 Task: Create ChildIssue0000000540 as Child Issue of Issue Issue0000000270 in Backlog  in Scrum Project Project0000000054 in Jira. Assign Person0000000105 as Assignee of Child Issue ChildIssue0000000521 of Issue Issue0000000261 in Backlog  in Scrum Project Project0000000053 in Jira. Assign Person0000000105 as Assignee of Child Issue ChildIssue0000000522 of Issue Issue0000000261 in Backlog  in Scrum Project Project0000000053 in Jira. Assign Person0000000105 as Assignee of Child Issue ChildIssue0000000523 of Issue Issue0000000262 in Backlog  in Scrum Project Project0000000053 in Jira. Assign Person0000000105 as Assignee of Child Issue ChildIssue0000000524 of Issue Issue0000000262 in Backlog  in Scrum Project Project0000000053 in Jira
Action: Mouse moved to (315, 98)
Screenshot: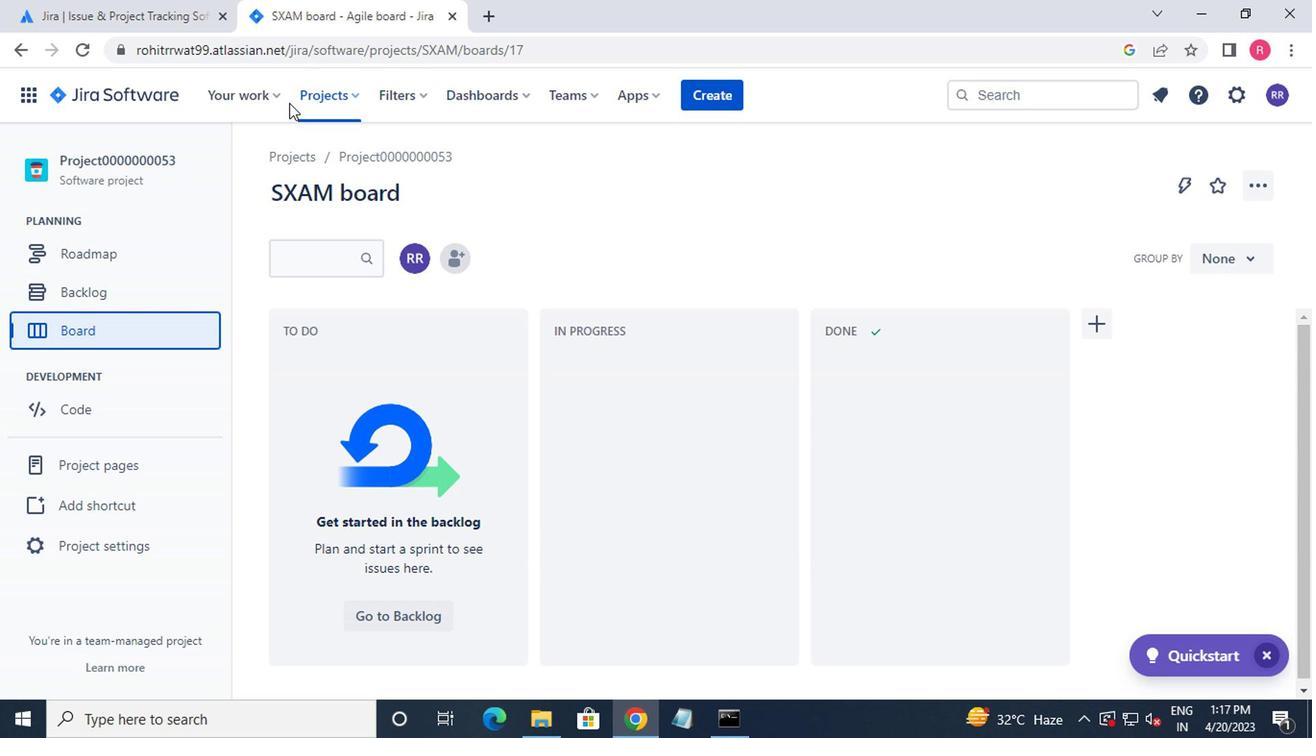 
Action: Mouse pressed left at (315, 98)
Screenshot: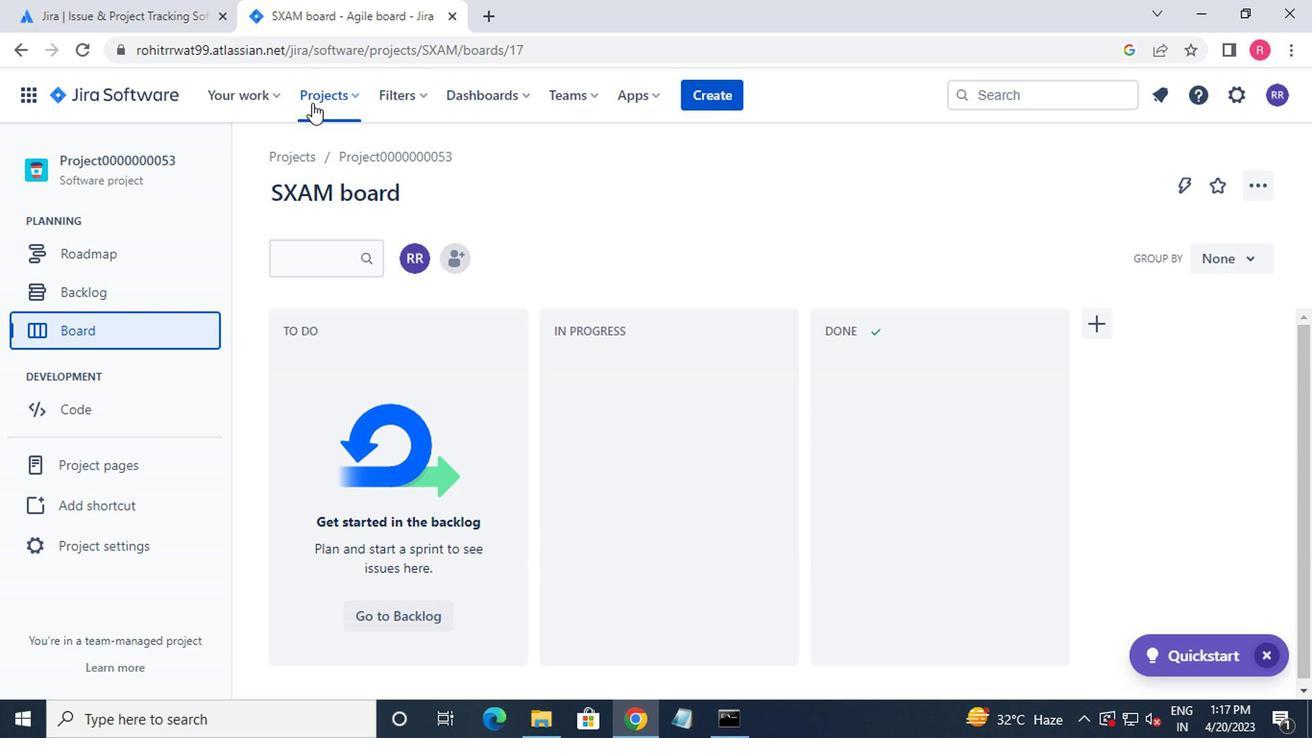 
Action: Mouse moved to (389, 224)
Screenshot: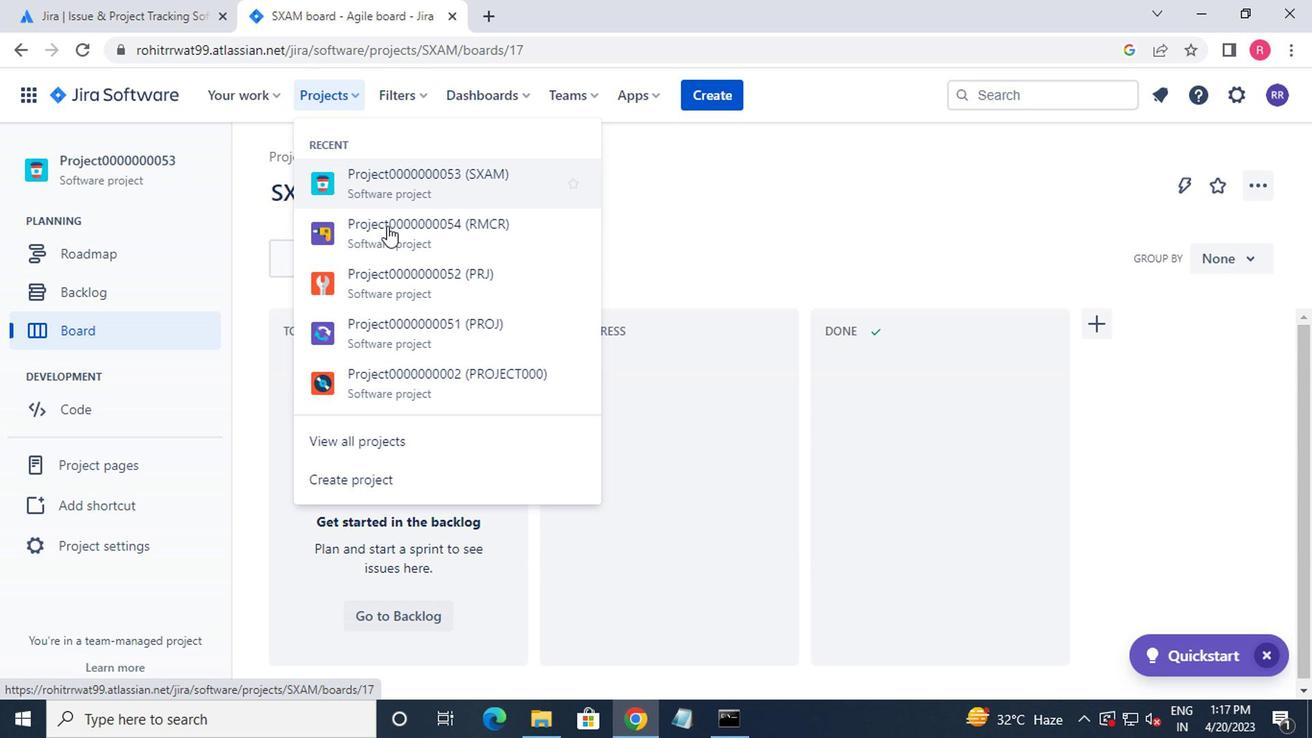 
Action: Mouse pressed left at (389, 224)
Screenshot: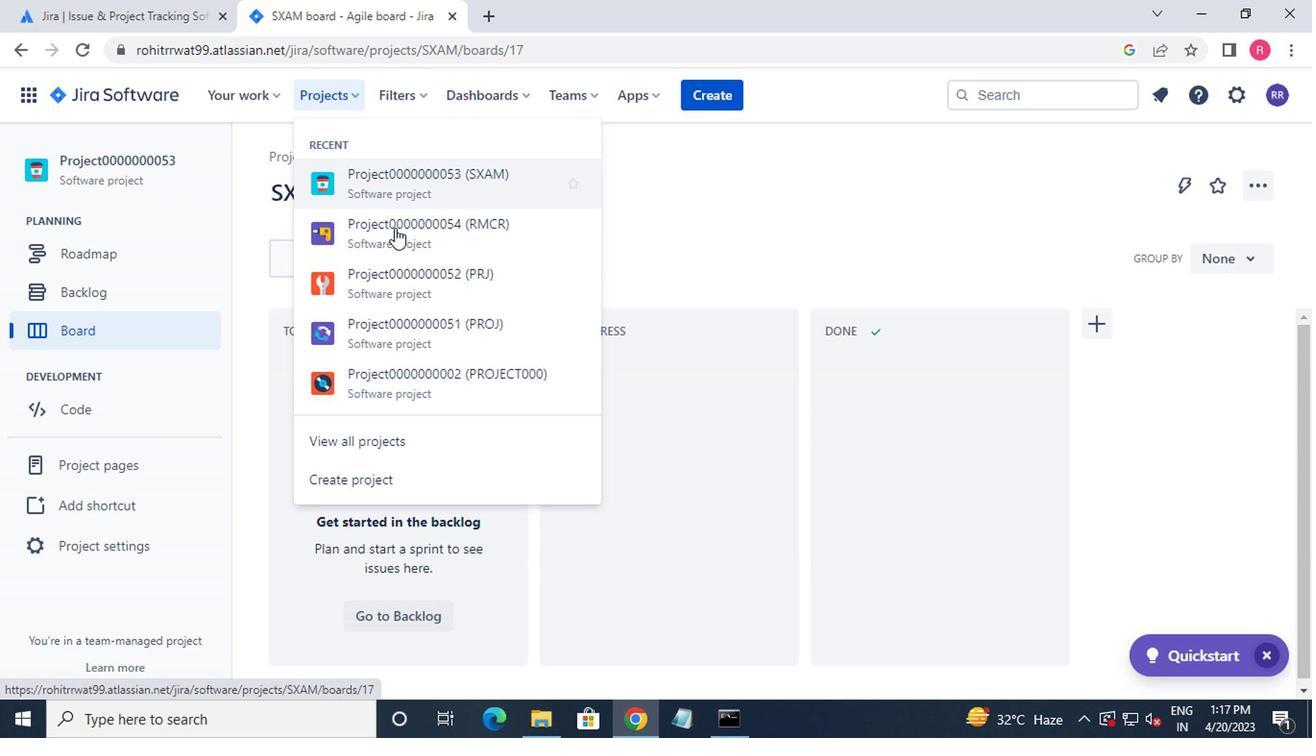 
Action: Mouse moved to (129, 298)
Screenshot: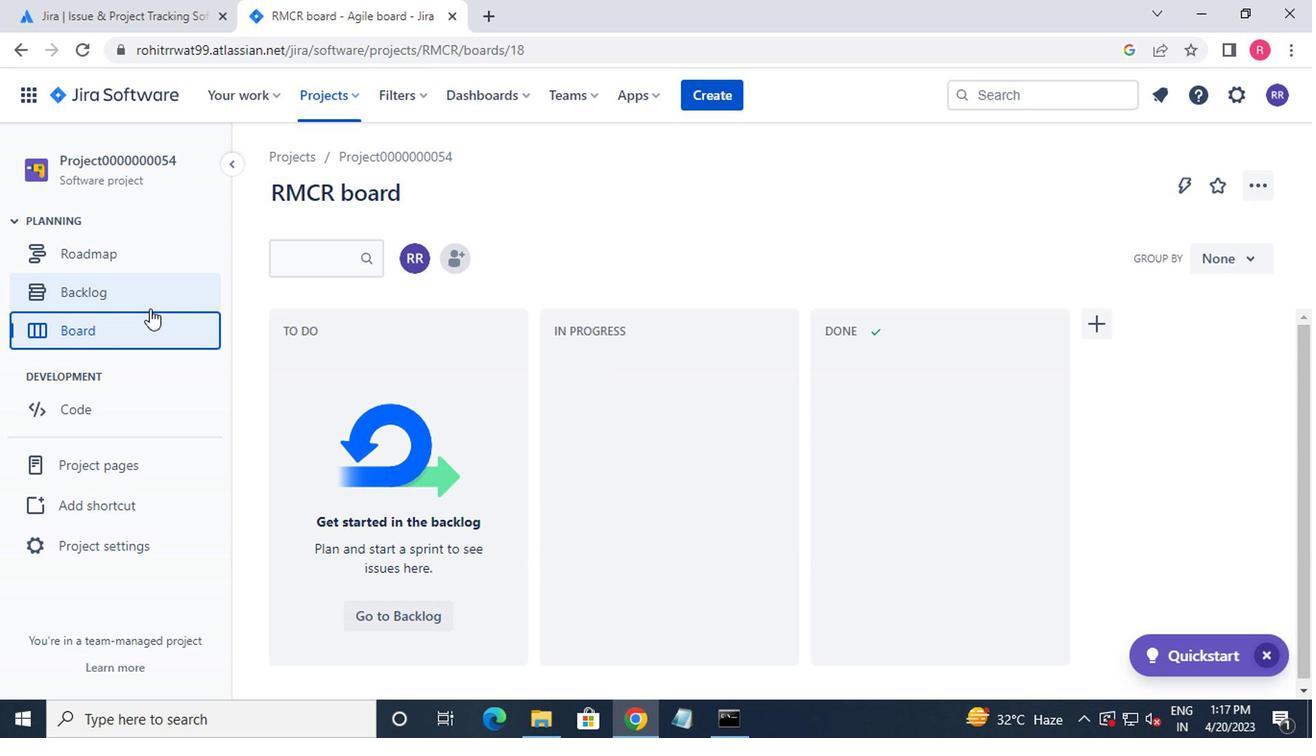 
Action: Mouse pressed left at (129, 298)
Screenshot: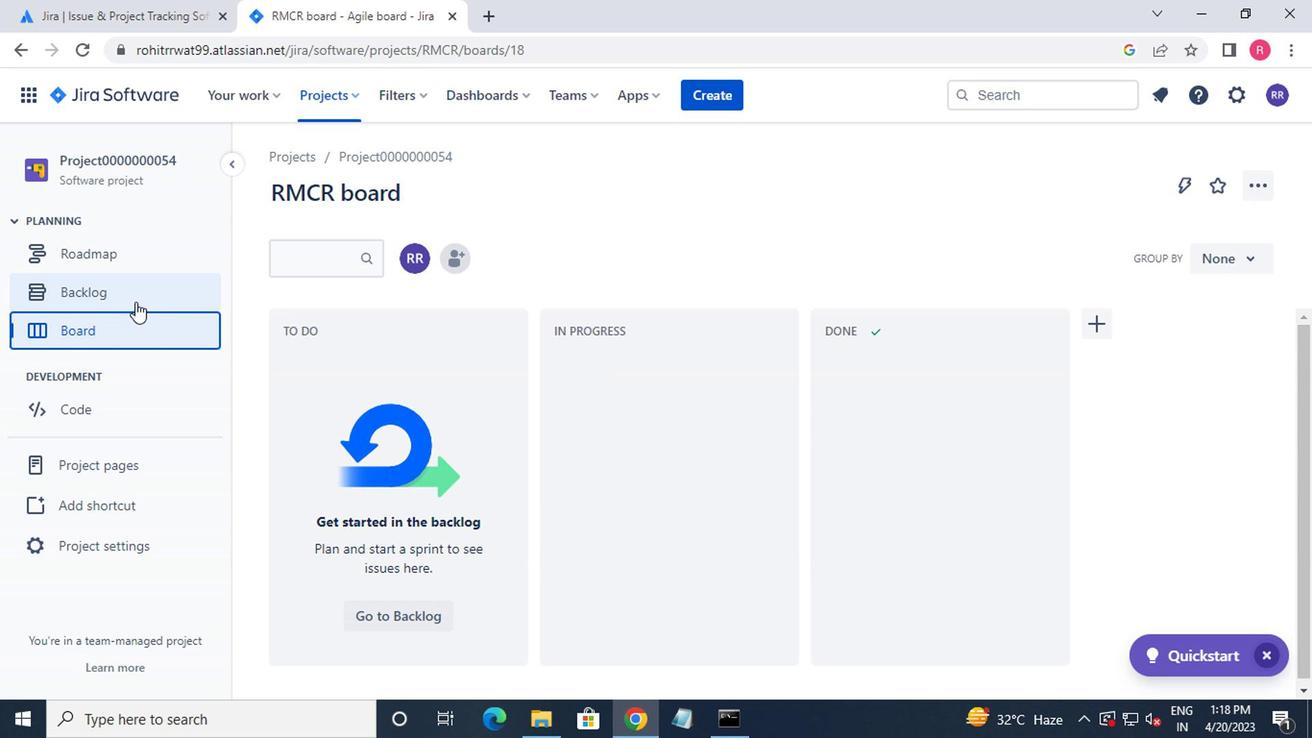 
Action: Mouse moved to (371, 410)
Screenshot: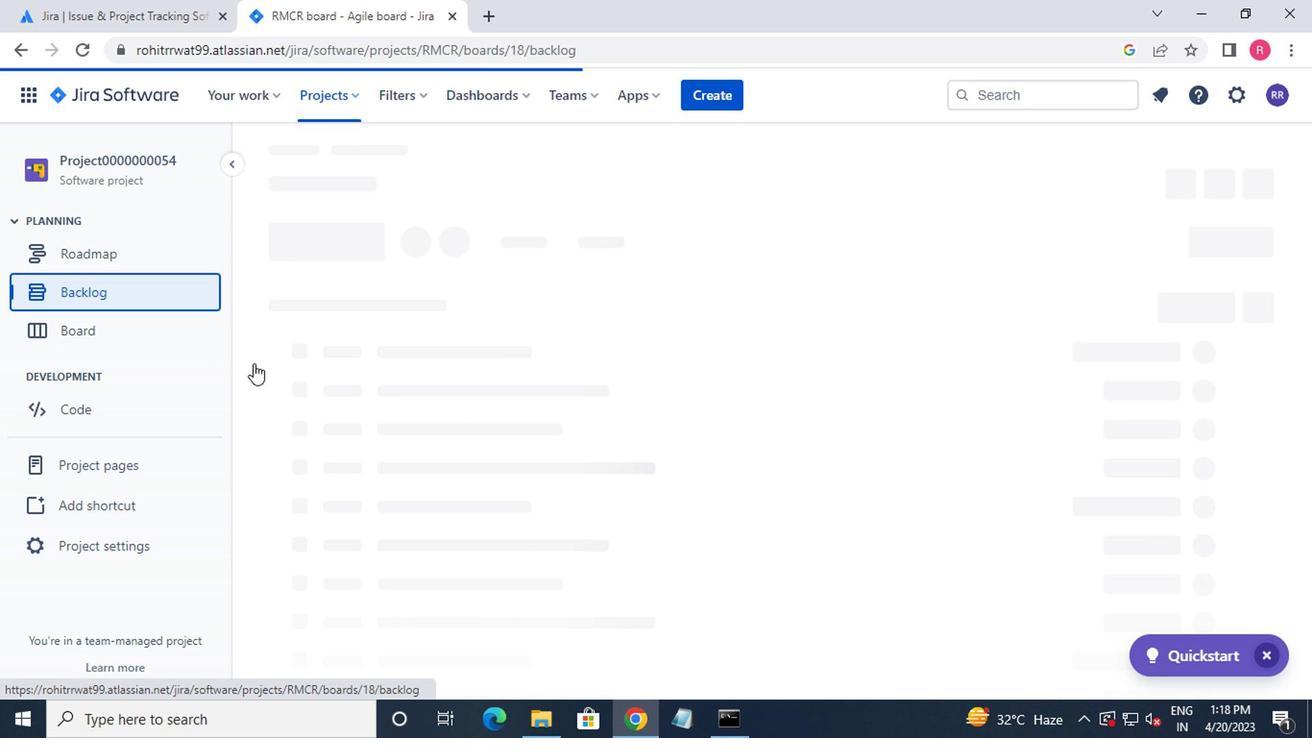 
Action: Mouse scrolled (371, 410) with delta (0, 0)
Screenshot: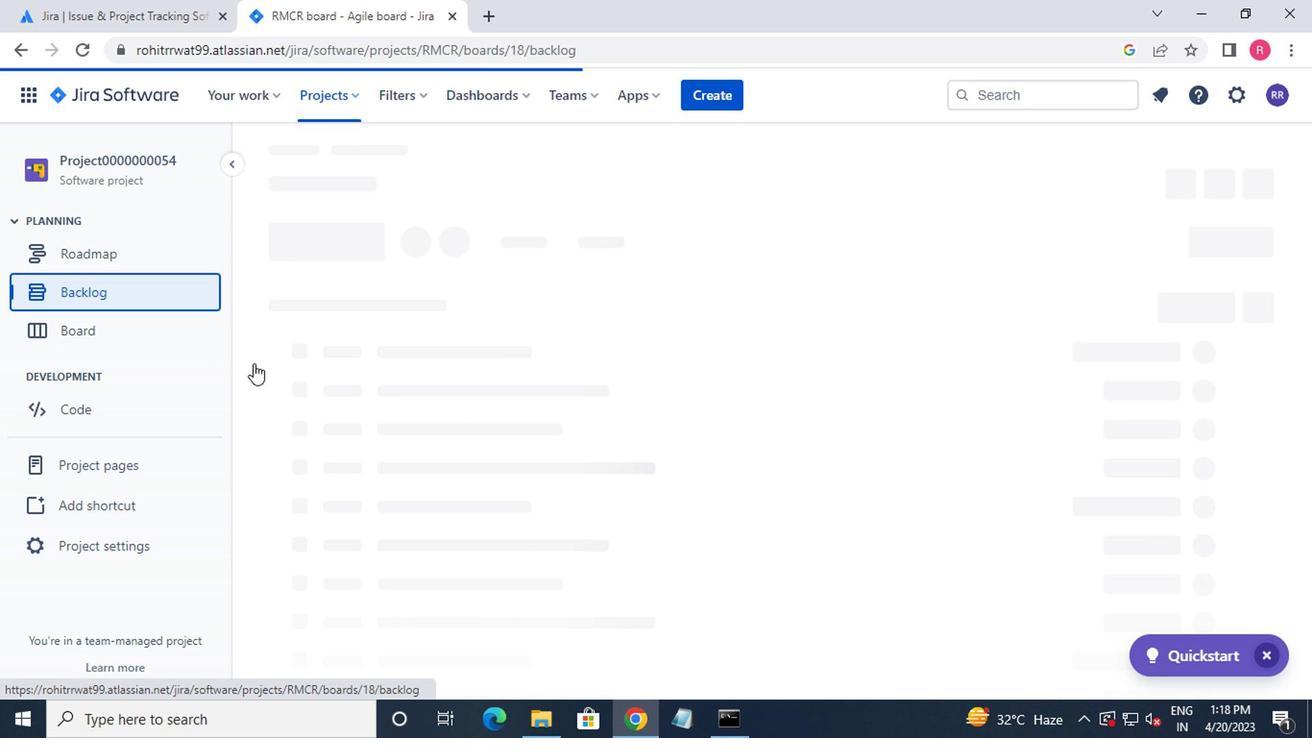 
Action: Mouse moved to (388, 418)
Screenshot: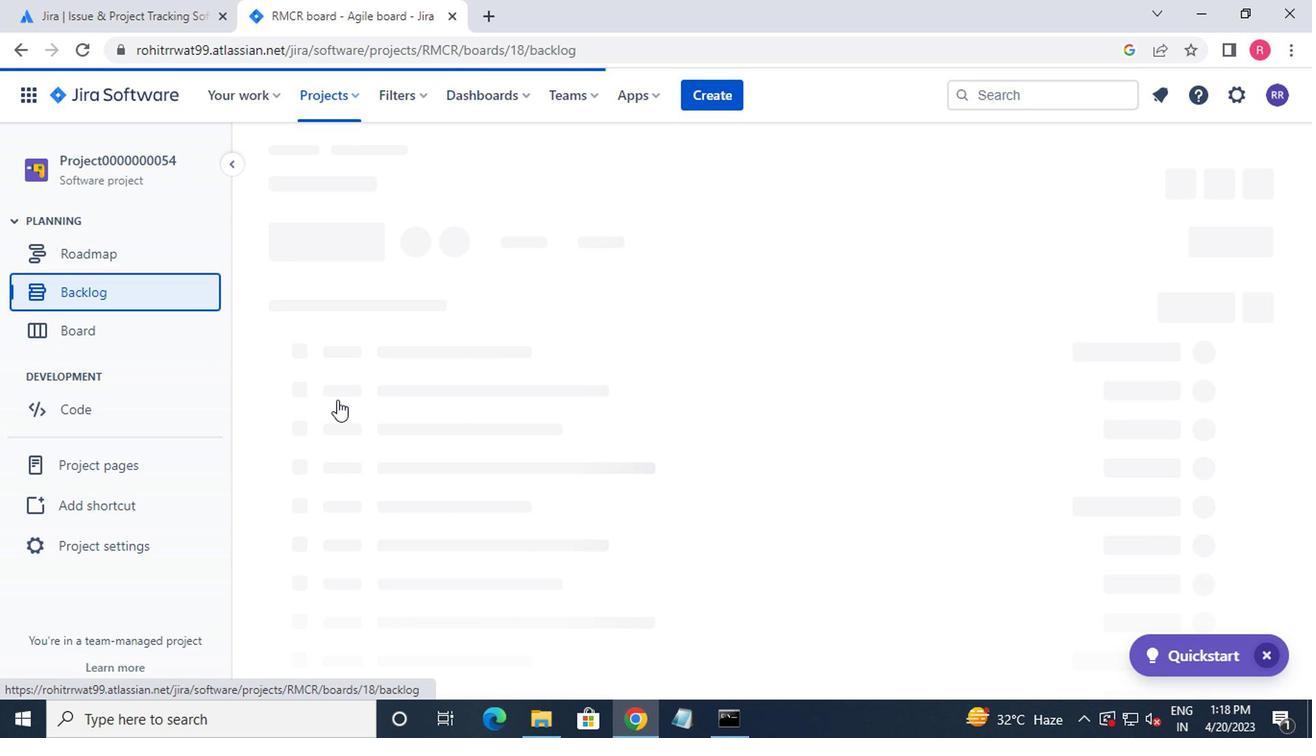 
Action: Mouse scrolled (388, 417) with delta (0, 0)
Screenshot: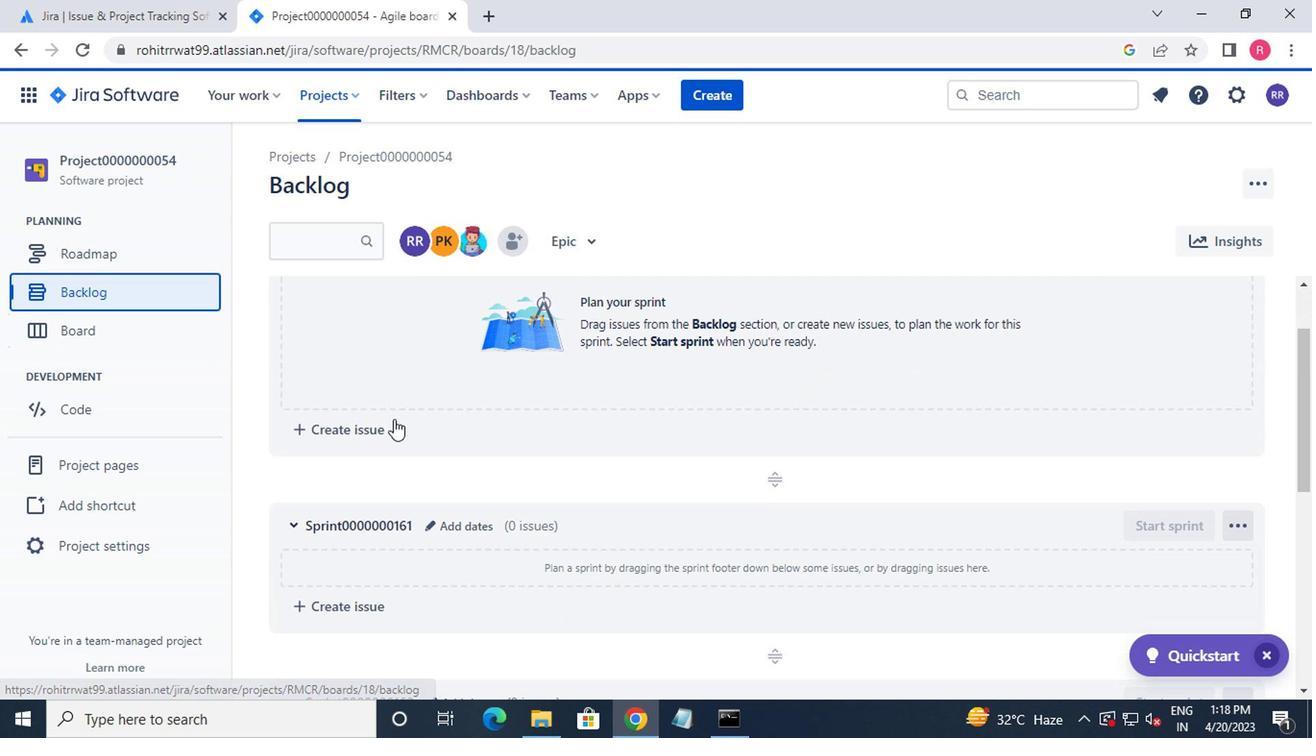 
Action: Mouse scrolled (388, 417) with delta (0, 0)
Screenshot: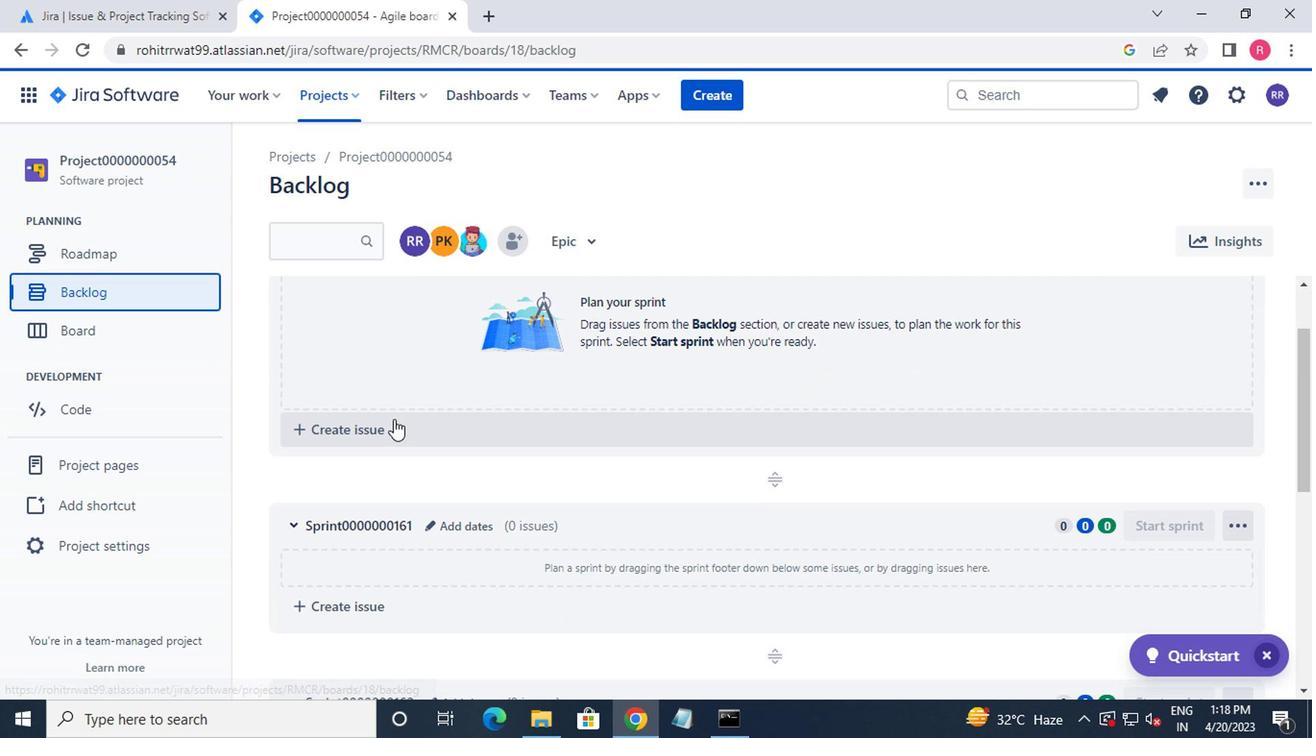 
Action: Mouse scrolled (388, 417) with delta (0, 0)
Screenshot: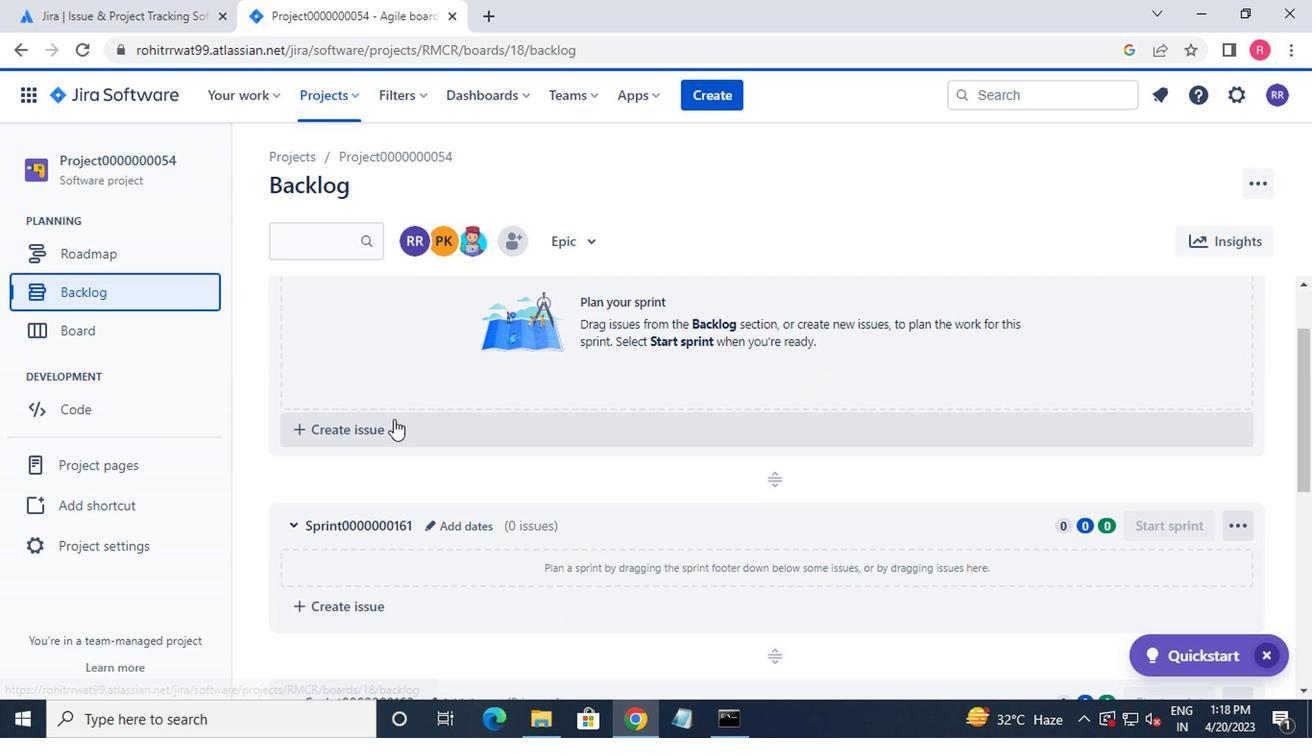 
Action: Mouse scrolled (388, 417) with delta (0, 0)
Screenshot: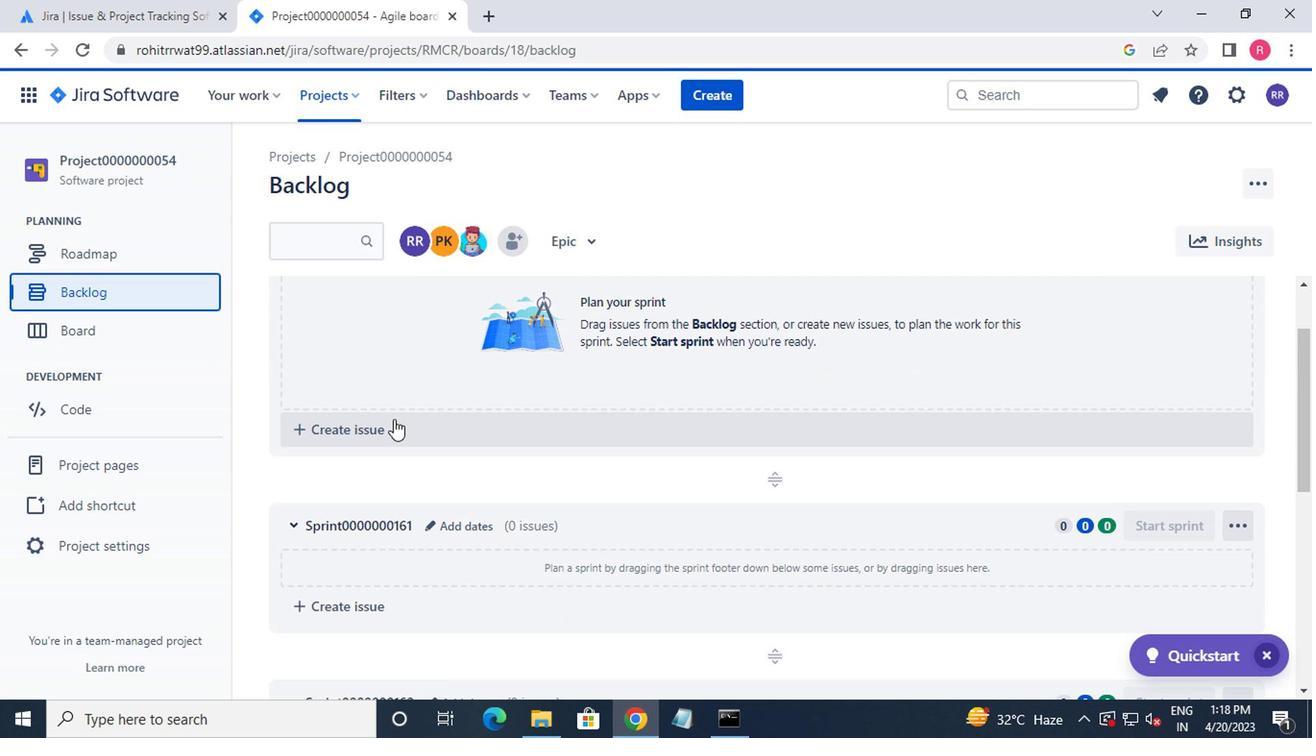 
Action: Mouse moved to (390, 418)
Screenshot: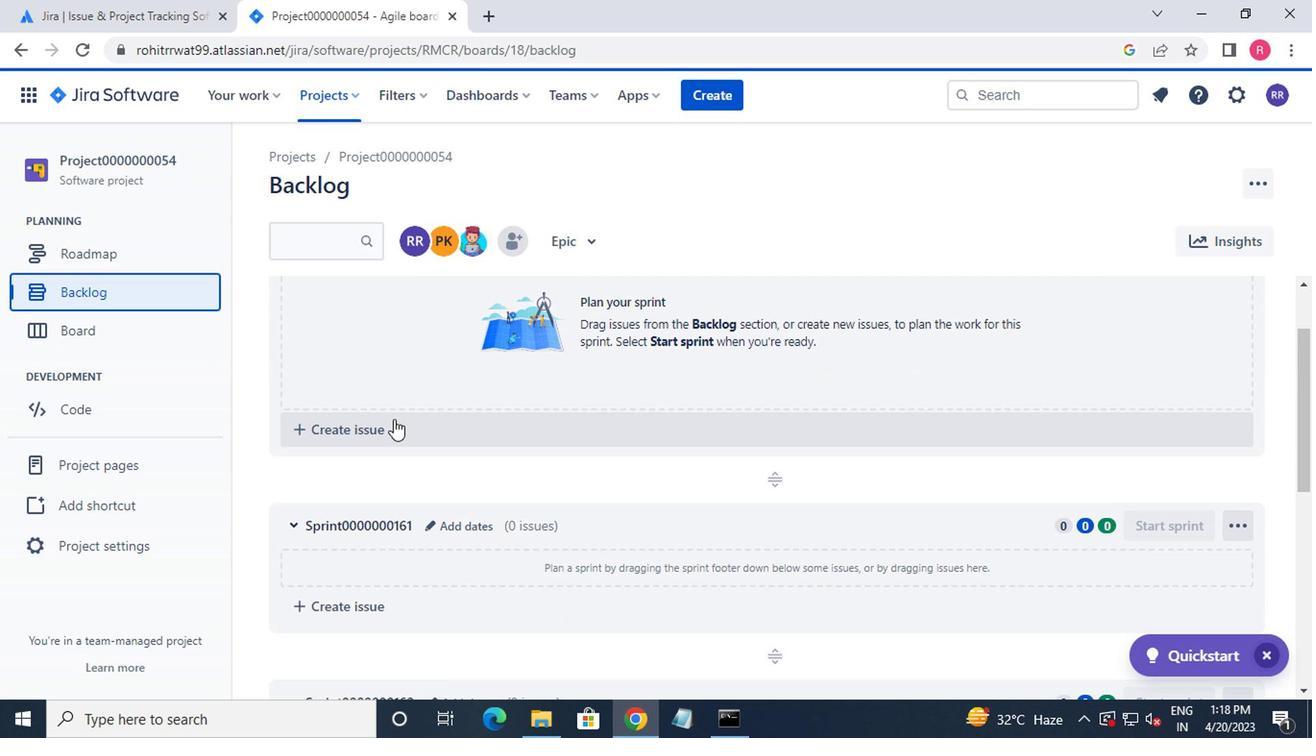 
Action: Mouse scrolled (390, 417) with delta (0, 0)
Screenshot: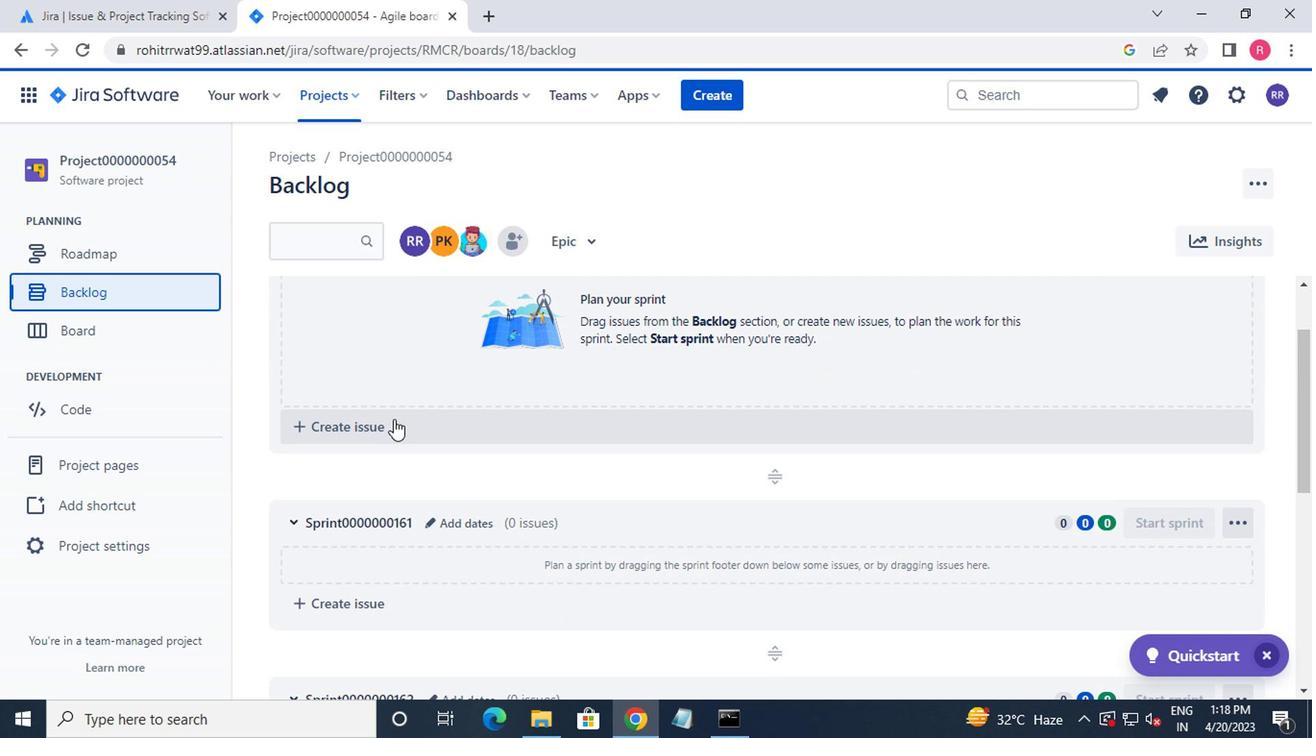 
Action: Mouse moved to (394, 416)
Screenshot: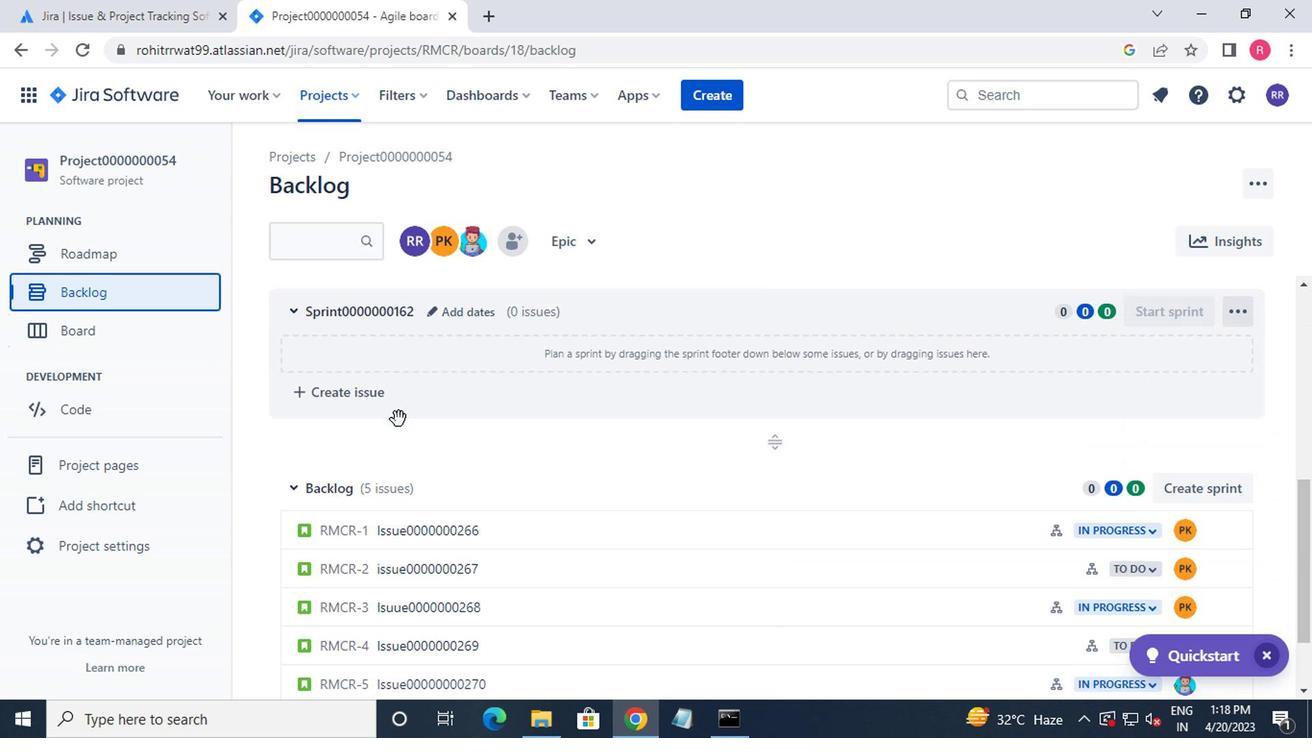 
Action: Mouse scrolled (394, 415) with delta (0, 0)
Screenshot: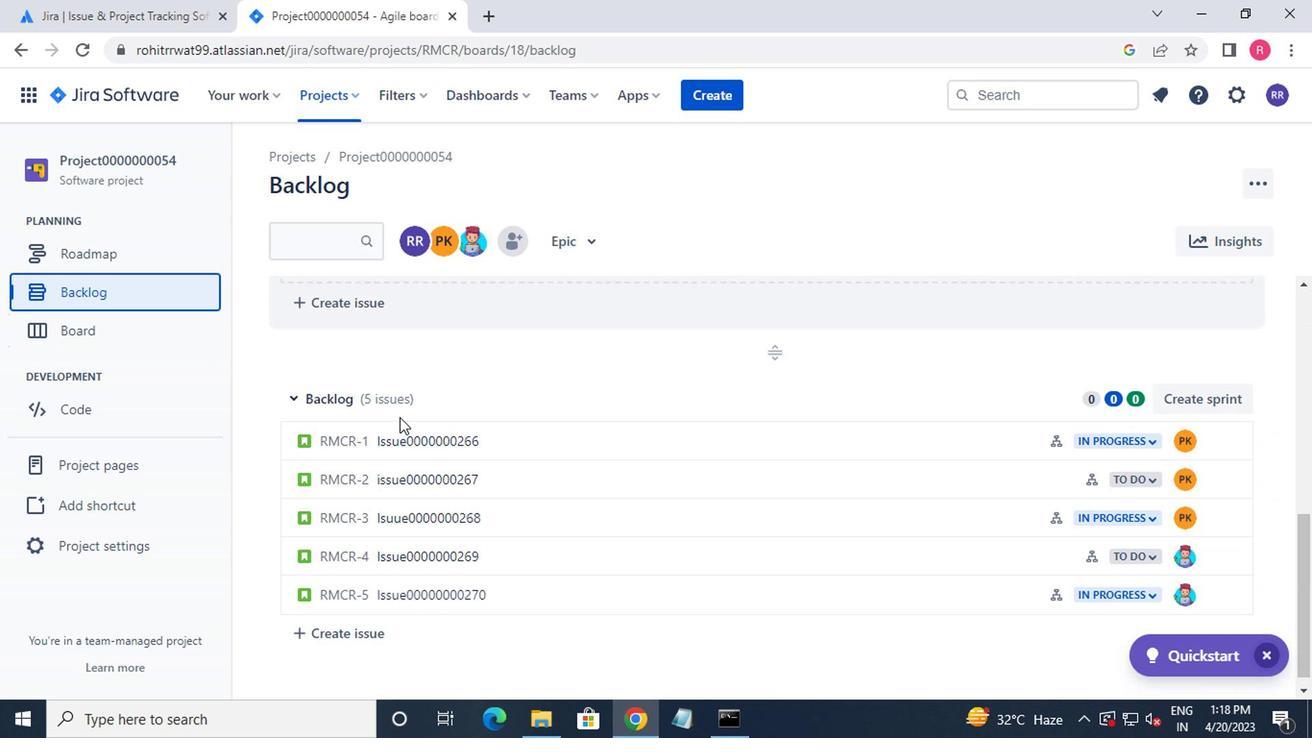 
Action: Mouse moved to (395, 416)
Screenshot: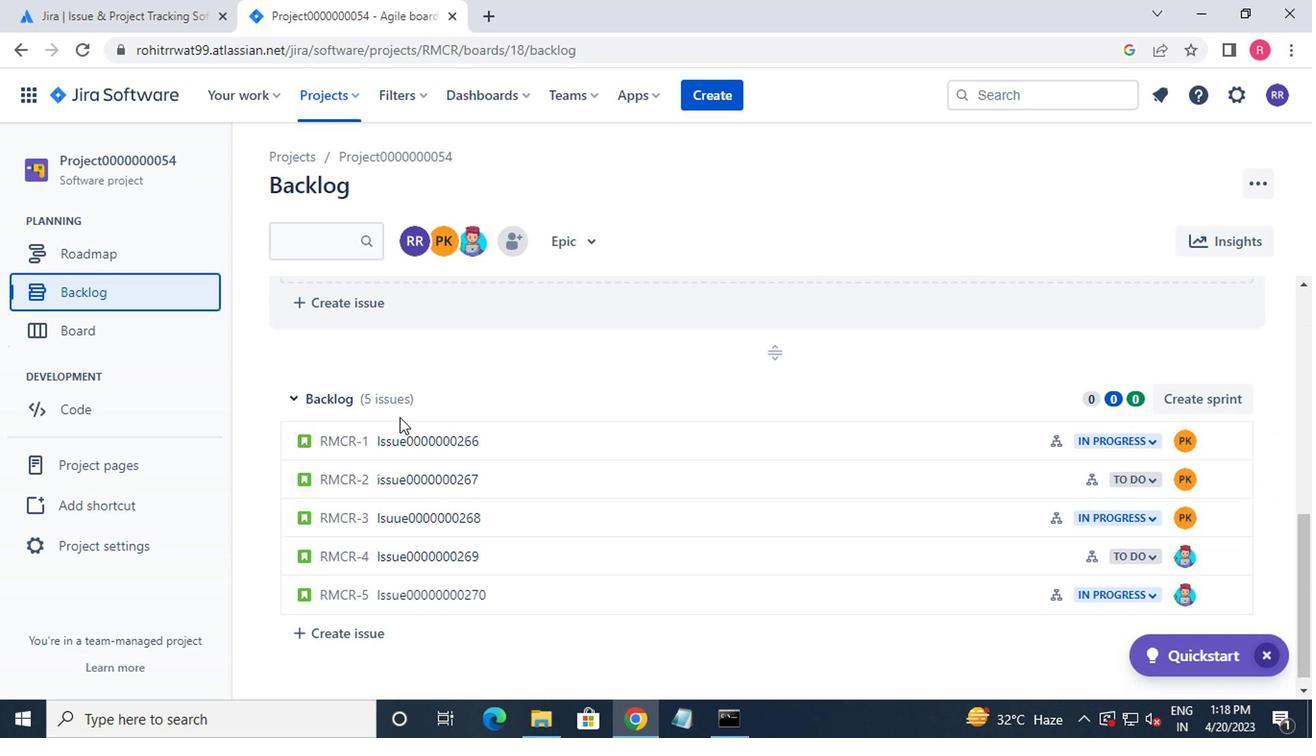 
Action: Mouse scrolled (395, 415) with delta (0, 0)
Screenshot: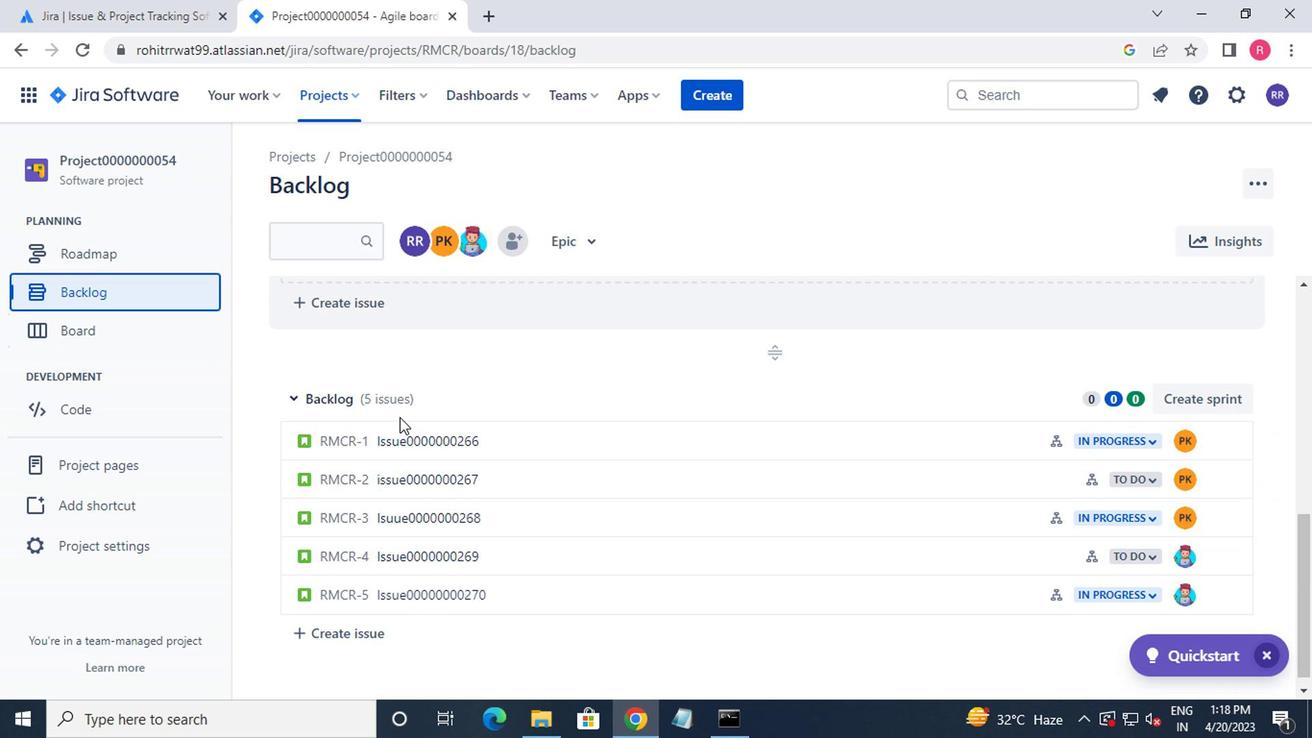 
Action: Mouse moved to (684, 583)
Screenshot: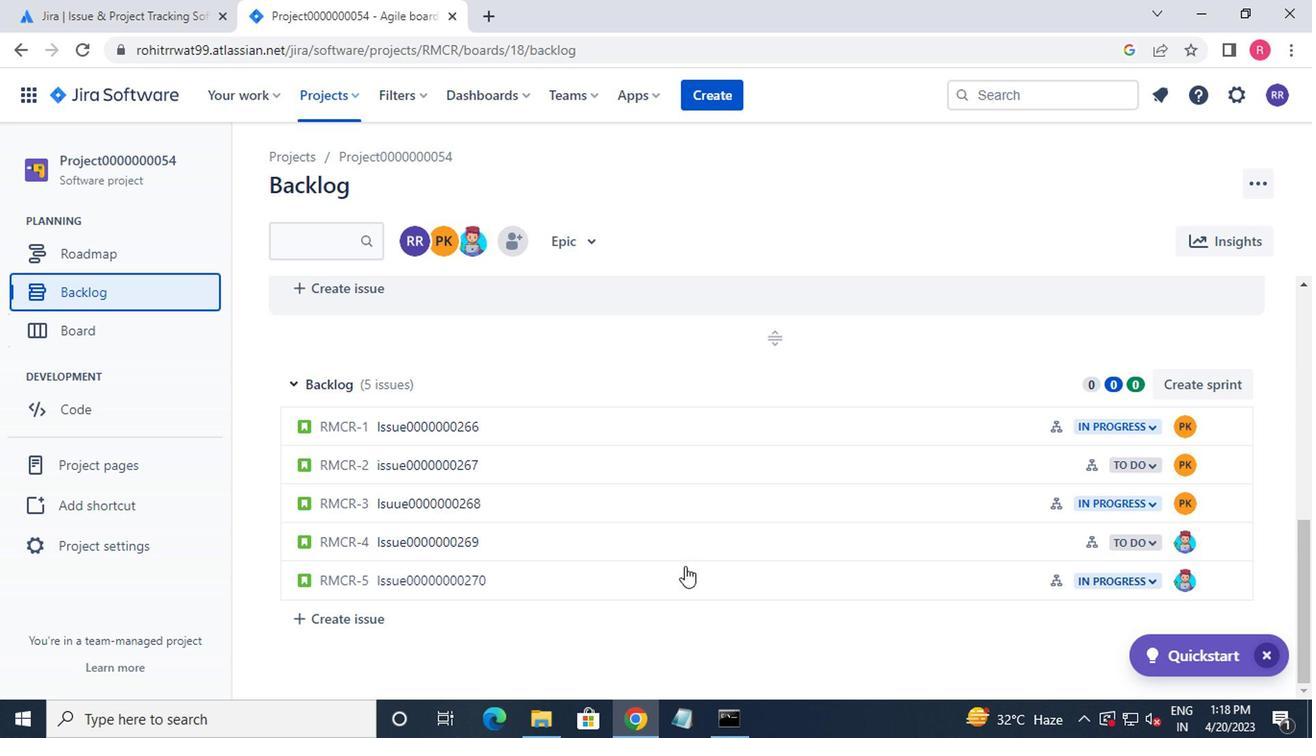 
Action: Mouse pressed left at (684, 583)
Screenshot: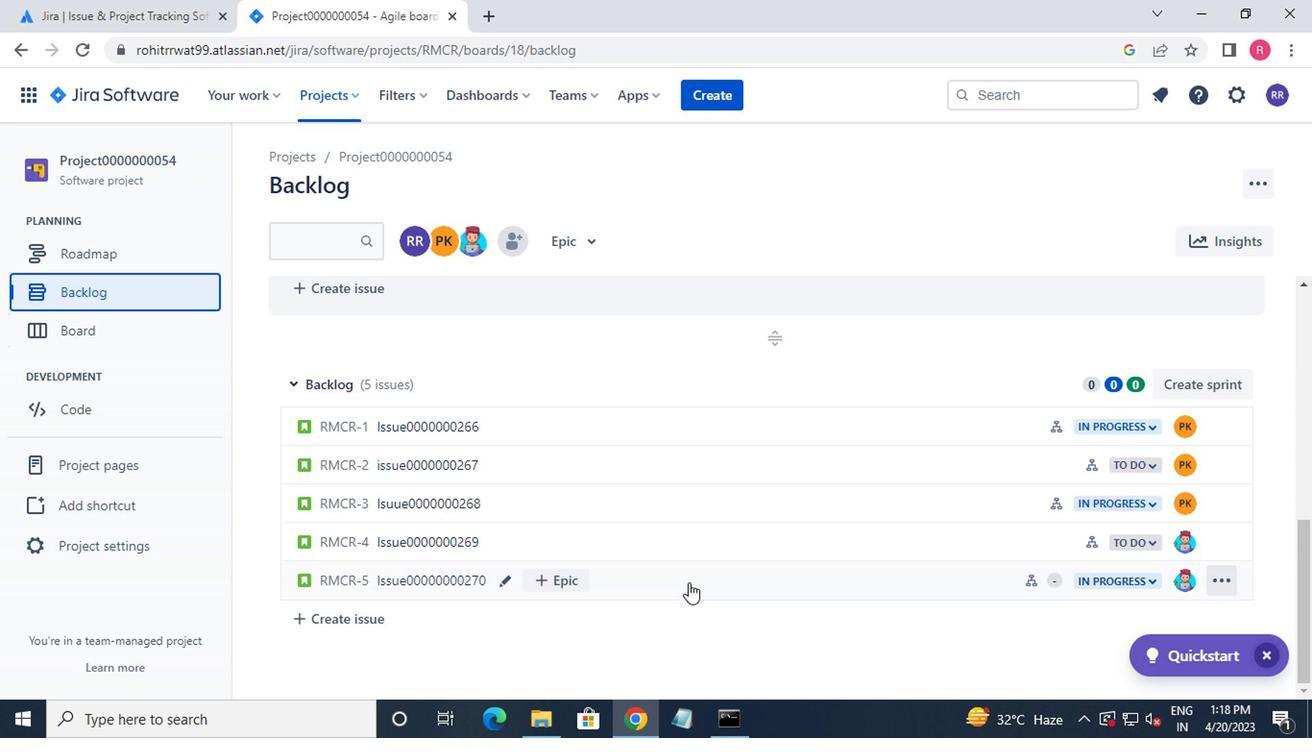 
Action: Mouse moved to (962, 397)
Screenshot: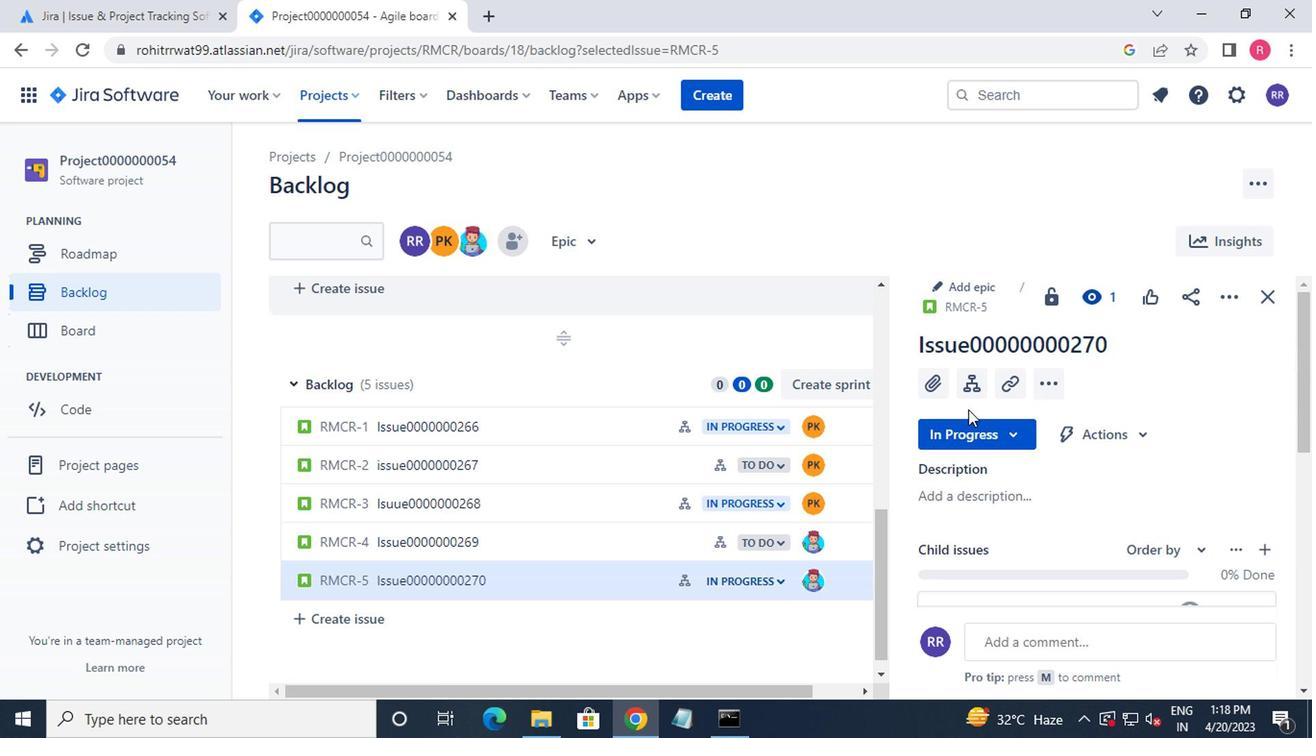 
Action: Mouse pressed left at (962, 397)
Screenshot: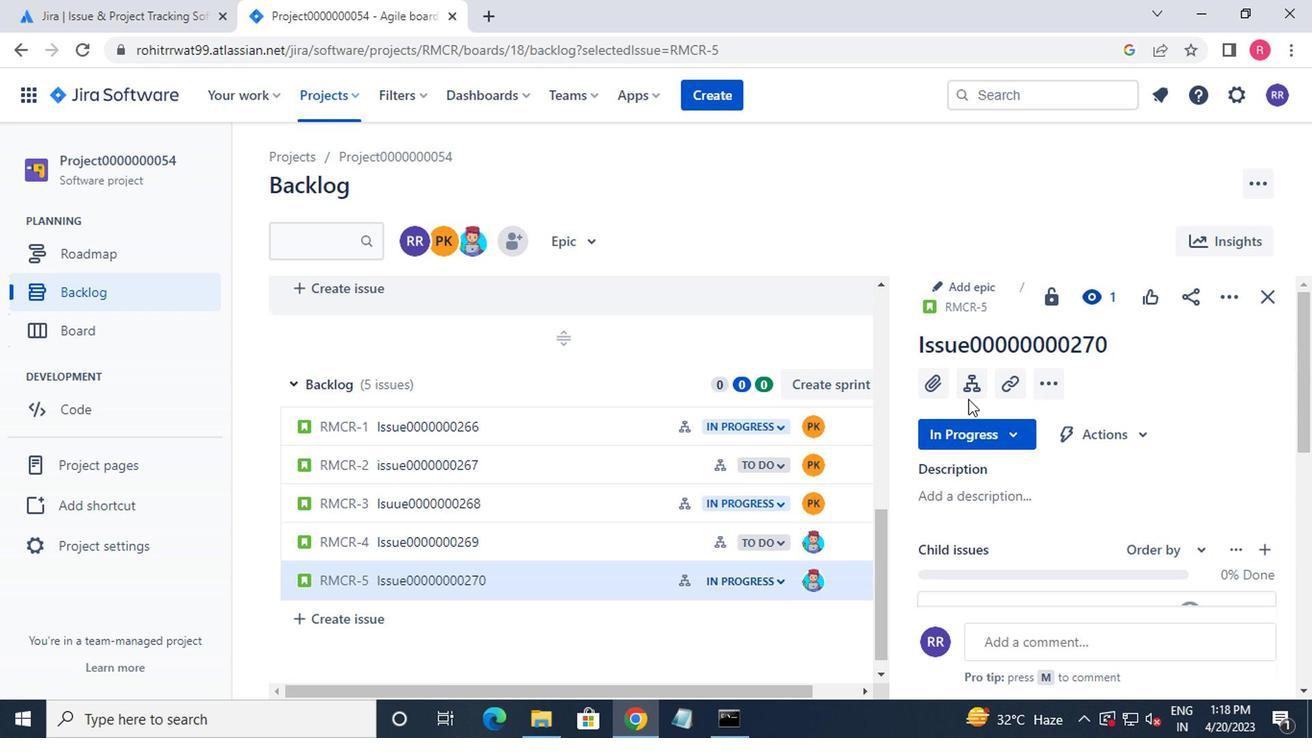 
Action: Mouse moved to (1123, 418)
Screenshot: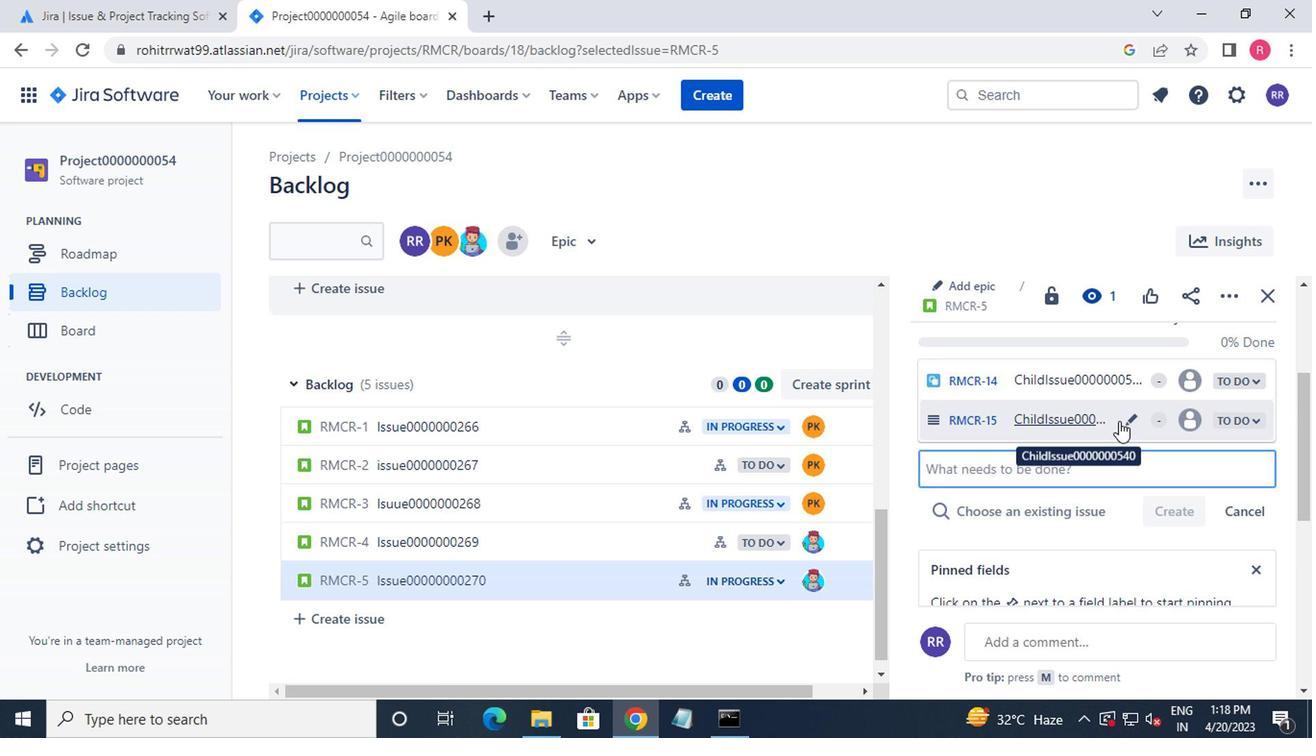 
Action: Mouse pressed left at (1123, 418)
Screenshot: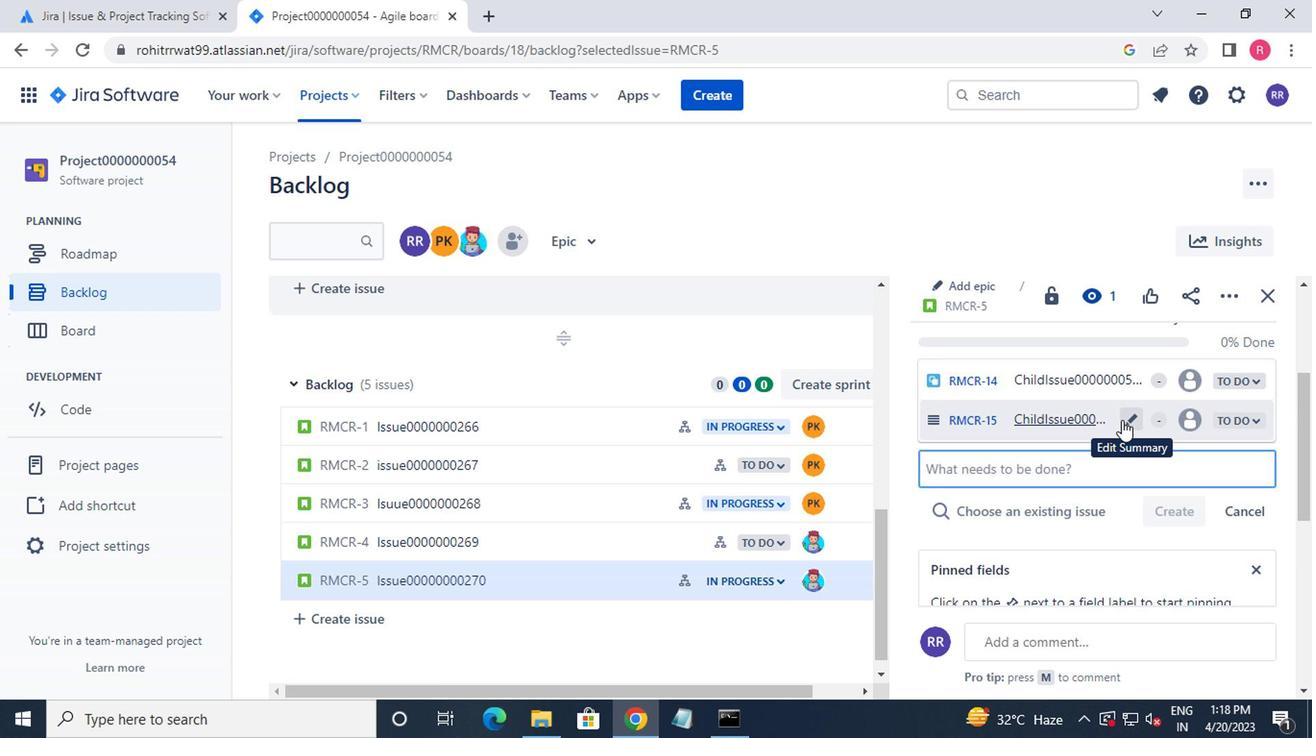 
Action: Mouse moved to (347, 98)
Screenshot: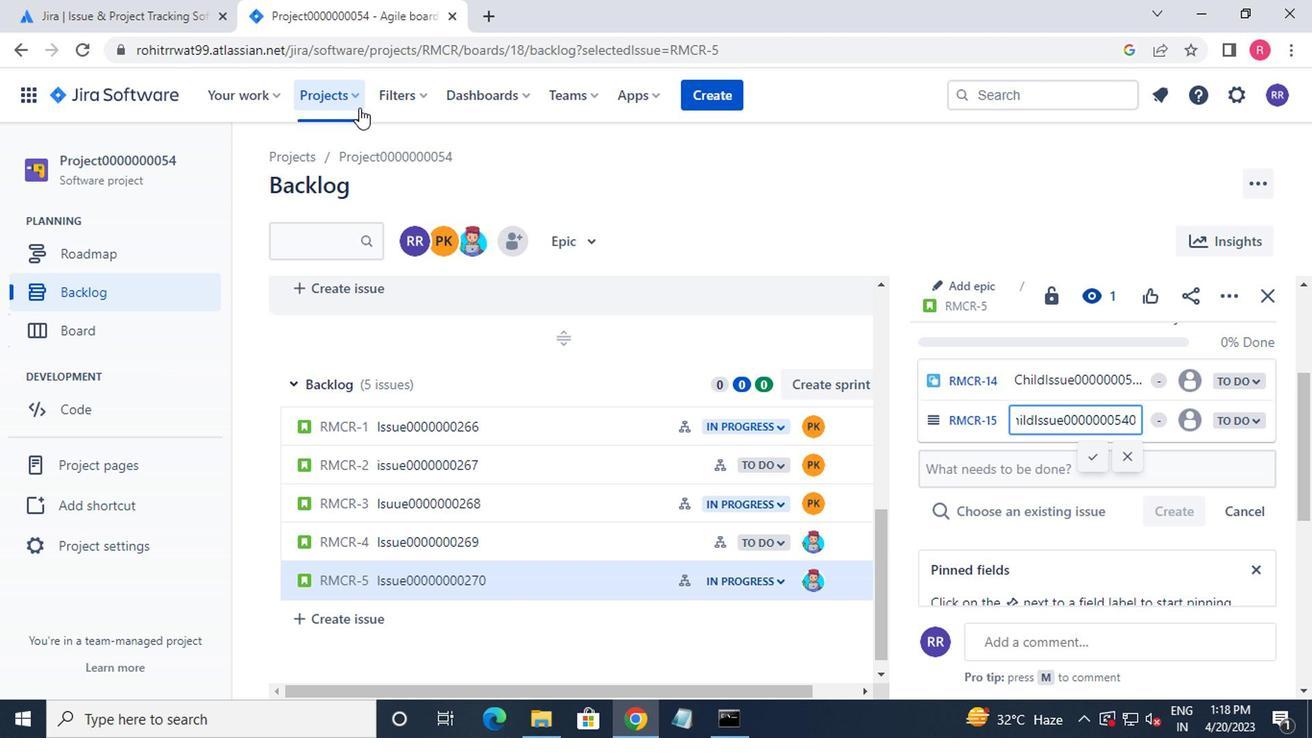 
Action: Mouse pressed left at (347, 98)
Screenshot: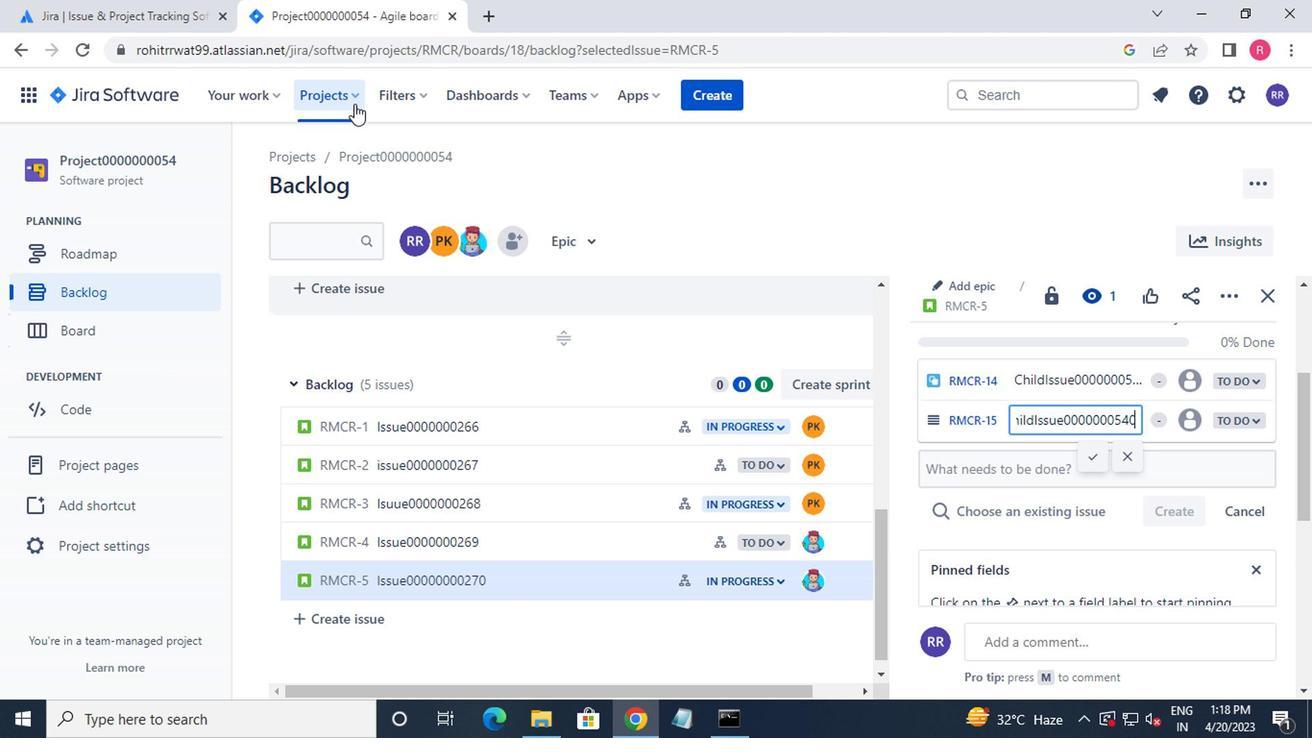 
Action: Mouse moved to (405, 240)
Screenshot: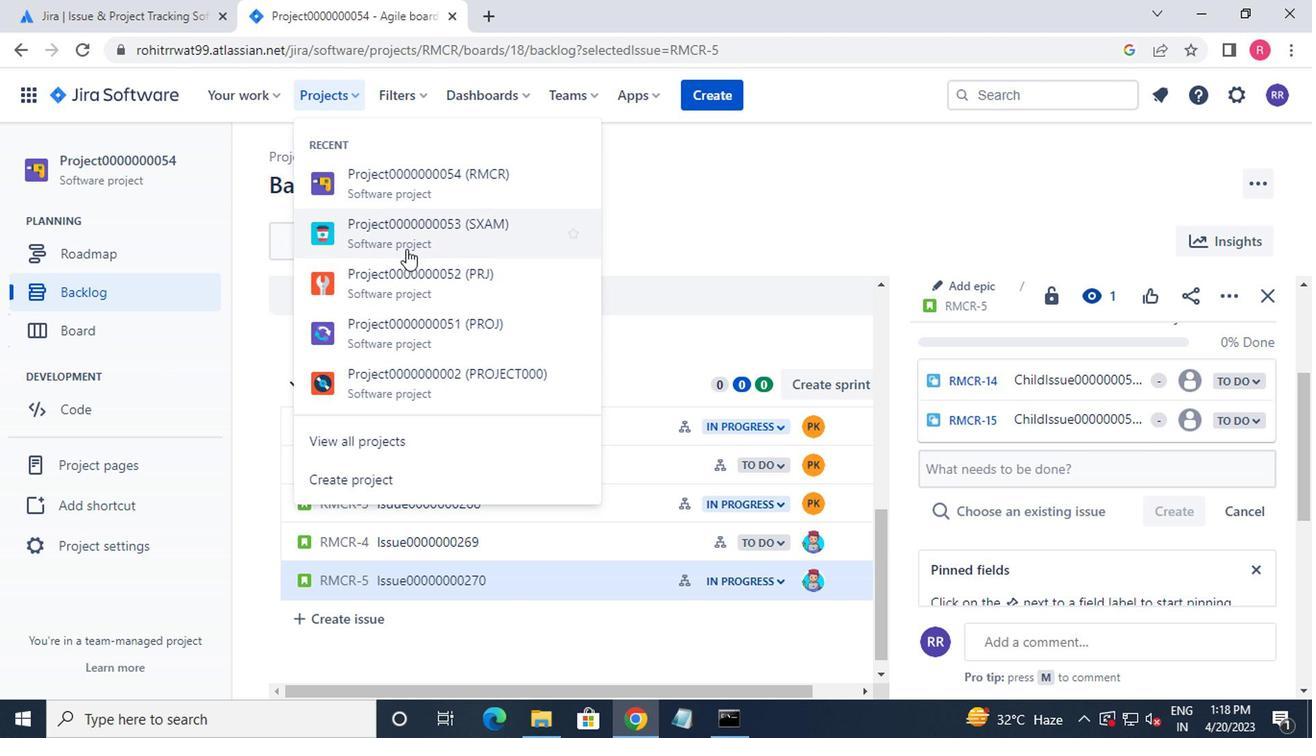 
Action: Mouse pressed left at (405, 240)
Screenshot: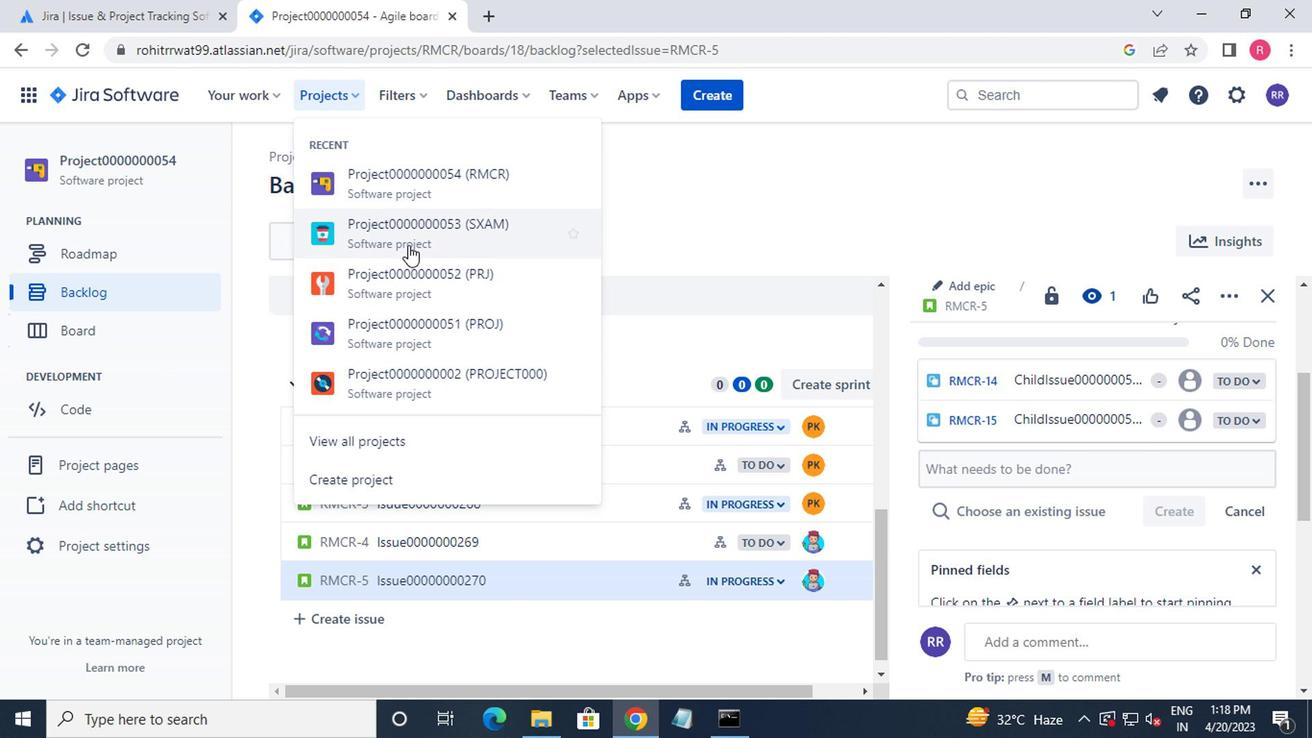 
Action: Mouse moved to (110, 300)
Screenshot: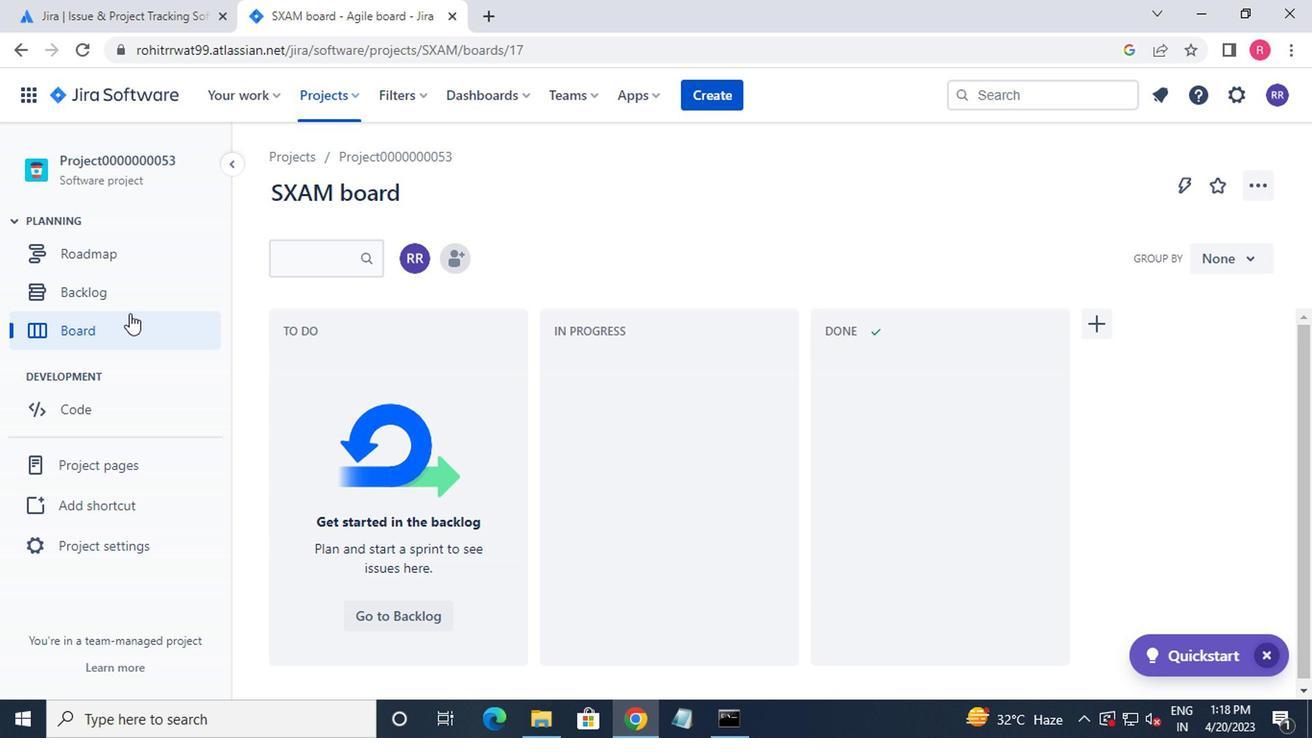 
Action: Mouse pressed left at (110, 300)
Screenshot: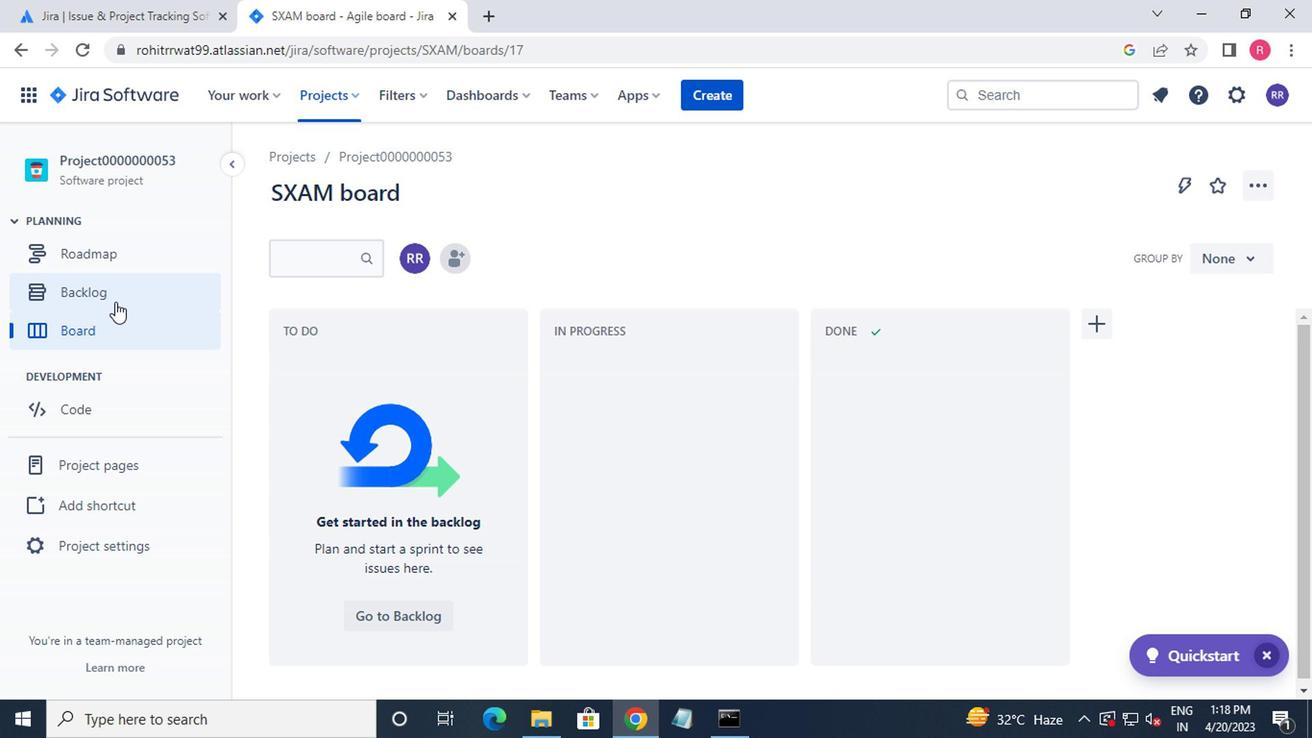 
Action: Mouse moved to (313, 385)
Screenshot: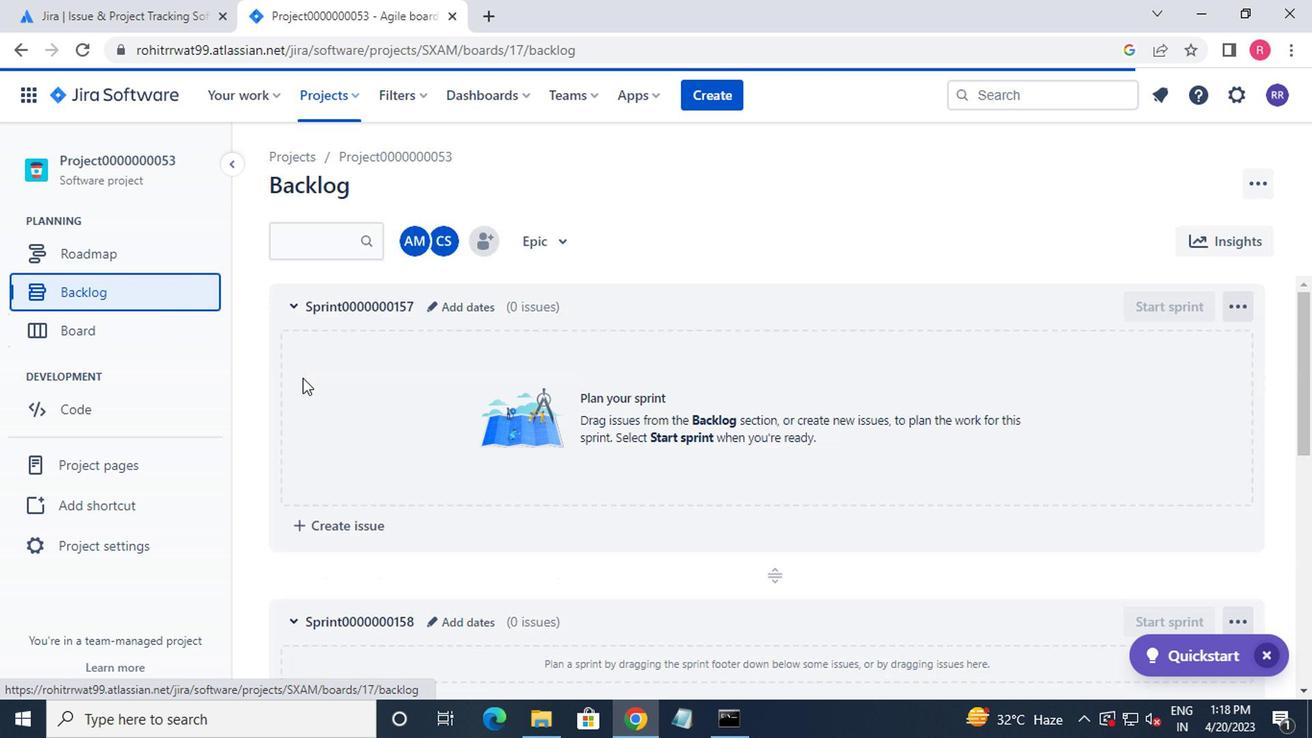 
Action: Mouse scrolled (313, 384) with delta (0, 0)
Screenshot: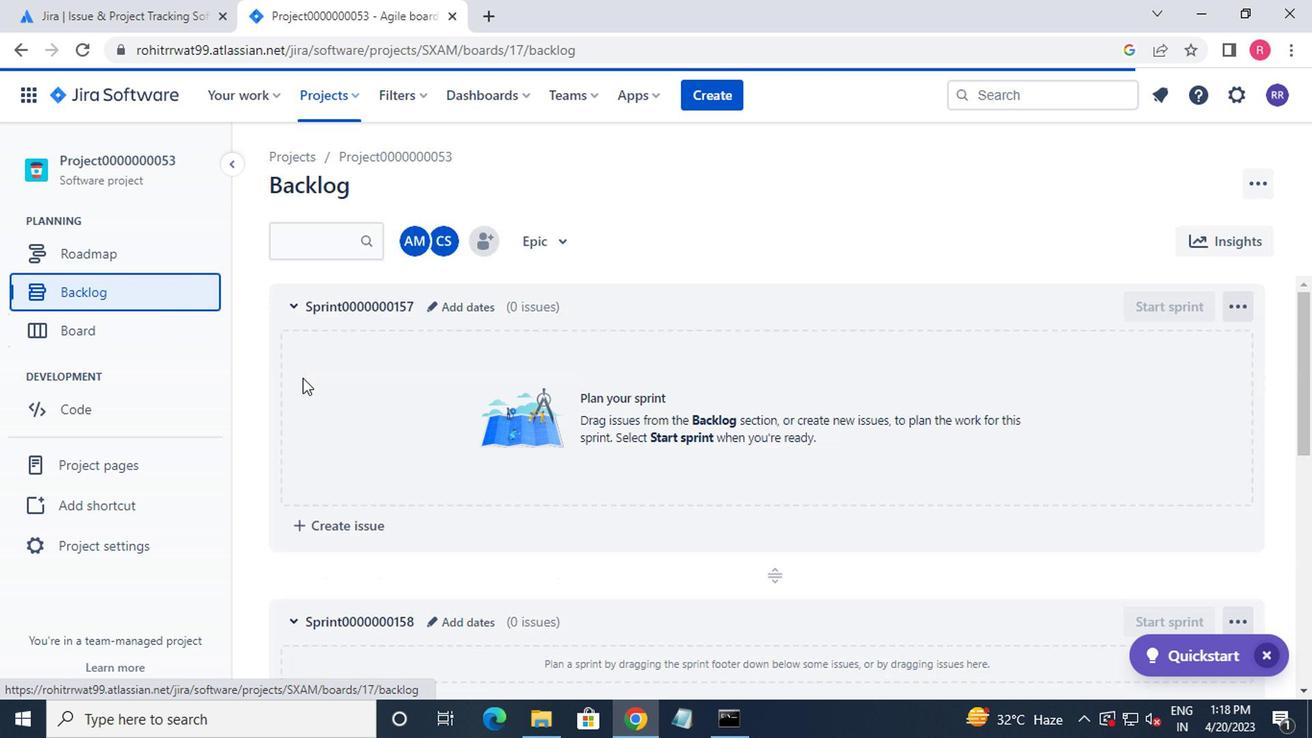 
Action: Mouse moved to (336, 404)
Screenshot: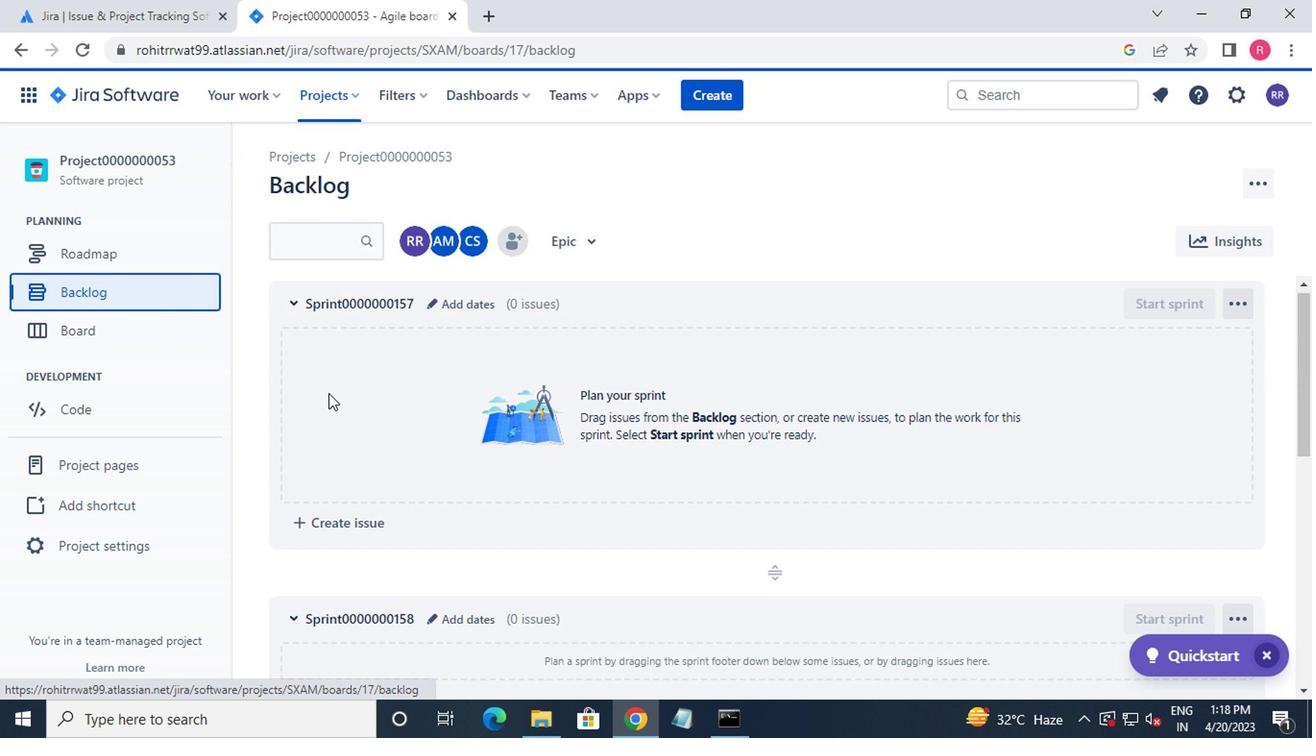 
Action: Mouse scrolled (336, 403) with delta (0, 0)
Screenshot: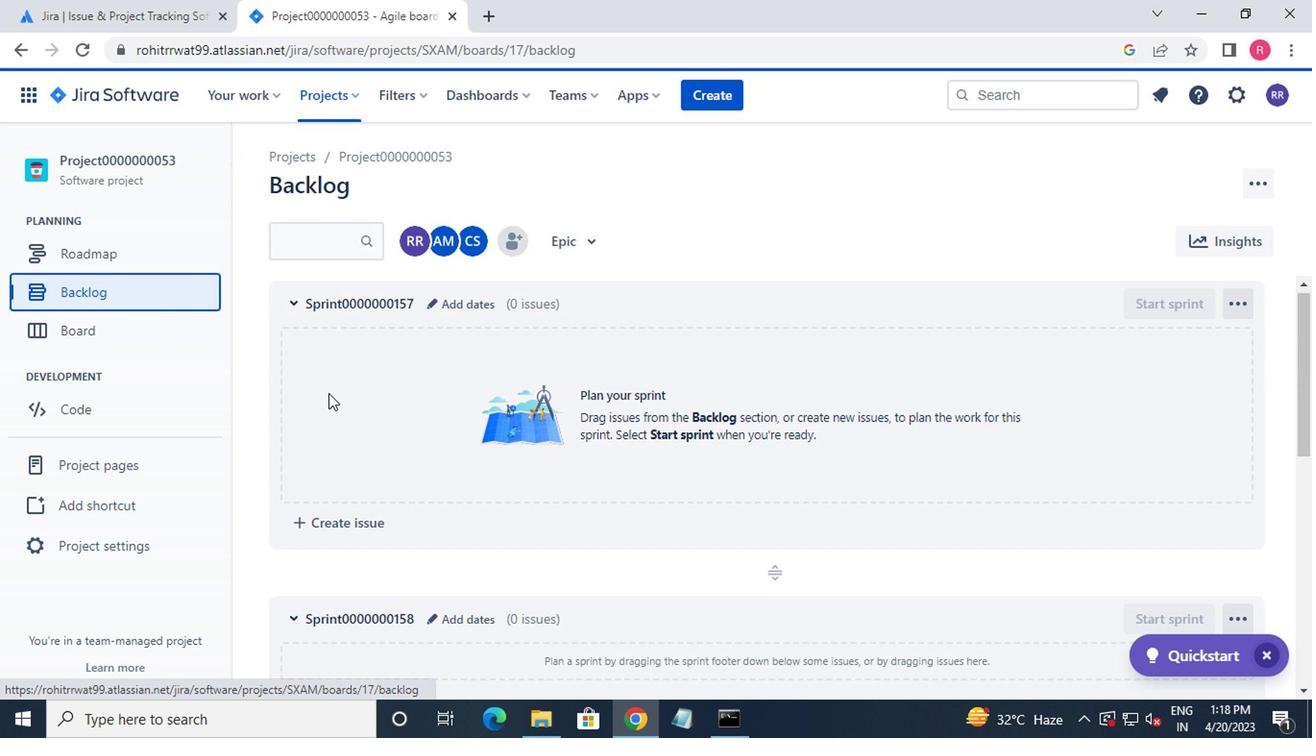 
Action: Mouse moved to (344, 410)
Screenshot: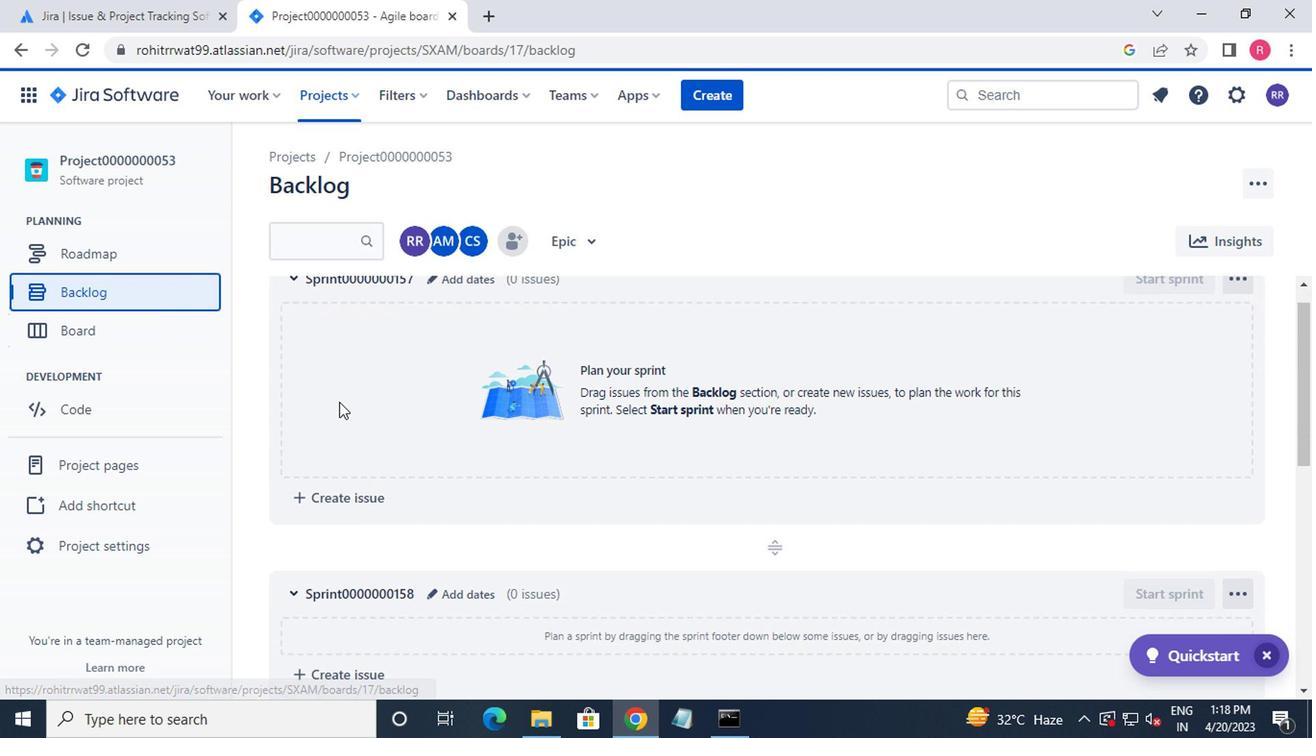 
Action: Mouse scrolled (344, 408) with delta (0, -1)
Screenshot: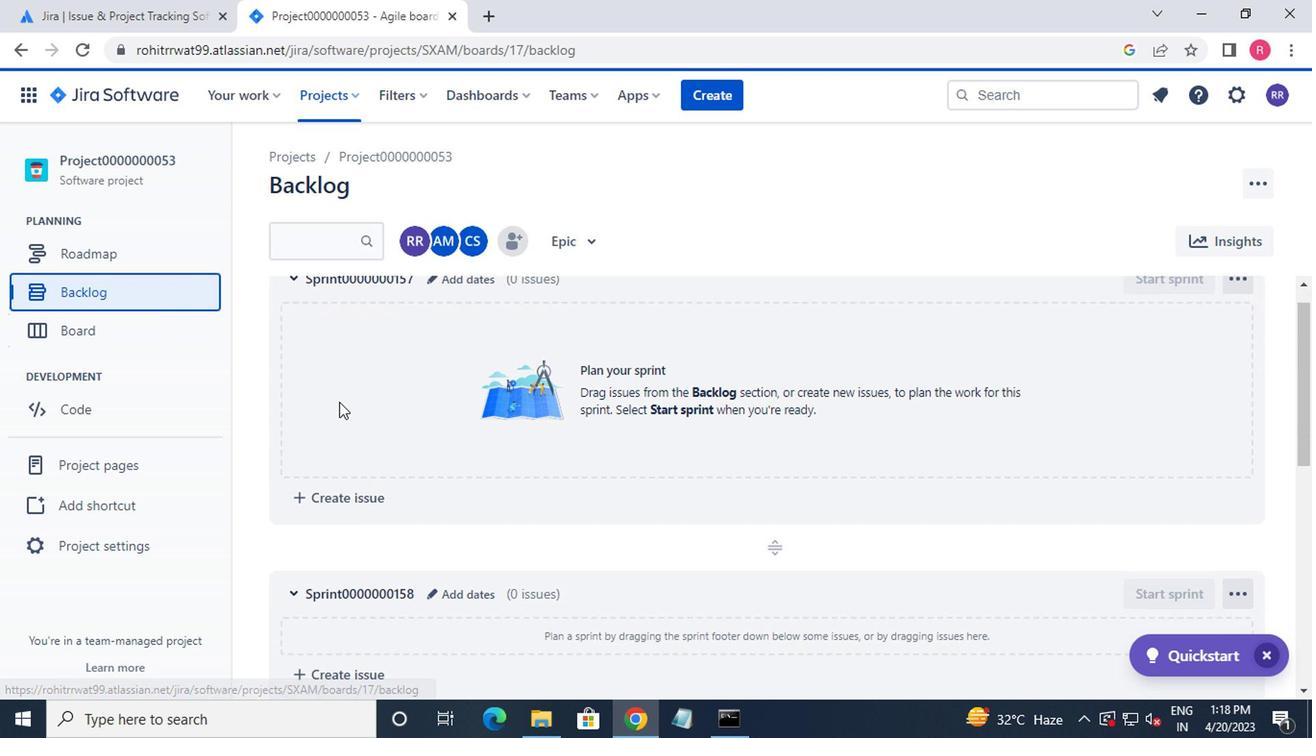 
Action: Mouse moved to (349, 411)
Screenshot: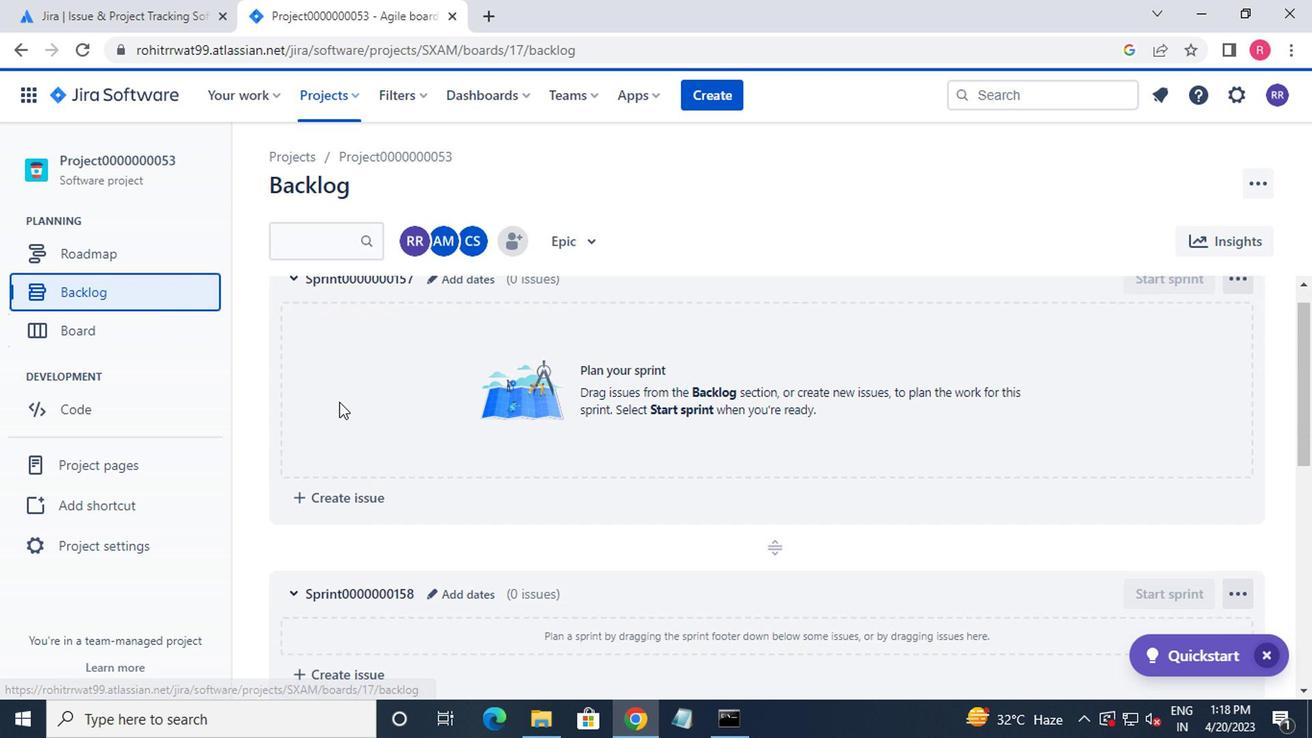 
Action: Mouse scrolled (349, 410) with delta (0, 0)
Screenshot: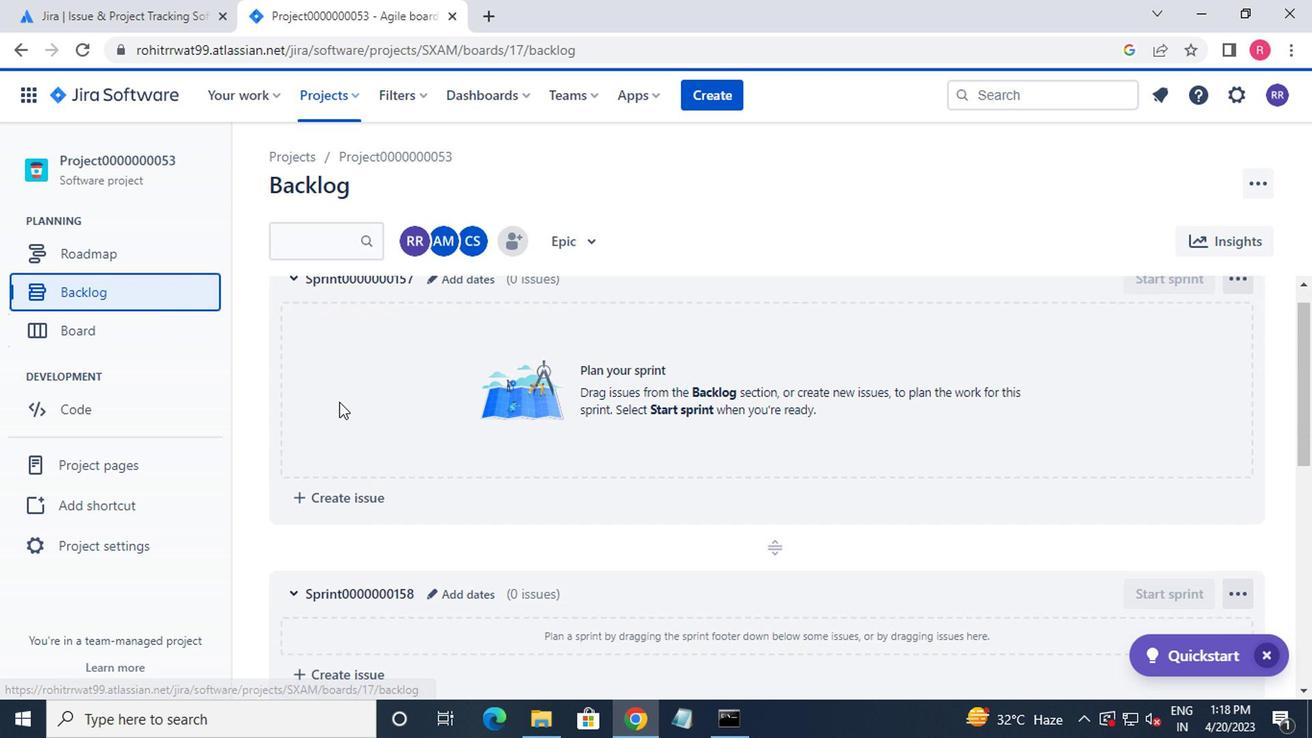 
Action: Mouse moved to (357, 413)
Screenshot: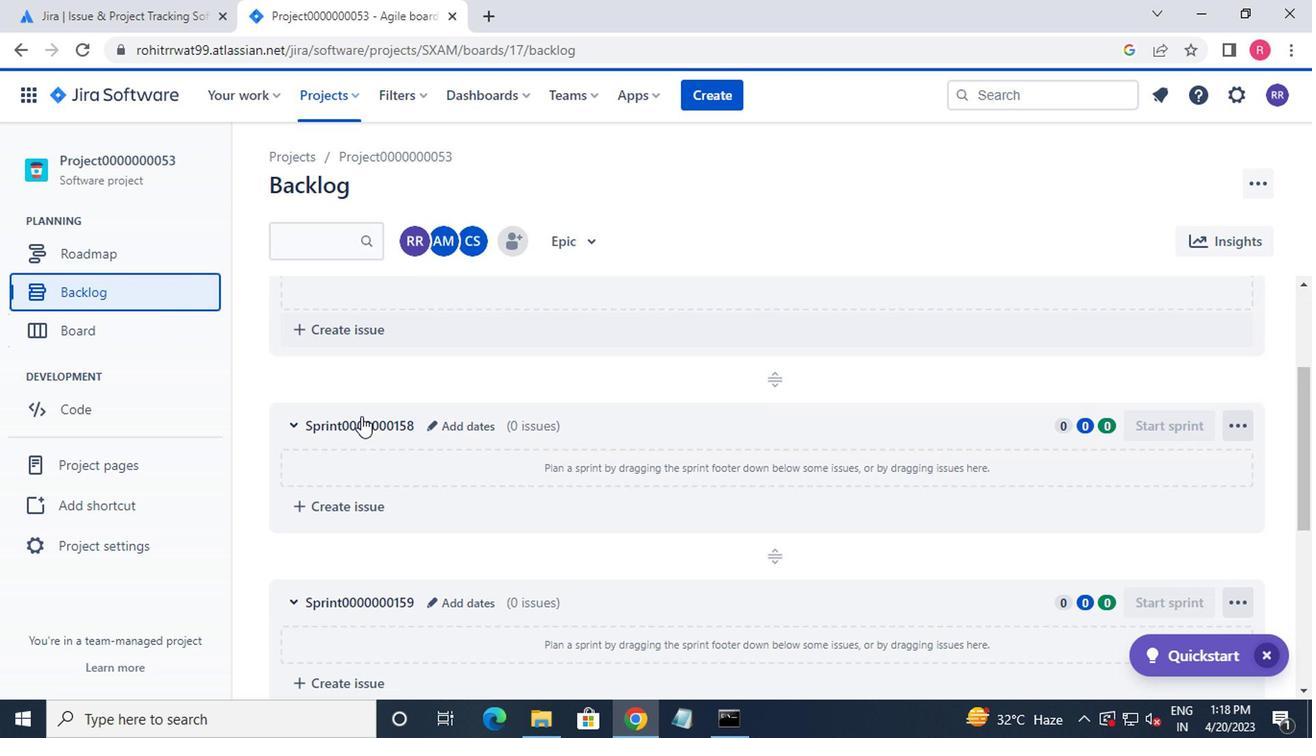 
Action: Mouse scrolled (357, 412) with delta (0, 0)
Screenshot: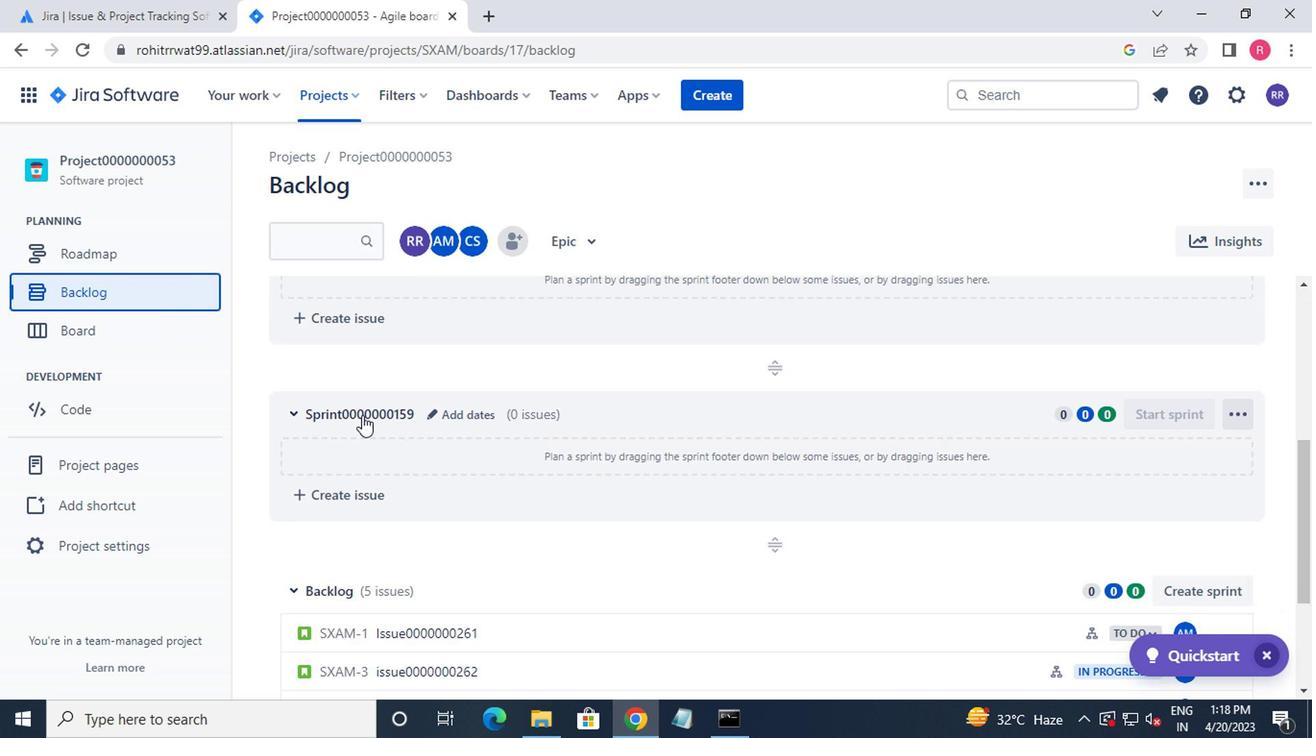 
Action: Mouse scrolled (357, 412) with delta (0, 0)
Screenshot: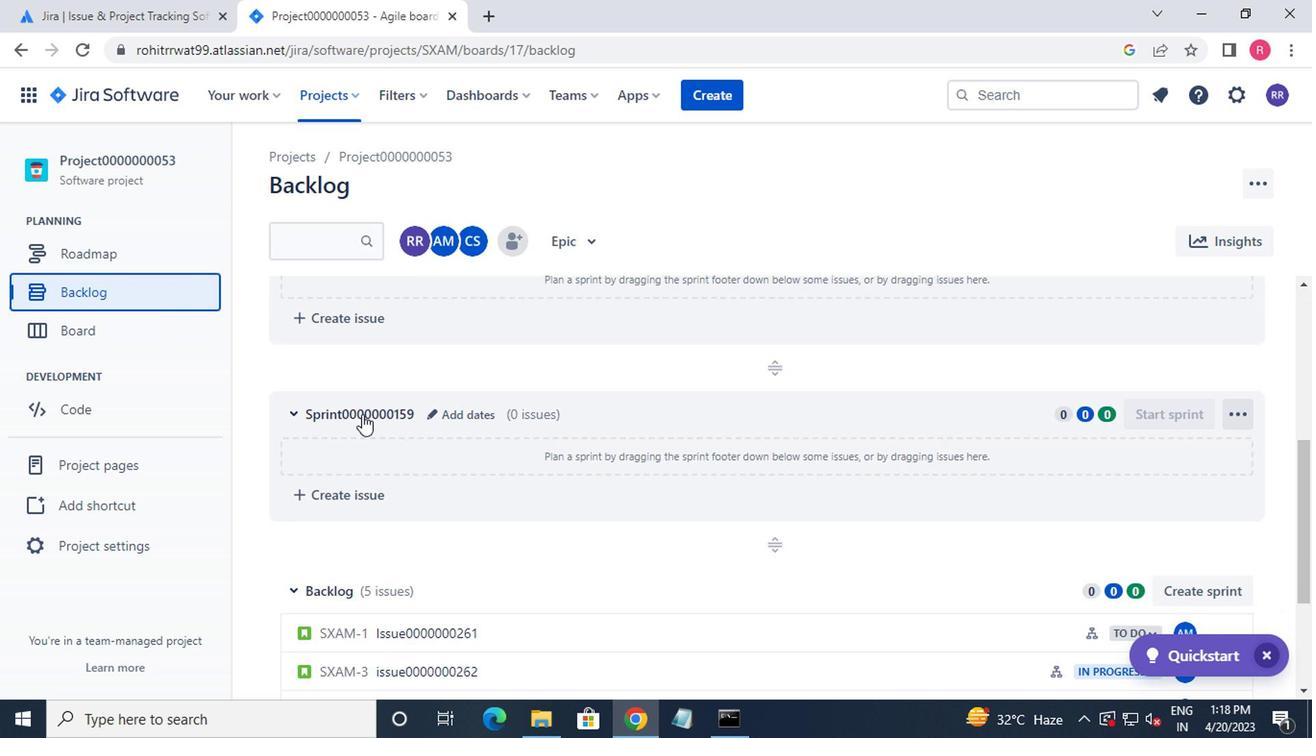 
Action: Mouse scrolled (357, 412) with delta (0, 0)
Screenshot: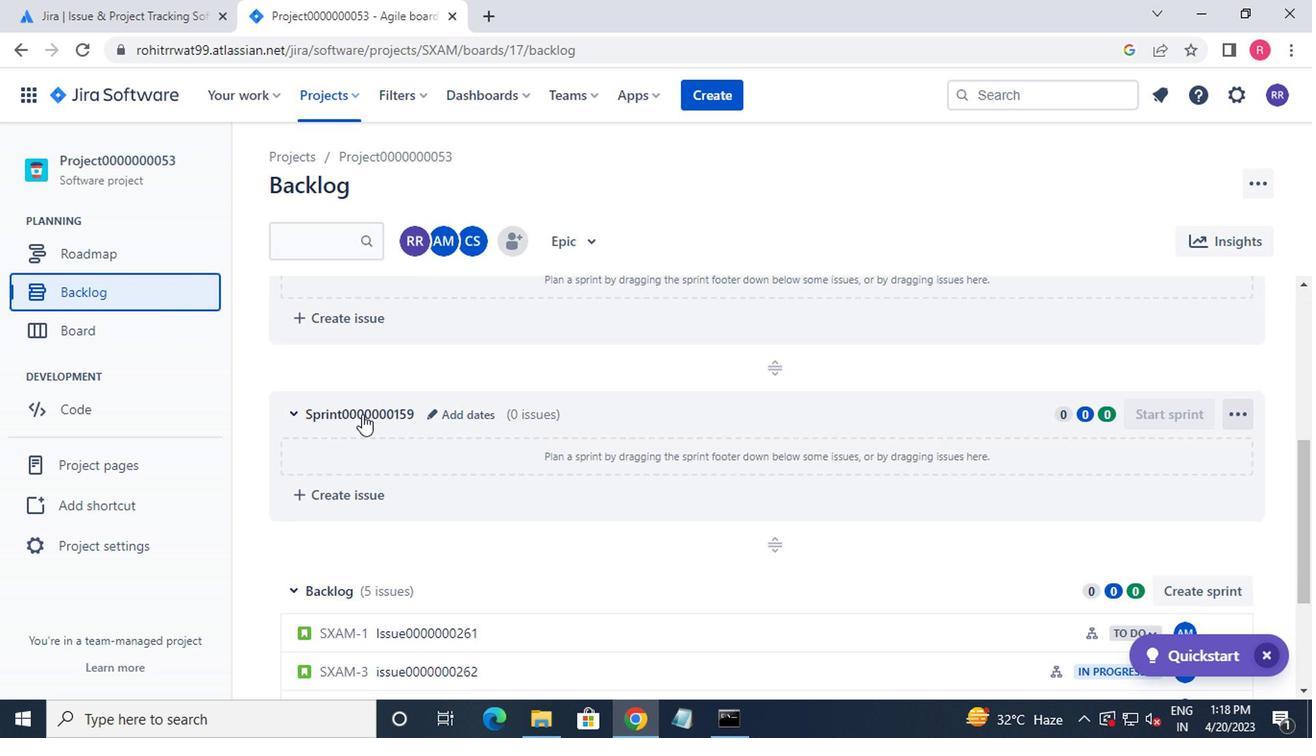 
Action: Mouse moved to (912, 421)
Screenshot: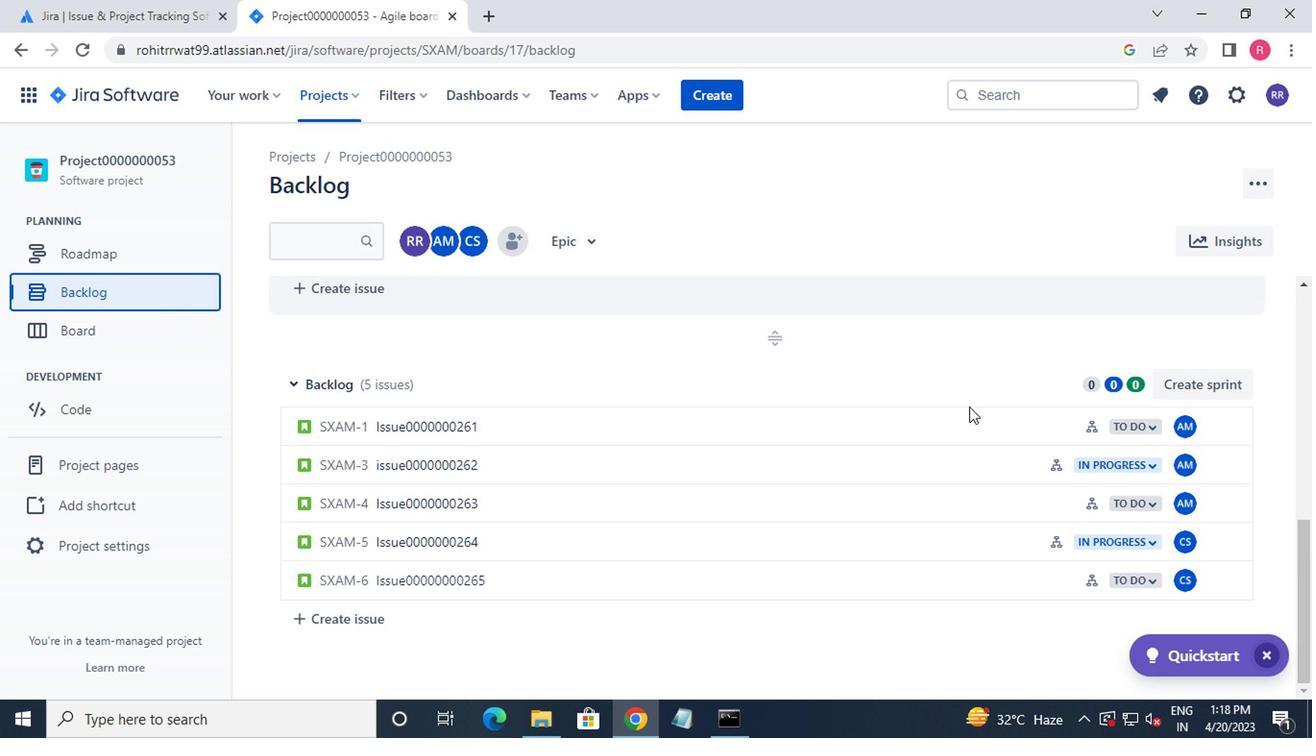 
Action: Mouse pressed left at (912, 421)
Screenshot: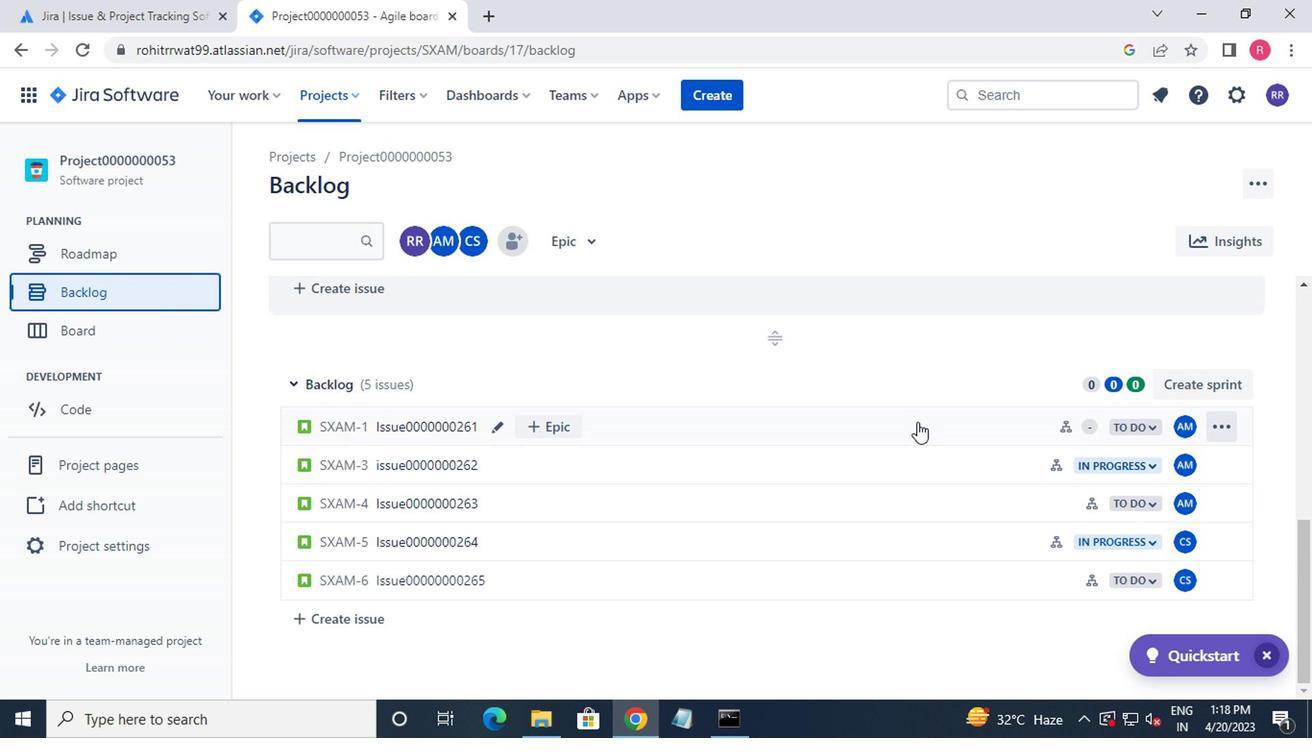 
Action: Mouse moved to (973, 386)
Screenshot: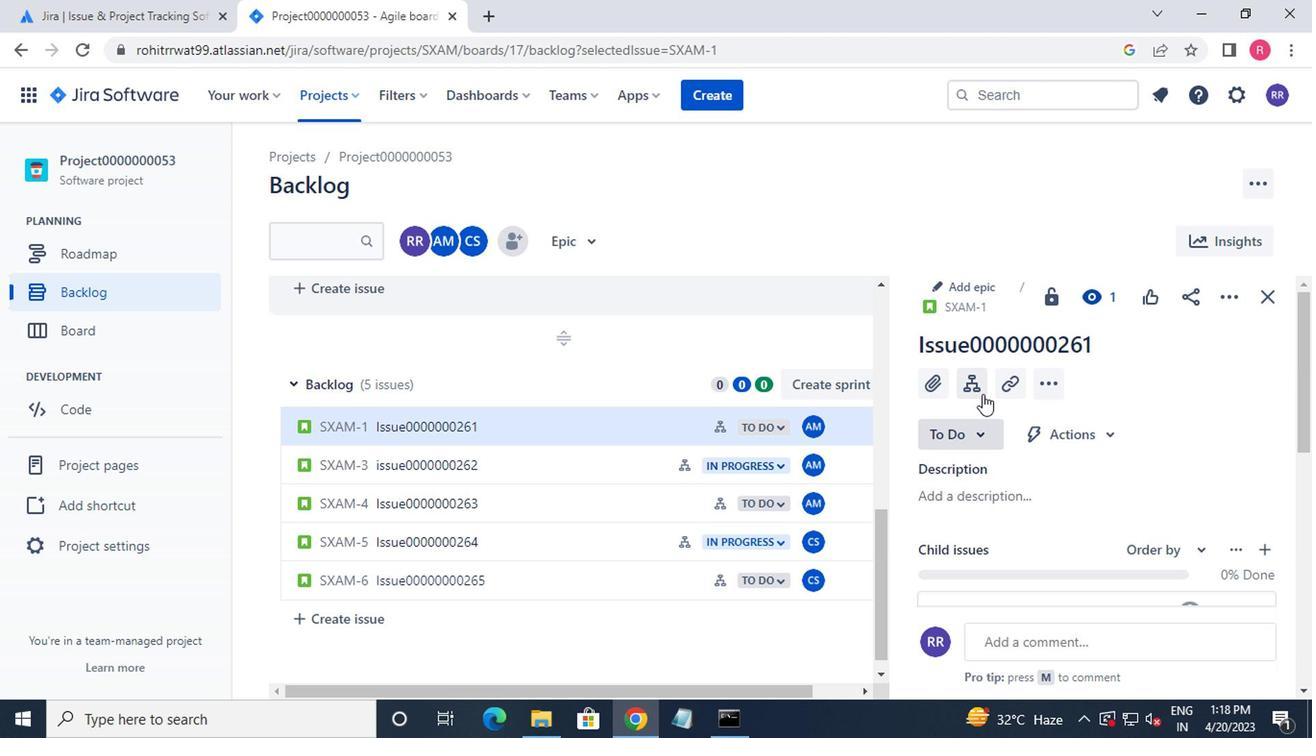 
Action: Mouse pressed left at (973, 386)
Screenshot: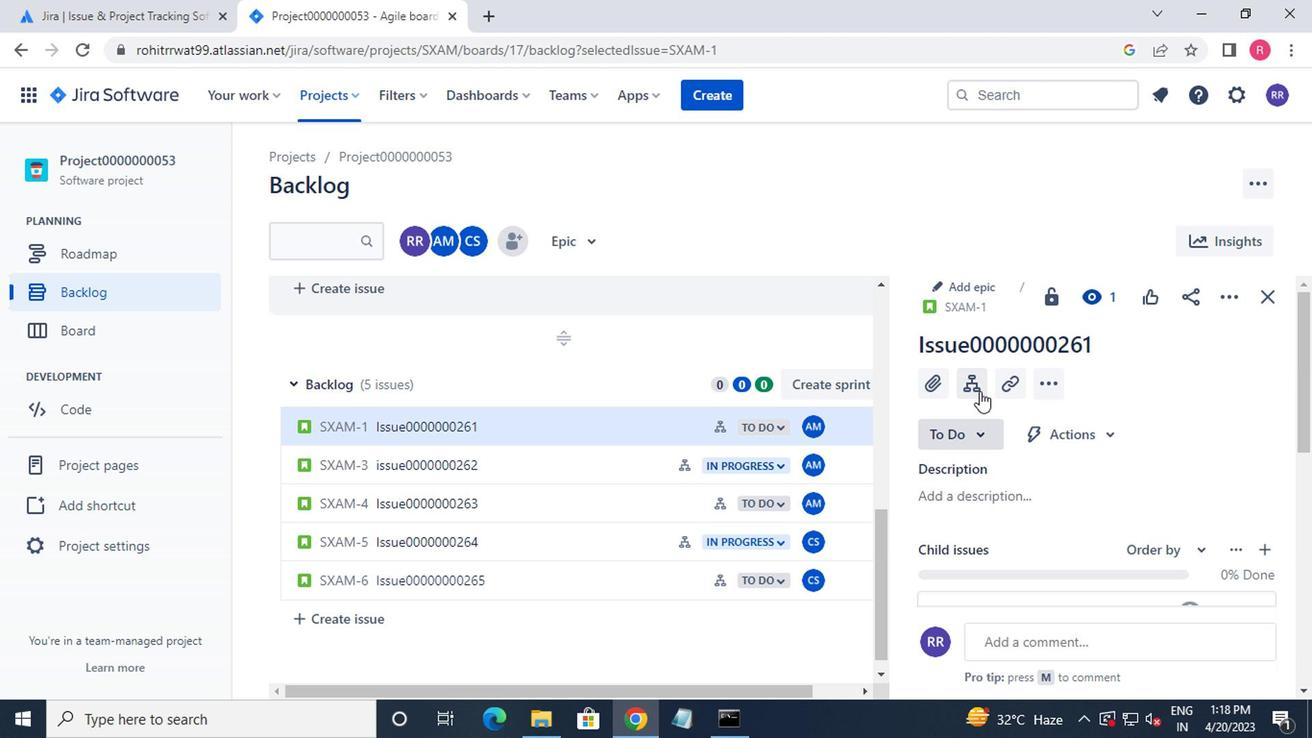 
Action: Mouse moved to (1193, 387)
Screenshot: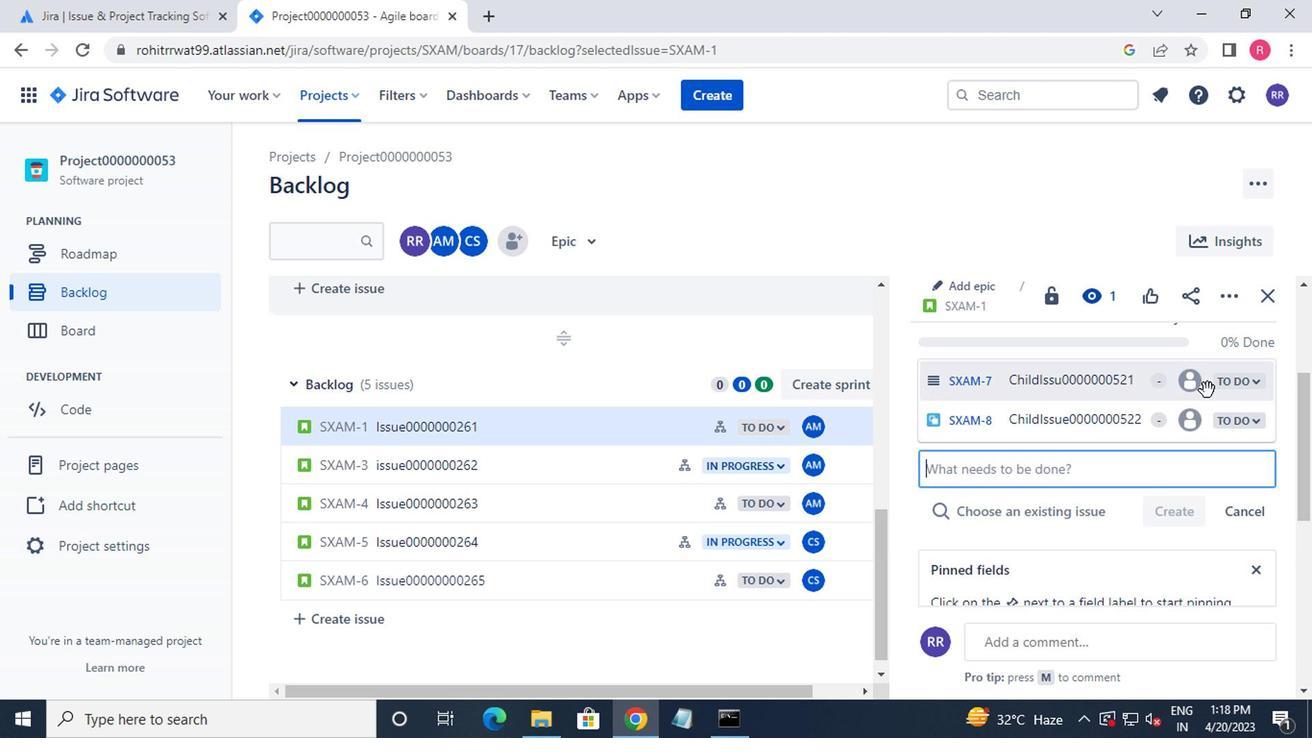 
Action: Mouse pressed left at (1193, 387)
Screenshot: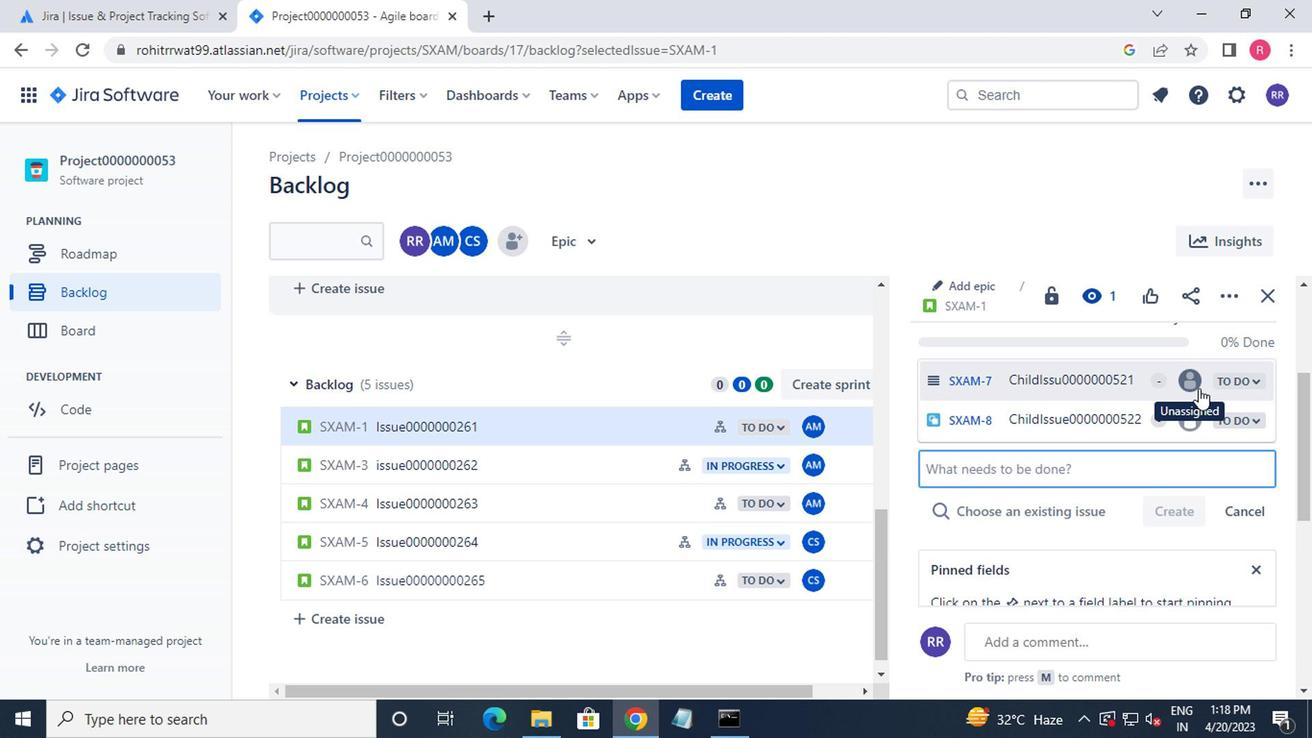 
Action: Mouse moved to (1028, 408)
Screenshot: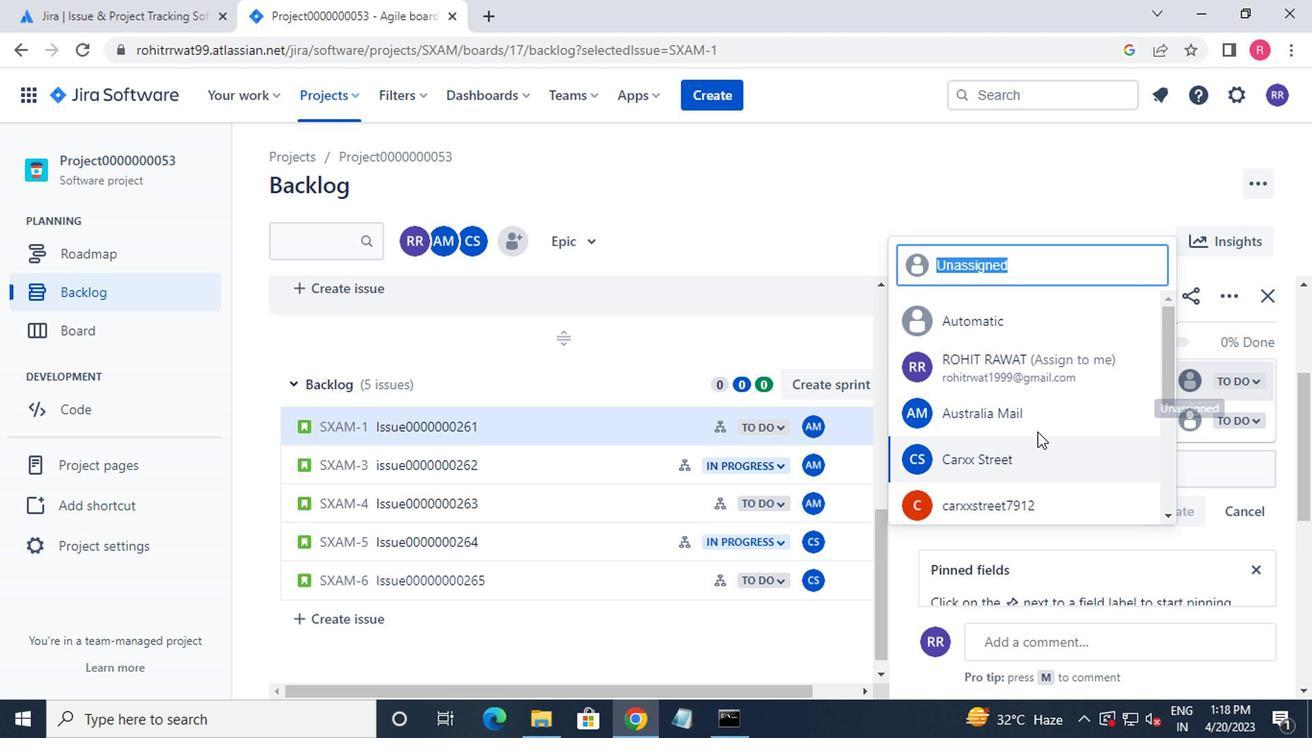 
Action: Mouse pressed left at (1028, 408)
Screenshot: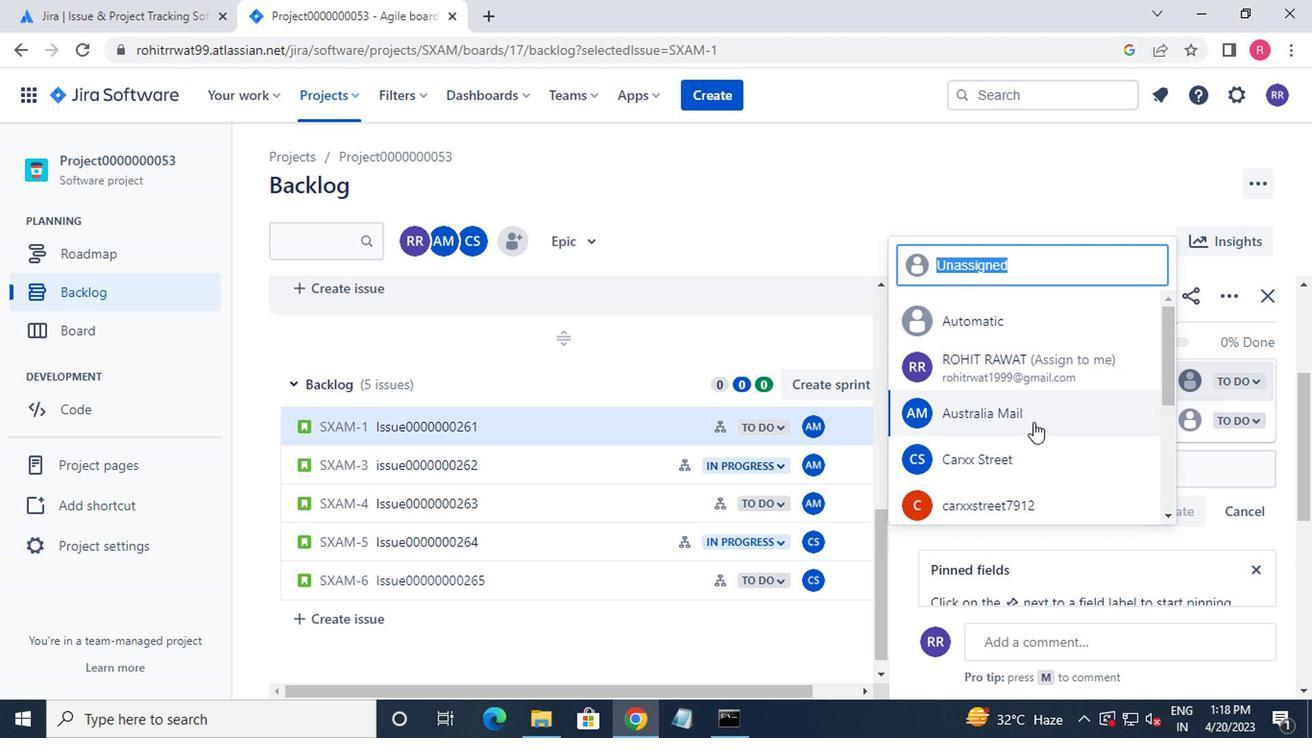 
Action: Mouse moved to (1194, 423)
Screenshot: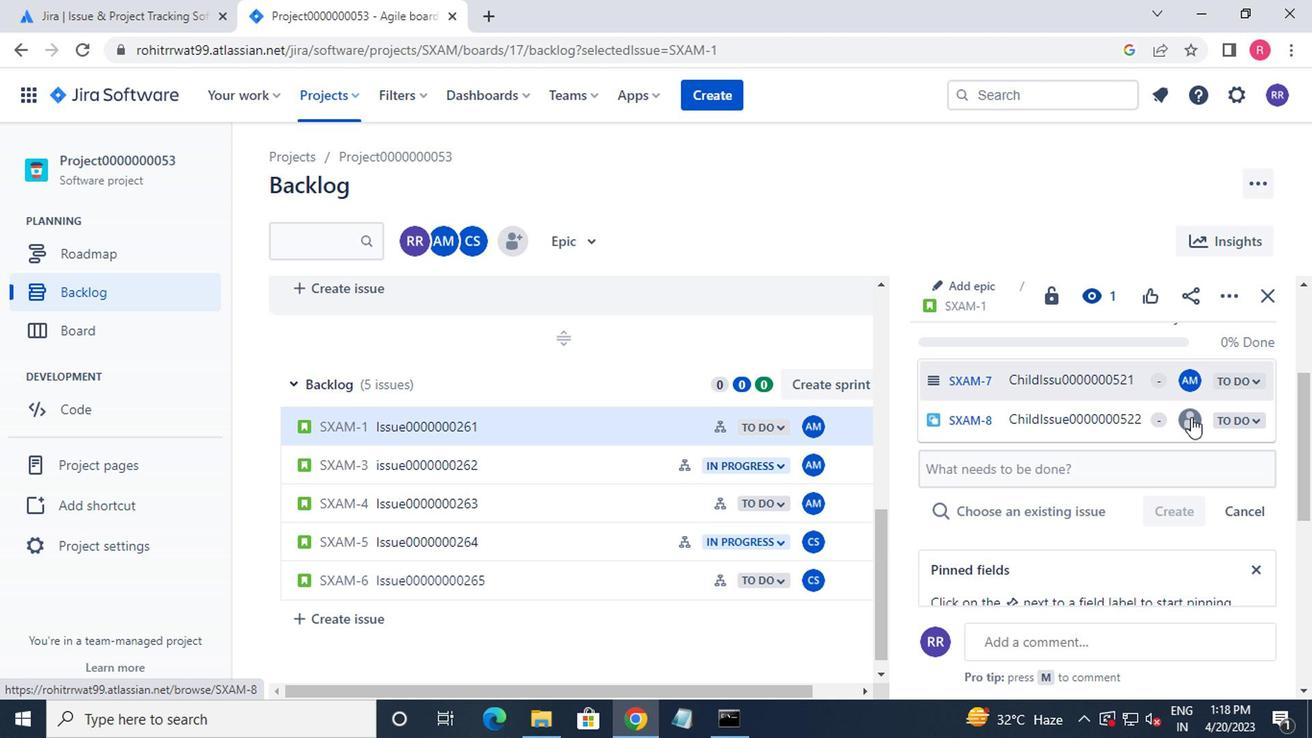 
Action: Mouse pressed left at (1194, 423)
Screenshot: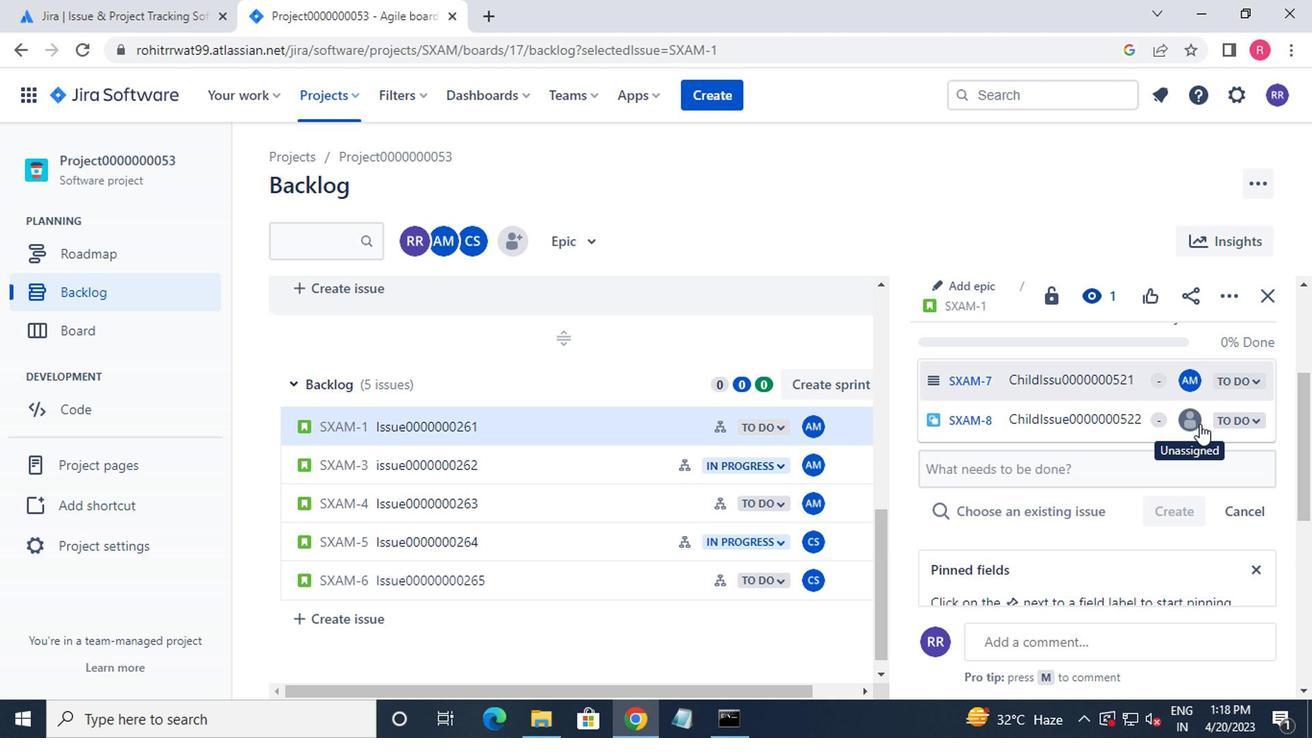 
Action: Mouse moved to (1066, 447)
Screenshot: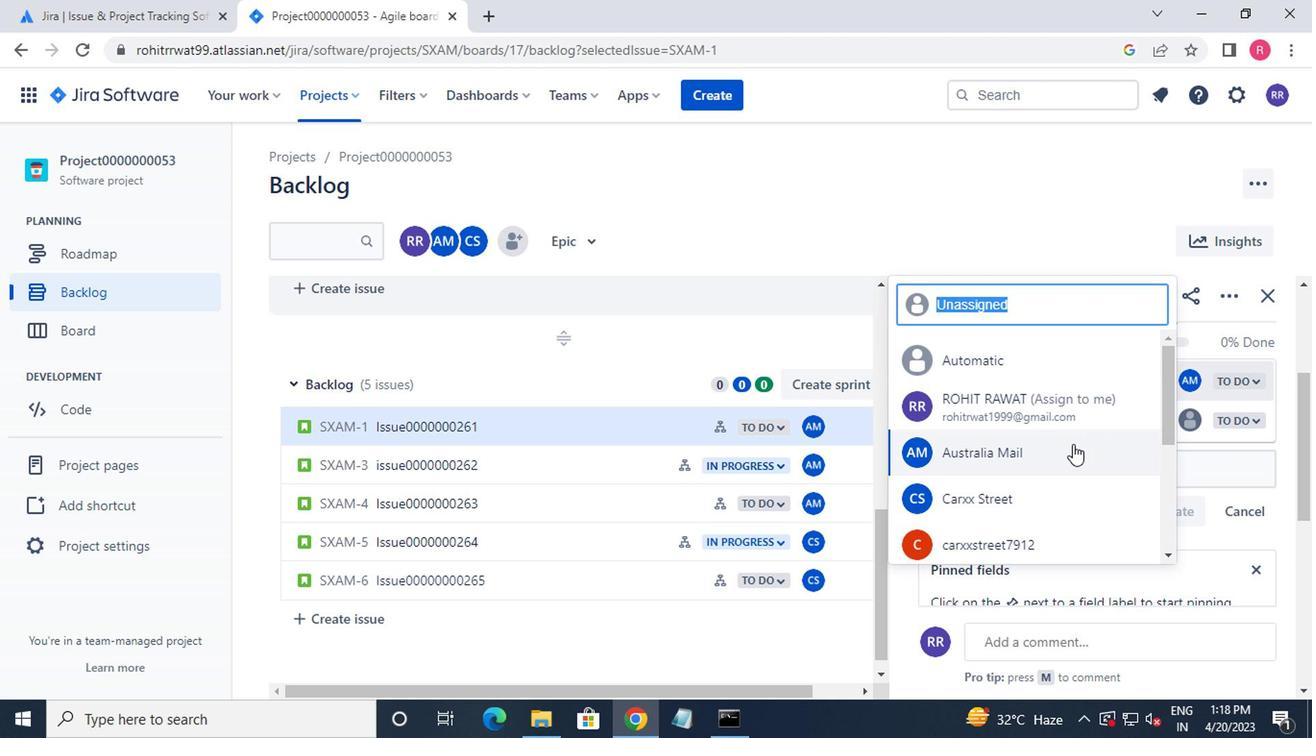 
Action: Mouse pressed left at (1066, 447)
Screenshot: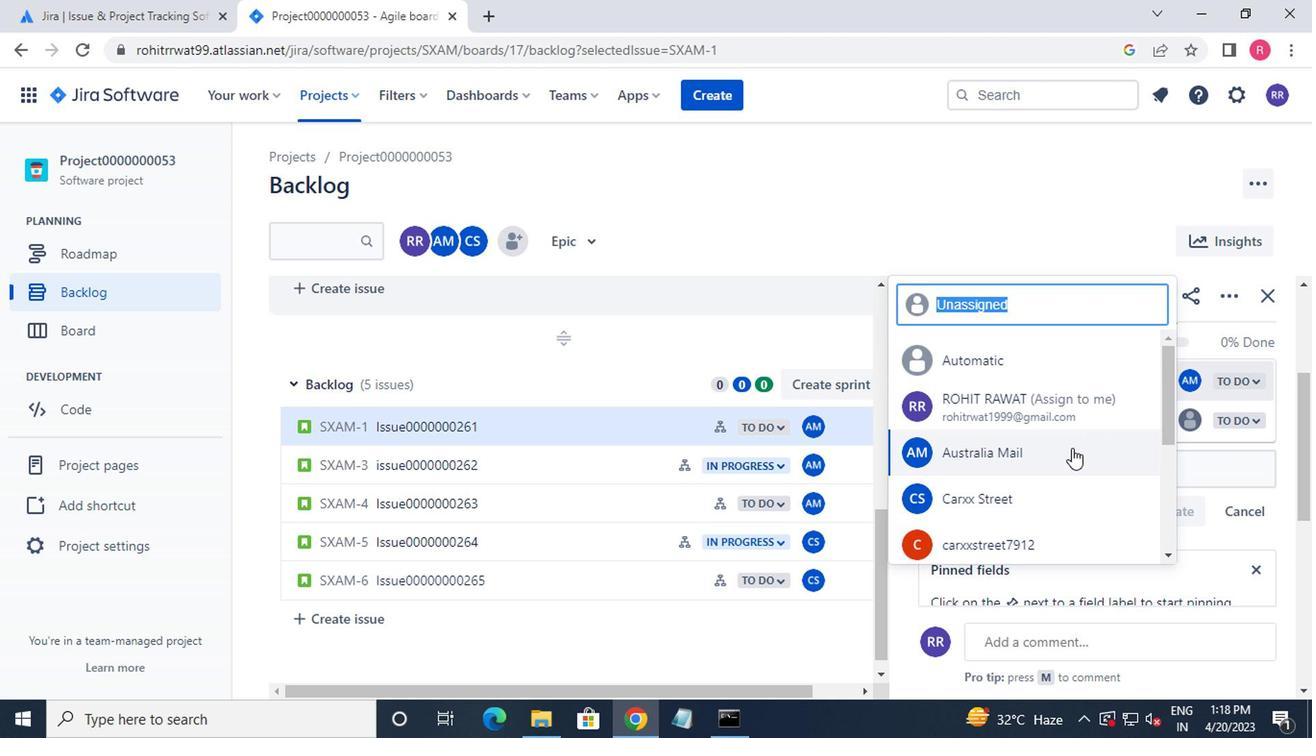 
Action: Mouse moved to (607, 468)
Screenshot: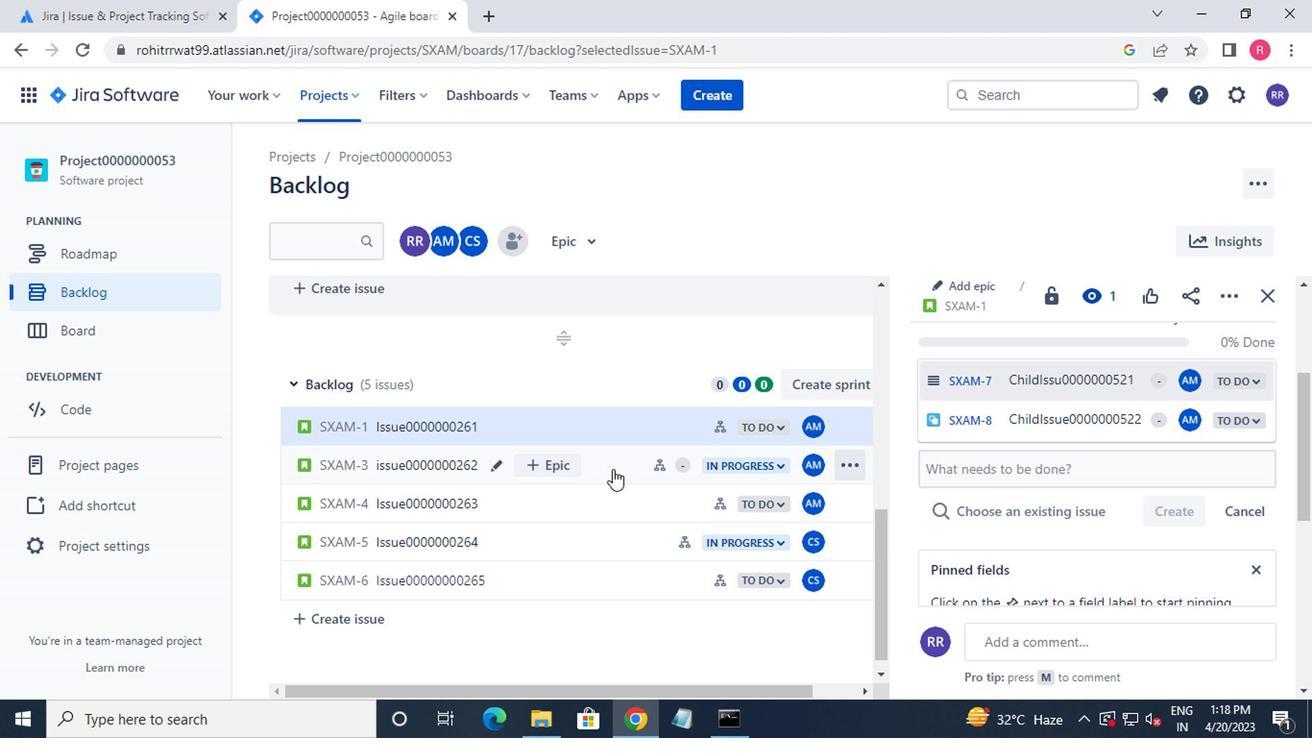 
Action: Mouse pressed left at (607, 468)
Screenshot: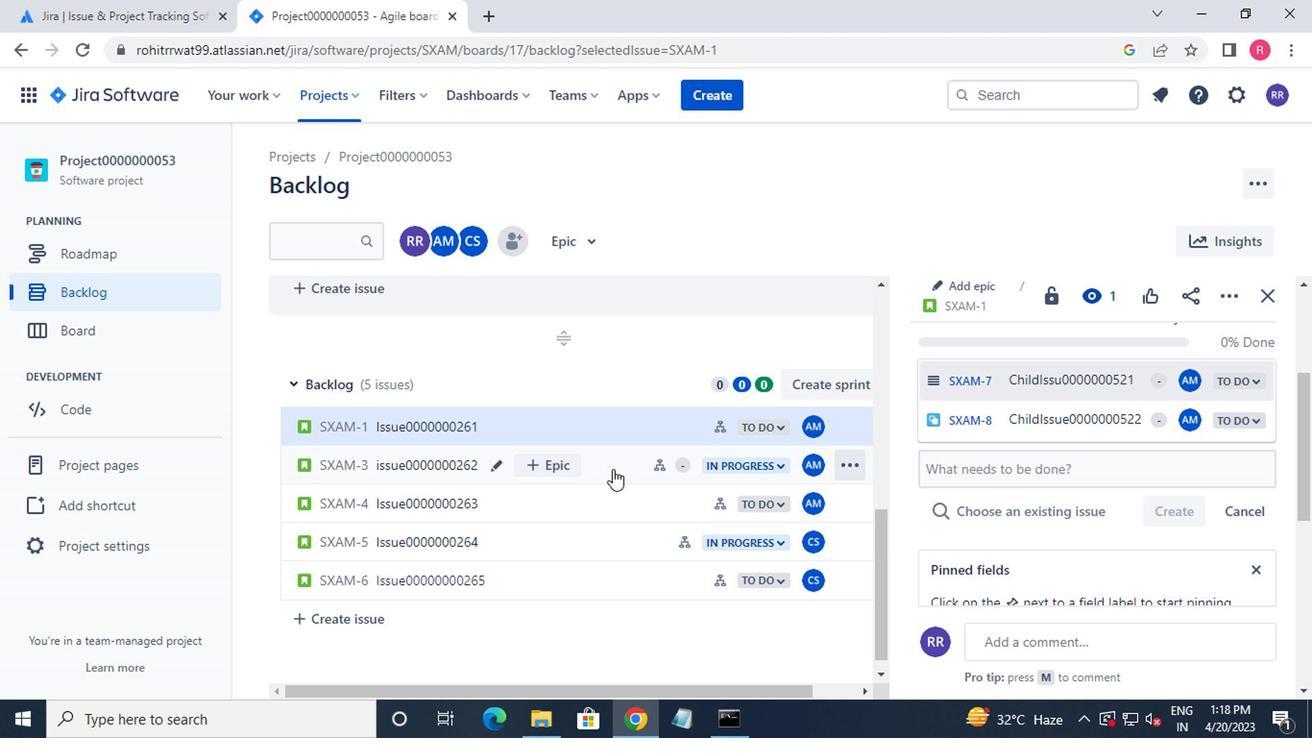 
Action: Mouse moved to (967, 387)
Screenshot: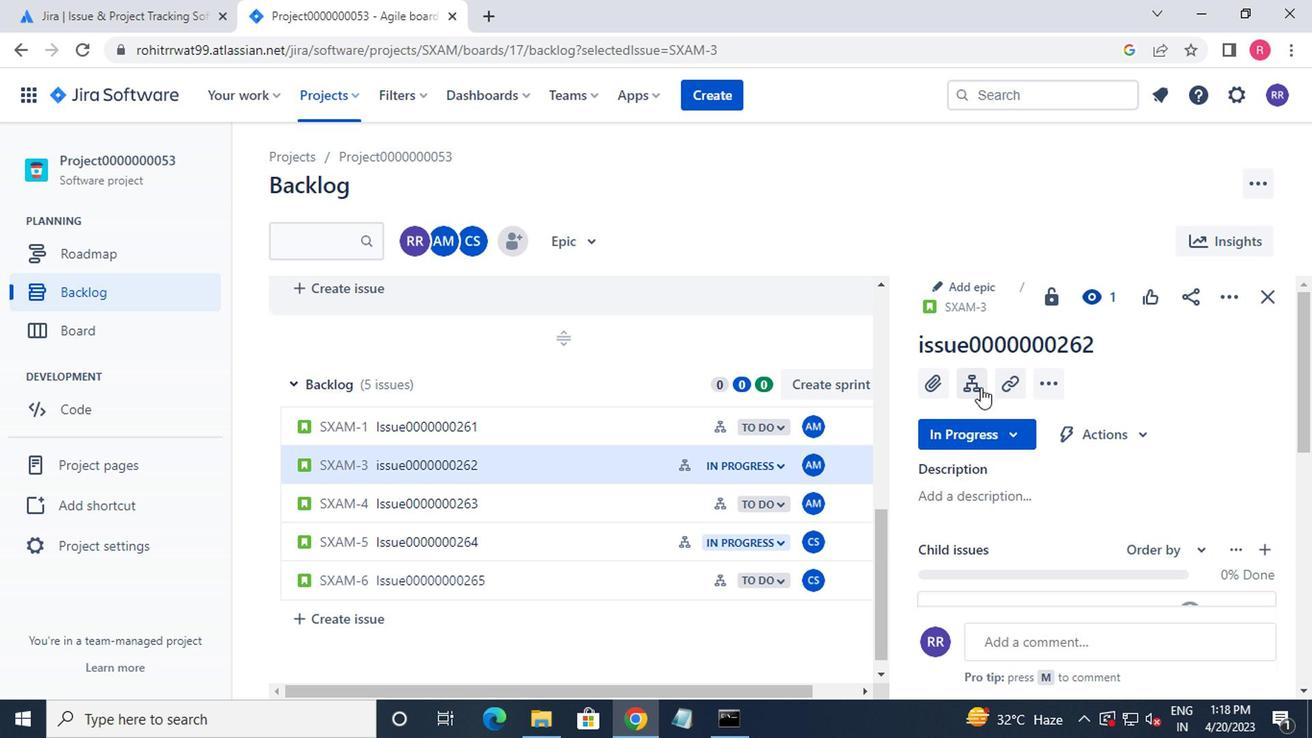 
Action: Mouse pressed left at (967, 387)
Screenshot: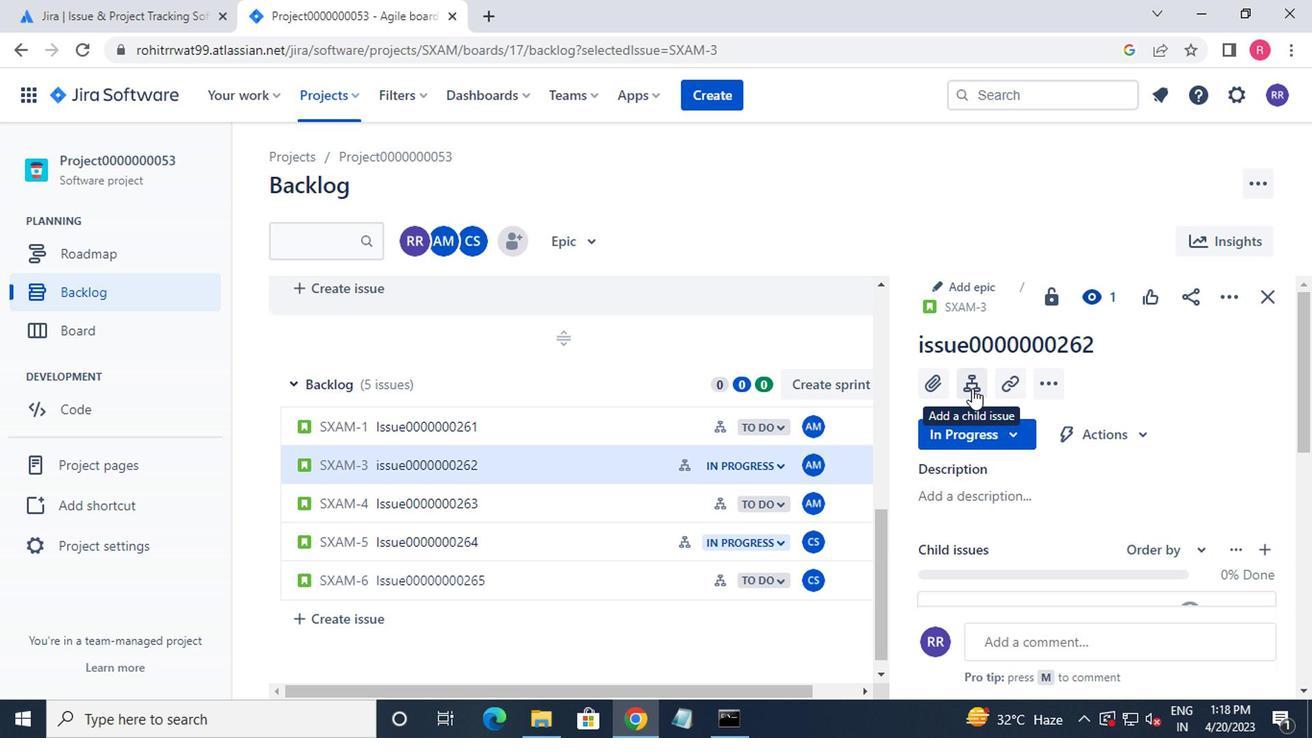 
Action: Mouse moved to (1191, 392)
Screenshot: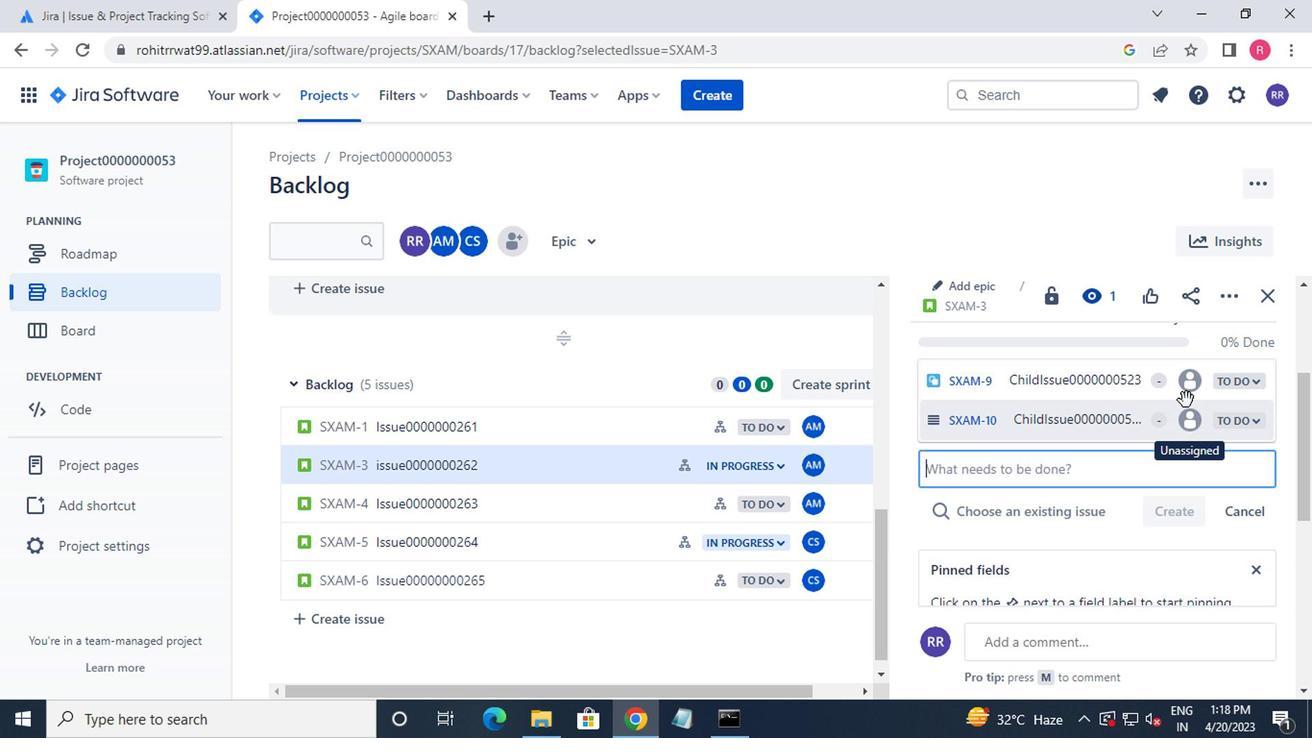
Action: Mouse pressed left at (1191, 392)
Screenshot: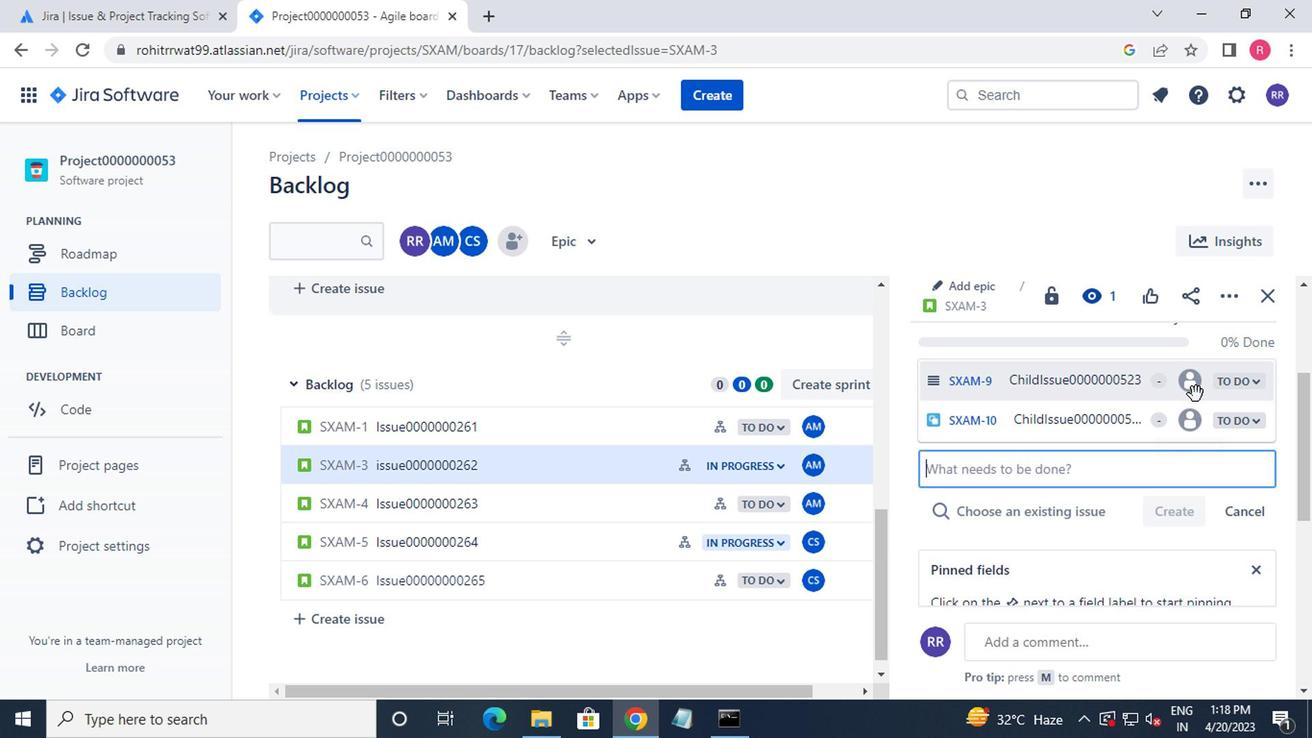 
Action: Mouse moved to (641, 468)
Screenshot: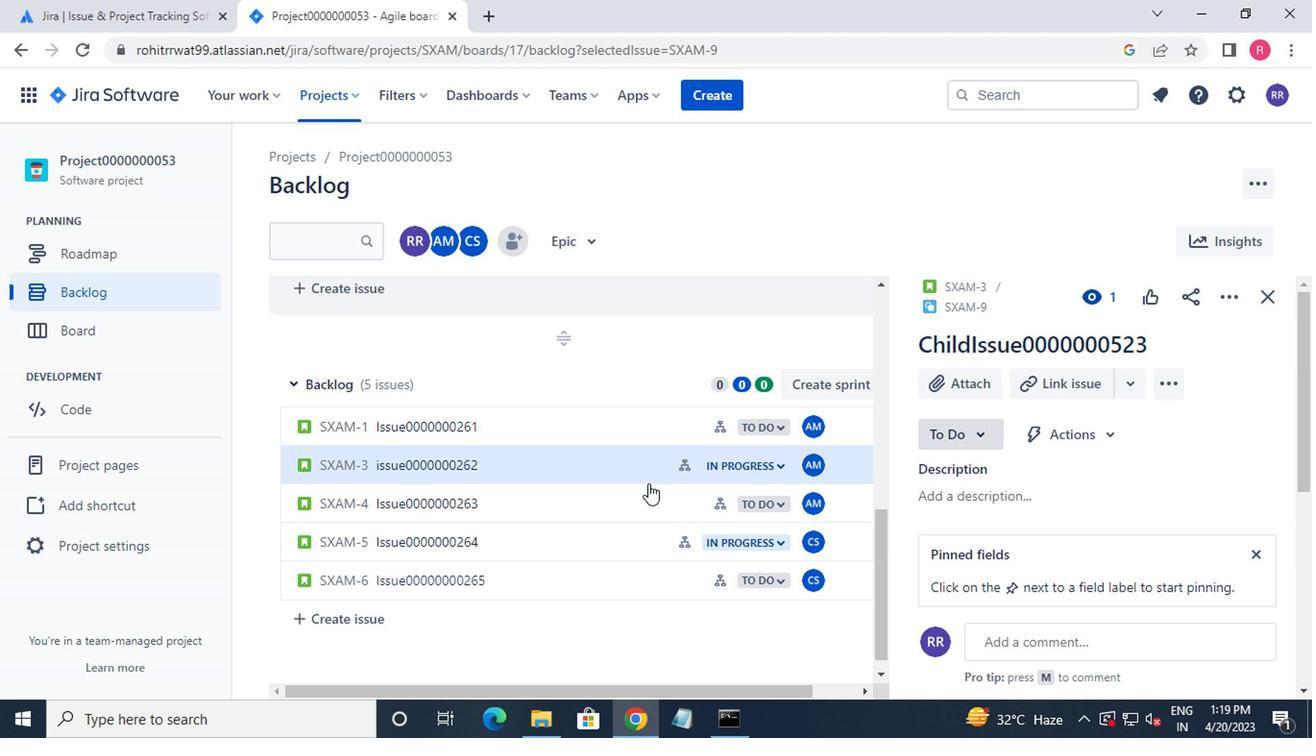 
Action: Mouse pressed left at (641, 468)
Screenshot: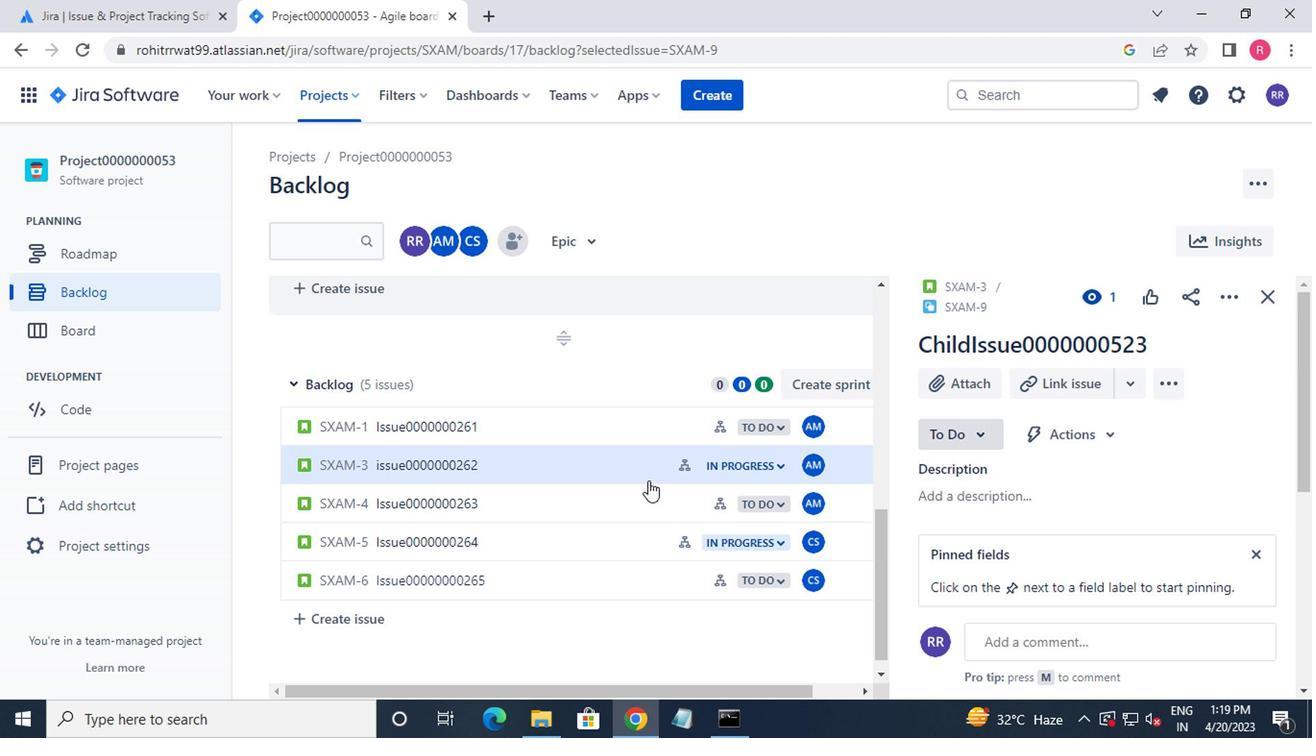 
Action: Mouse moved to (965, 387)
Screenshot: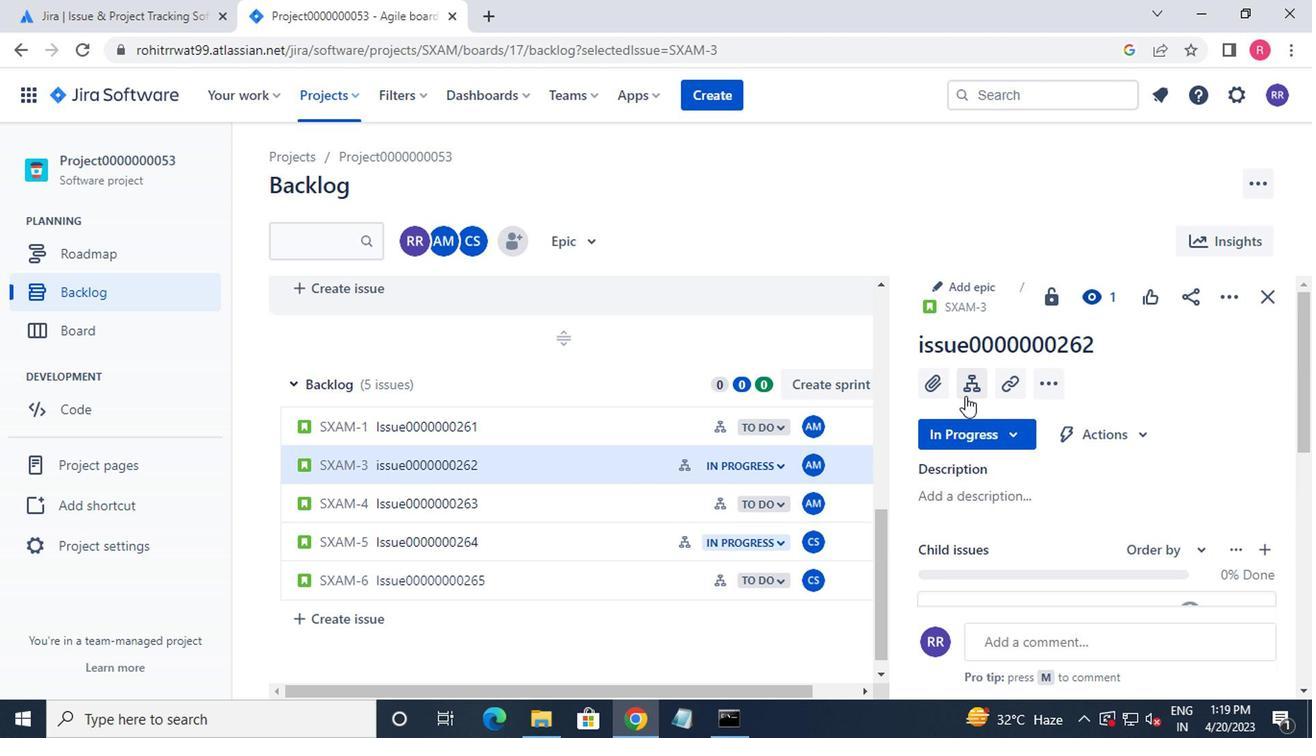 
Action: Mouse pressed left at (965, 387)
Screenshot: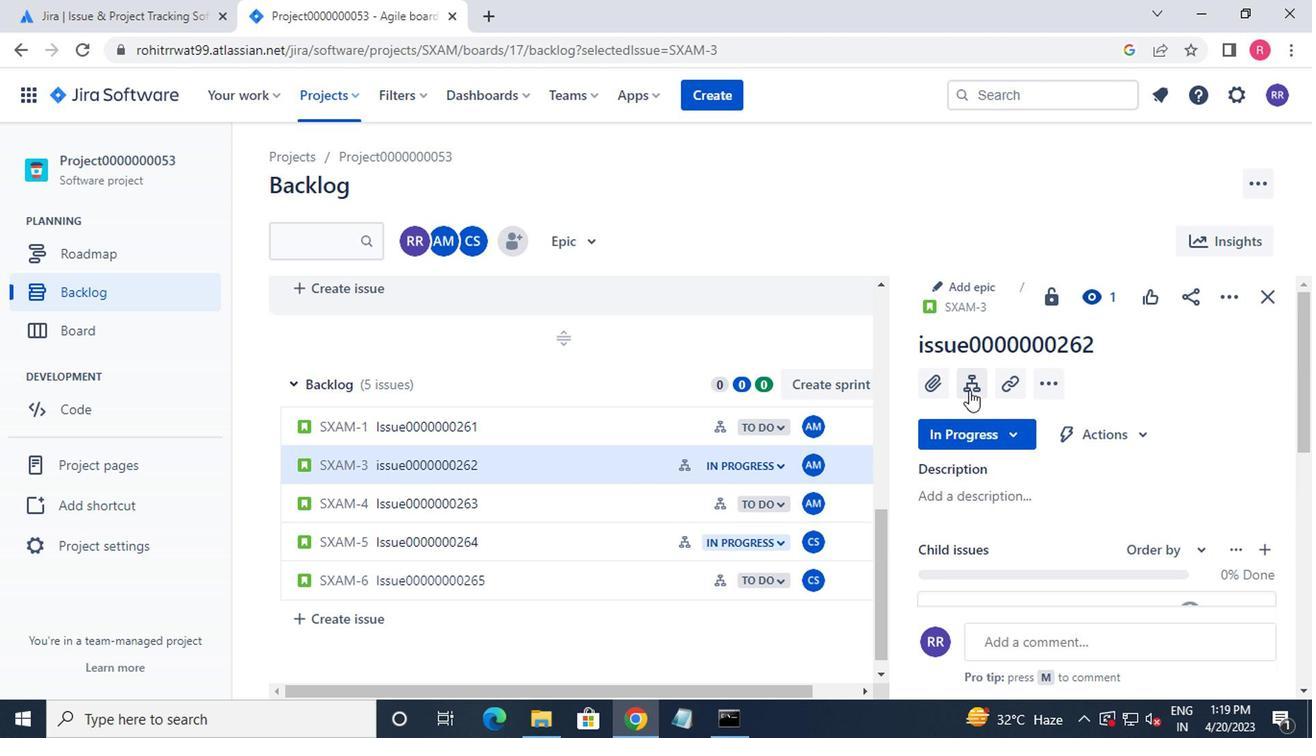 
Action: Mouse moved to (1182, 388)
Screenshot: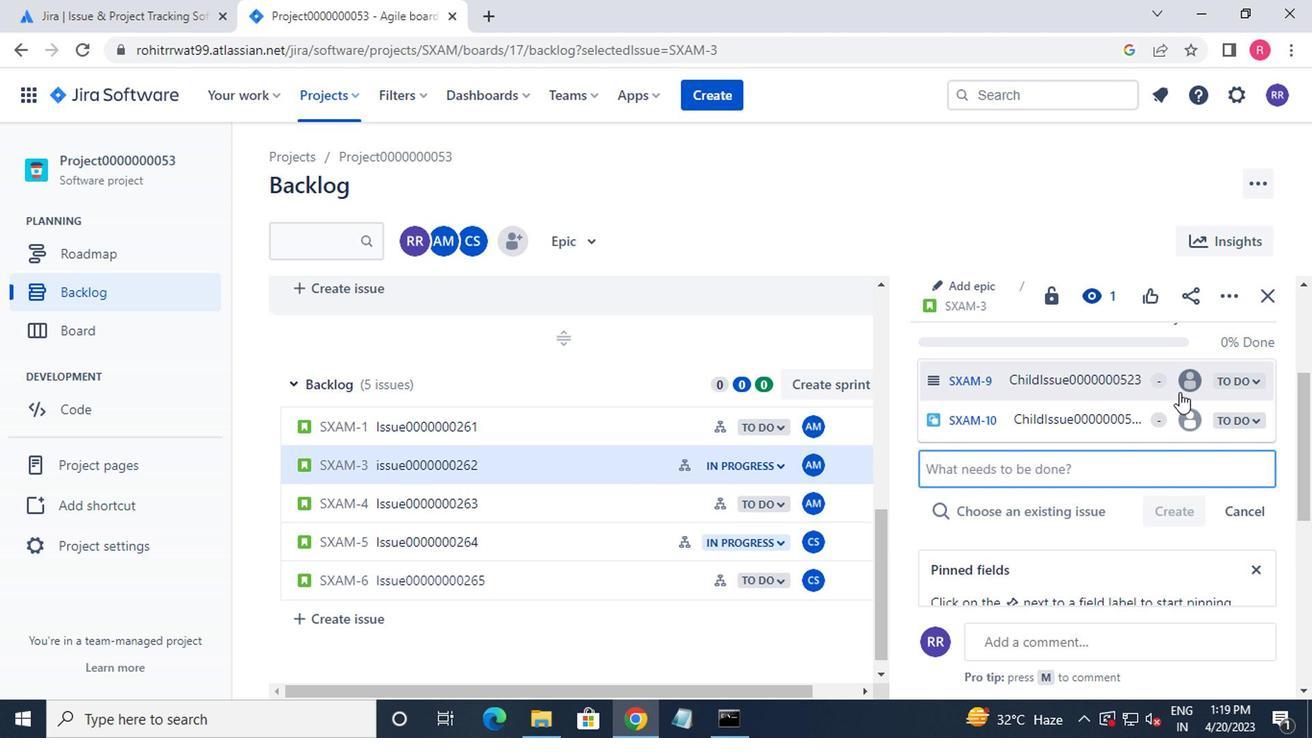 
Action: Mouse pressed left at (1182, 388)
Screenshot: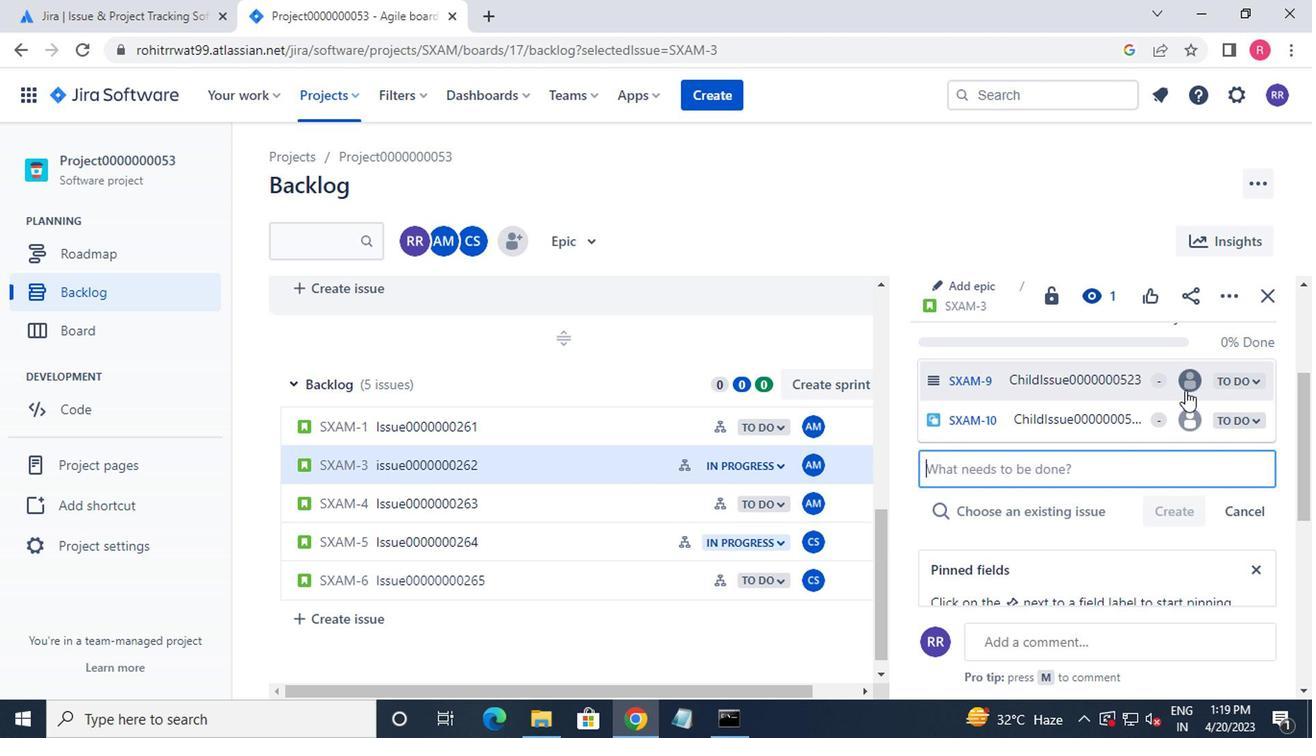 
Action: Mouse moved to (978, 421)
Screenshot: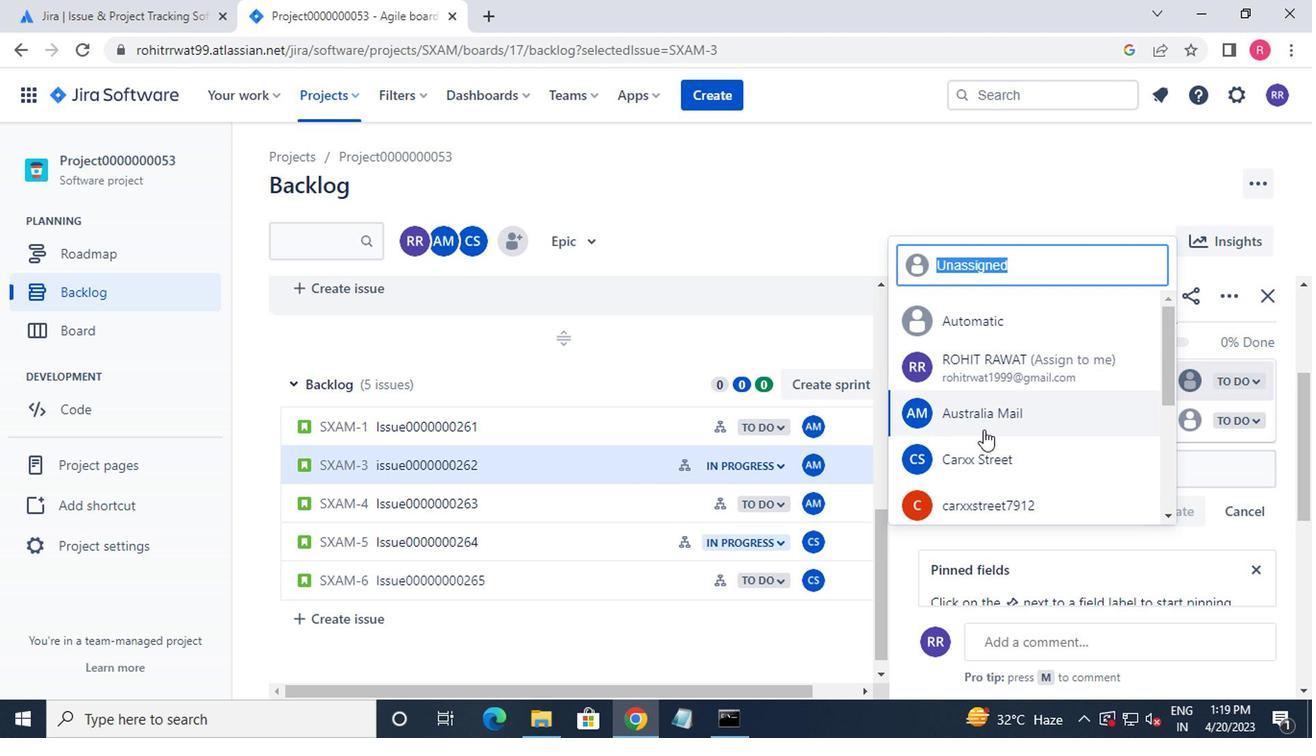 
Action: Mouse pressed left at (978, 421)
Screenshot: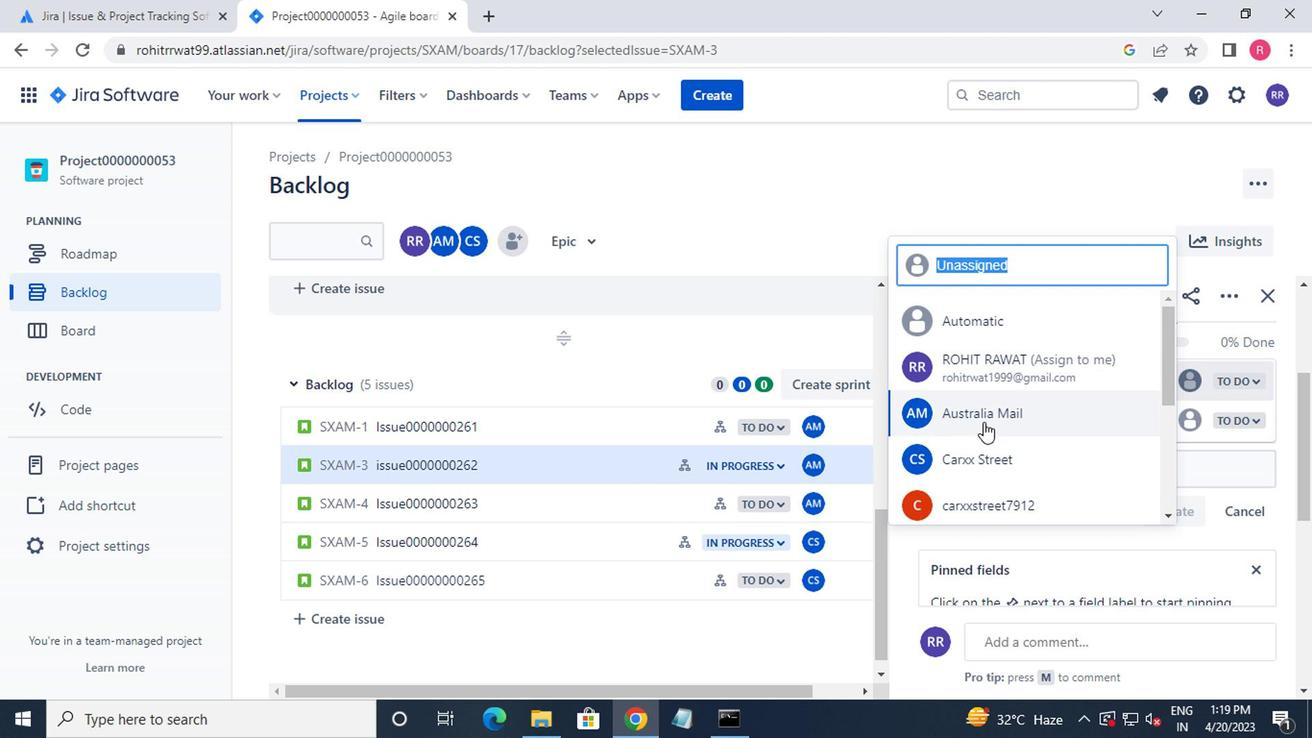 
Action: Mouse moved to (1184, 425)
Screenshot: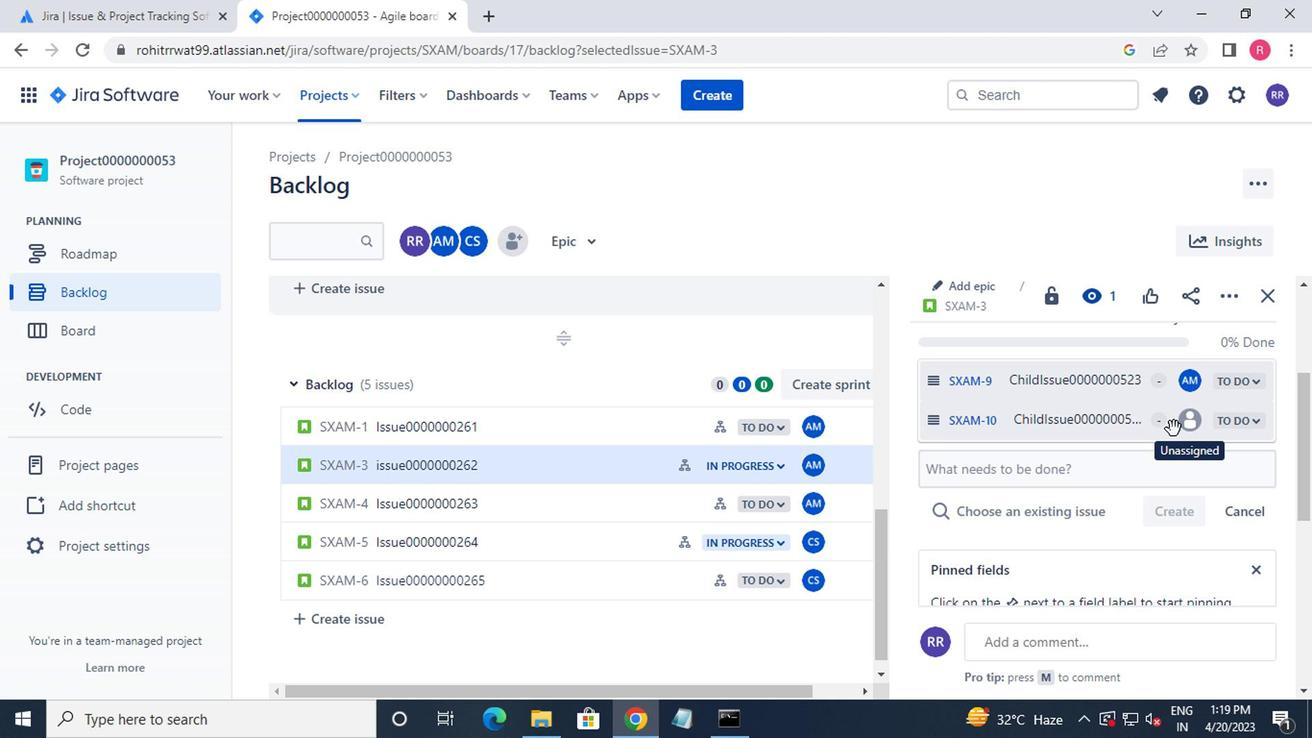 
Action: Mouse pressed left at (1184, 425)
Screenshot: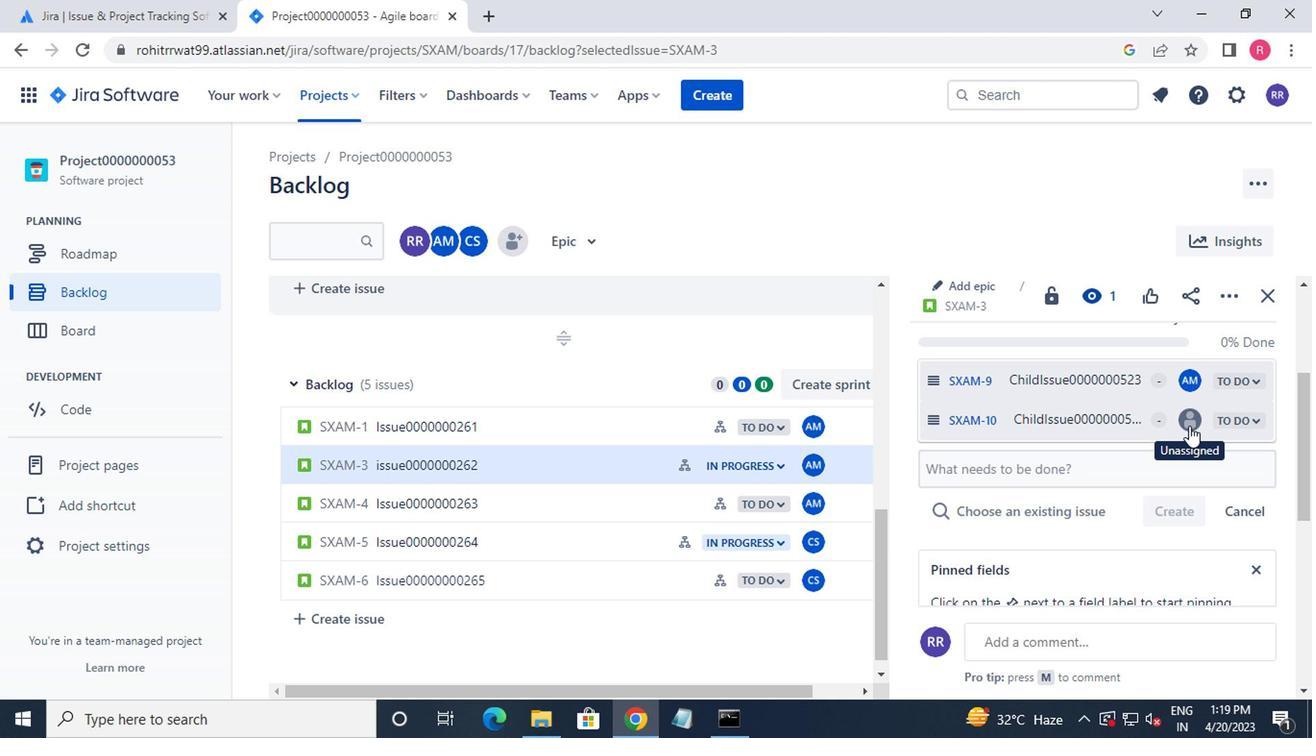 
Action: Mouse moved to (1006, 462)
Screenshot: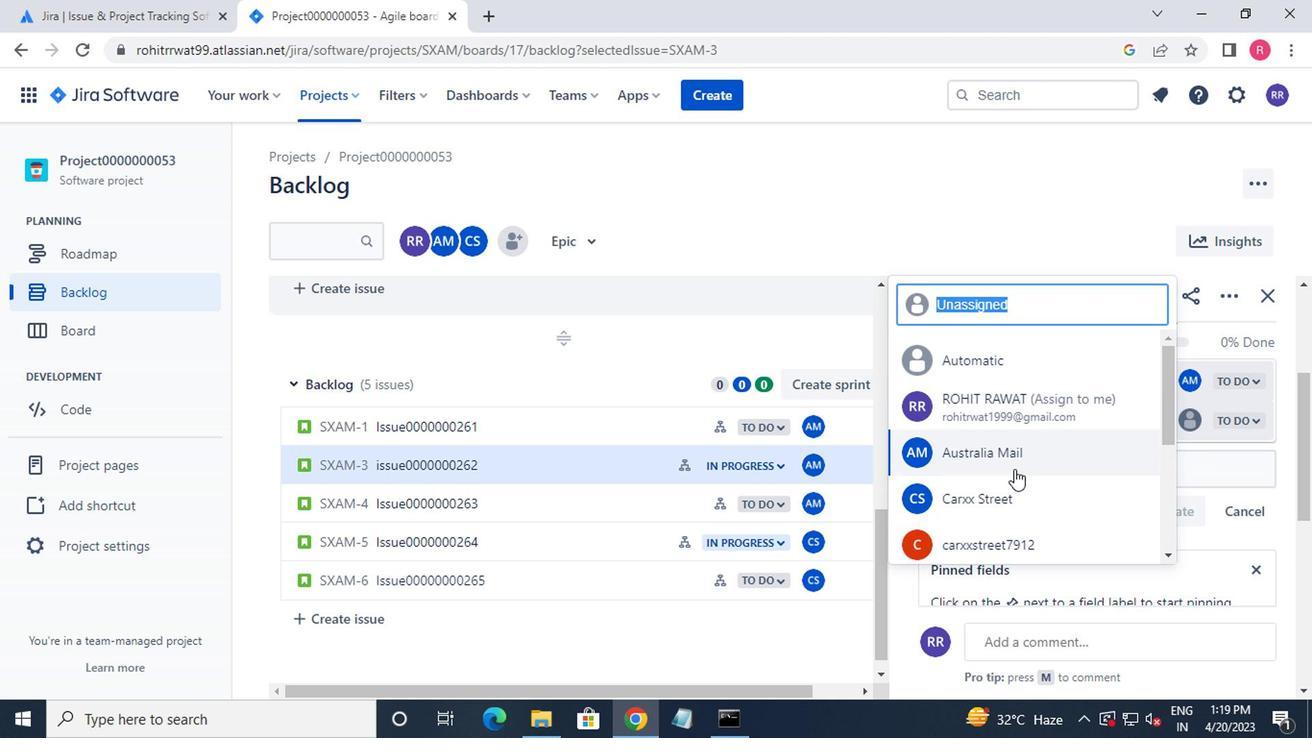 
Action: Mouse pressed left at (1006, 462)
Screenshot: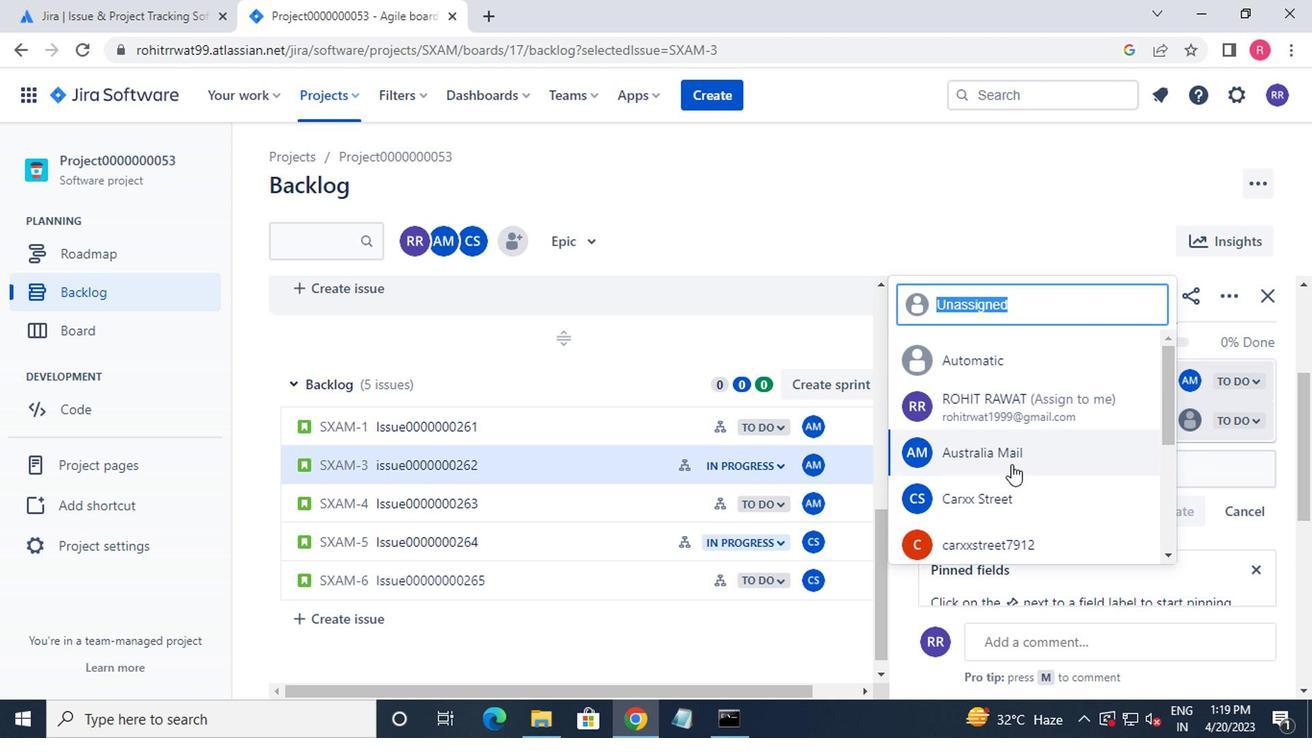 
Action: Mouse moved to (659, 505)
Screenshot: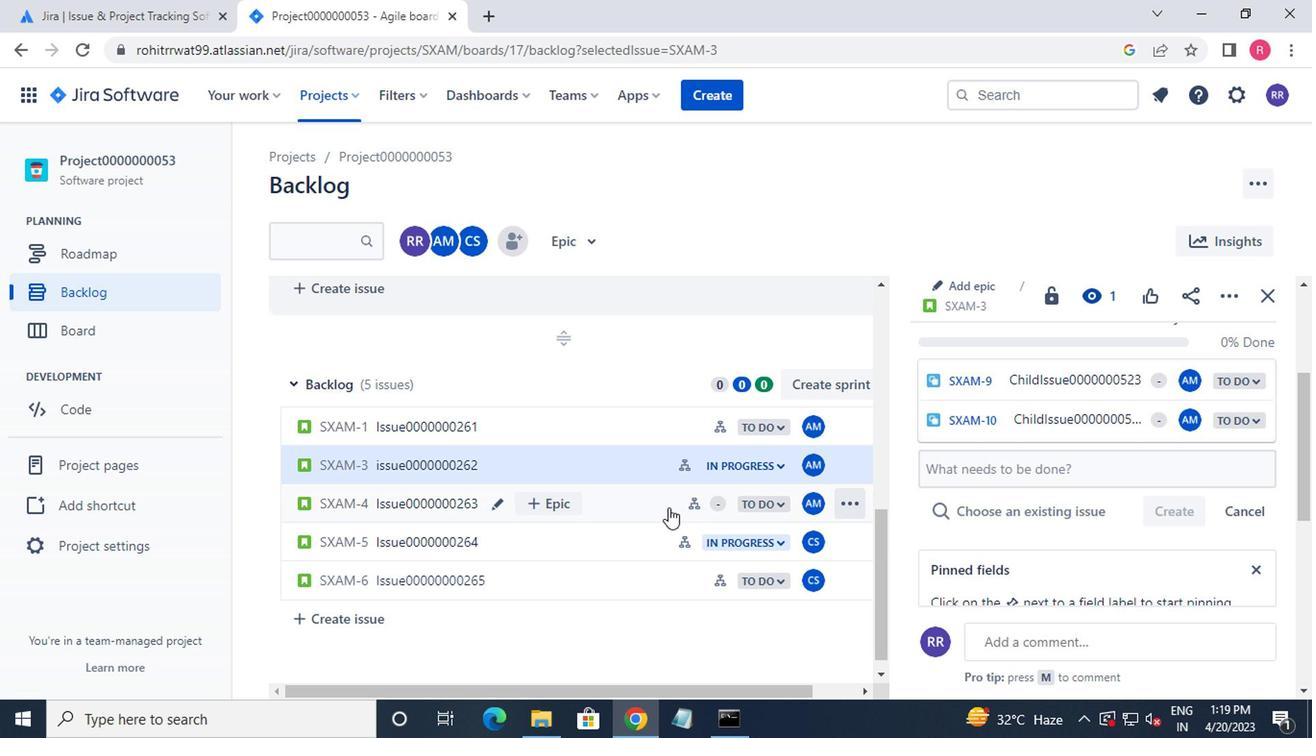 
Action: Mouse pressed left at (659, 505)
Screenshot: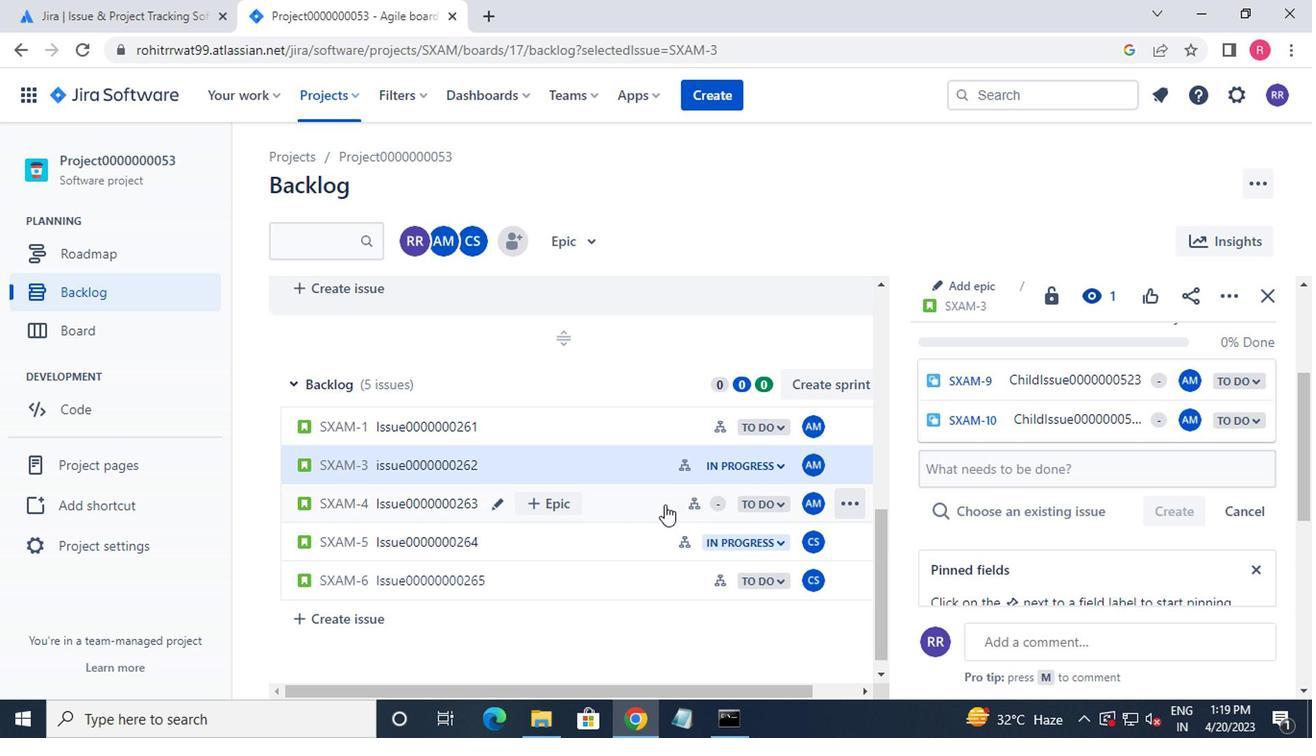 
Action: Mouse moved to (957, 377)
Screenshot: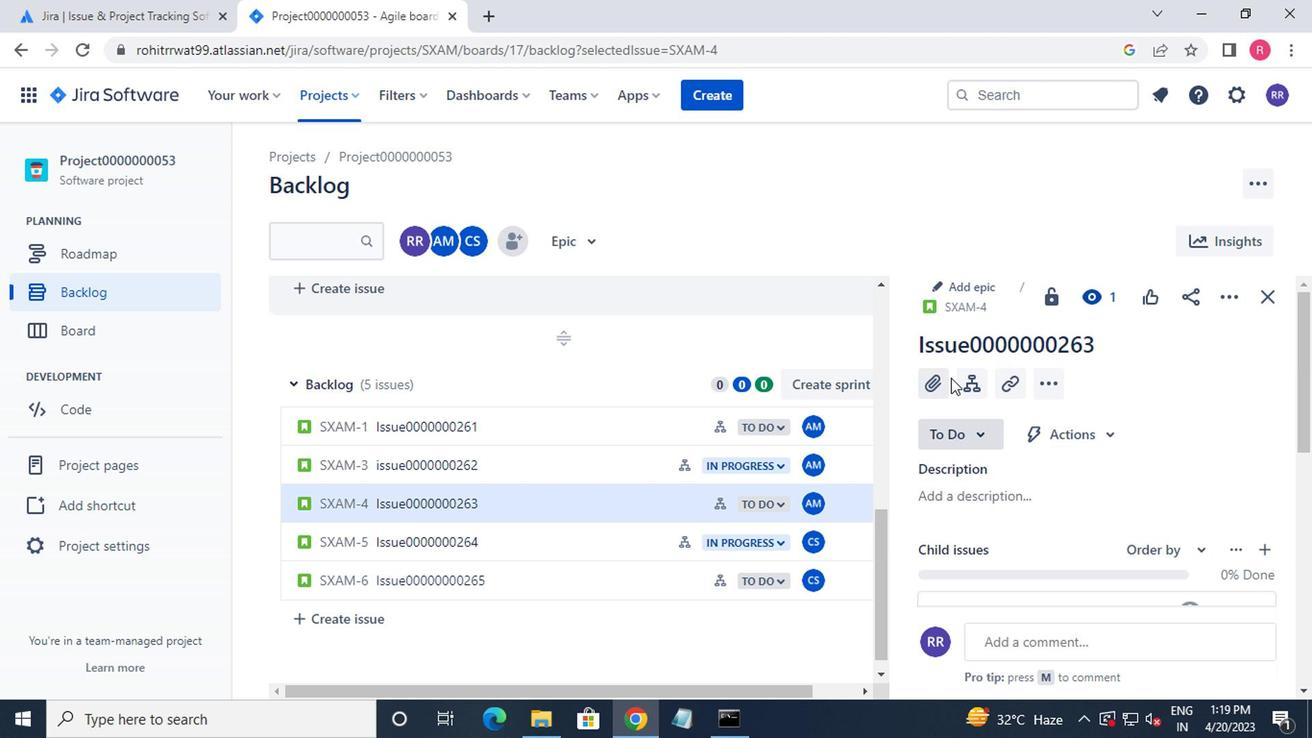 
